 Task: Utilize Asana's Timeline view to coordinate the timing of the knowledge-sharing session.
Action: Mouse moved to (321, 137)
Screenshot: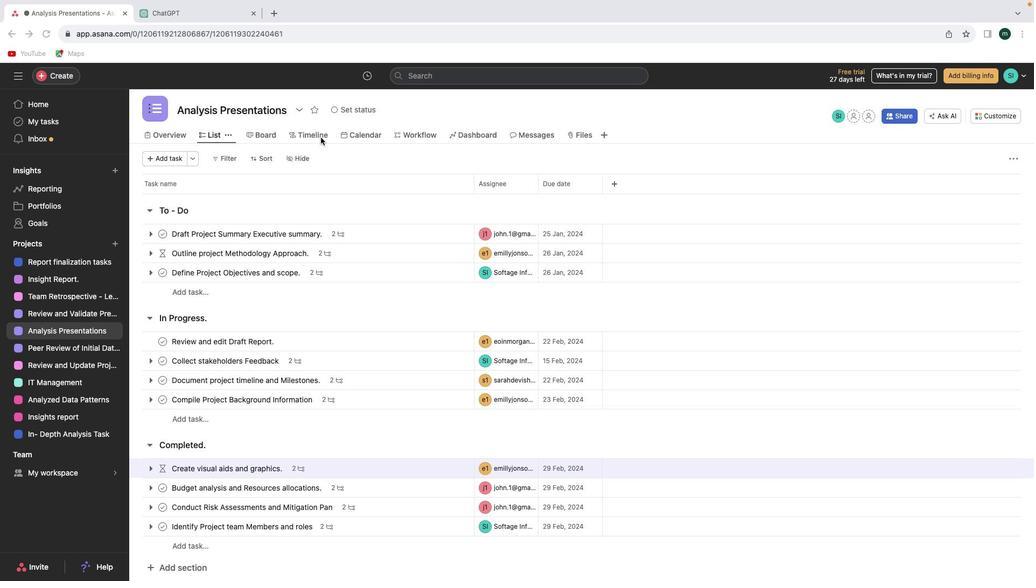 
Action: Mouse pressed left at (321, 137)
Screenshot: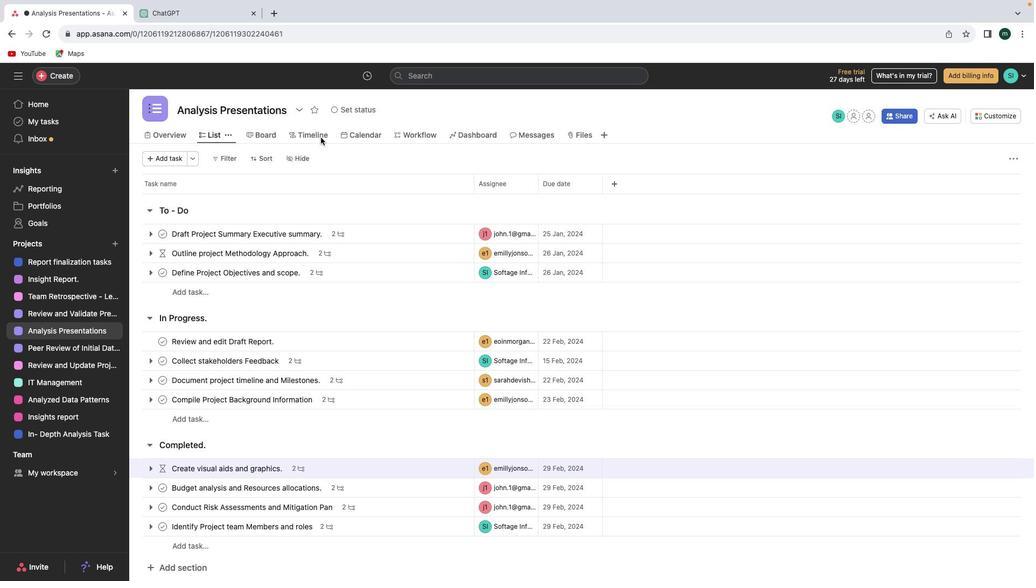 
Action: Mouse moved to (320, 135)
Screenshot: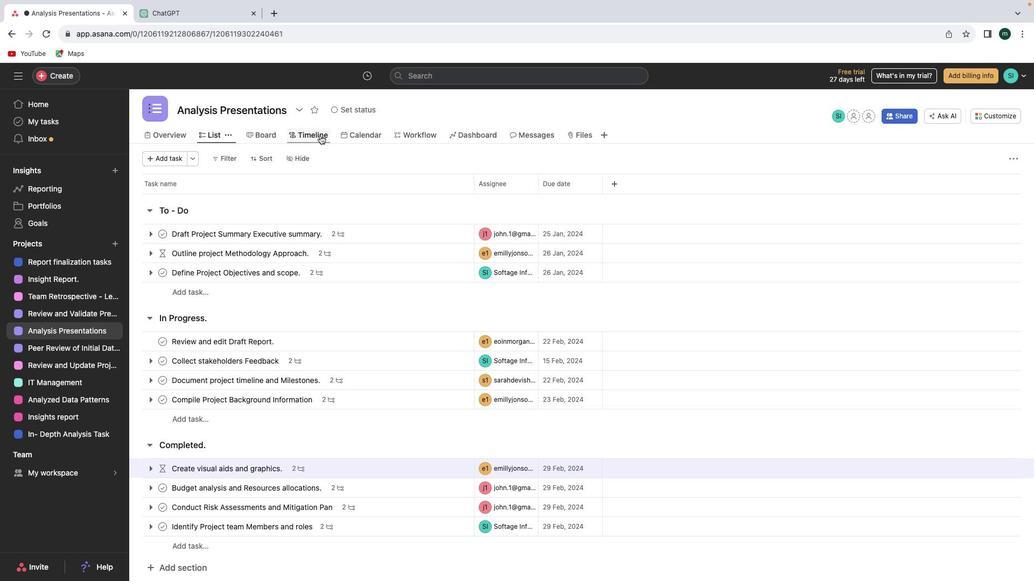 
Action: Mouse pressed left at (320, 135)
Screenshot: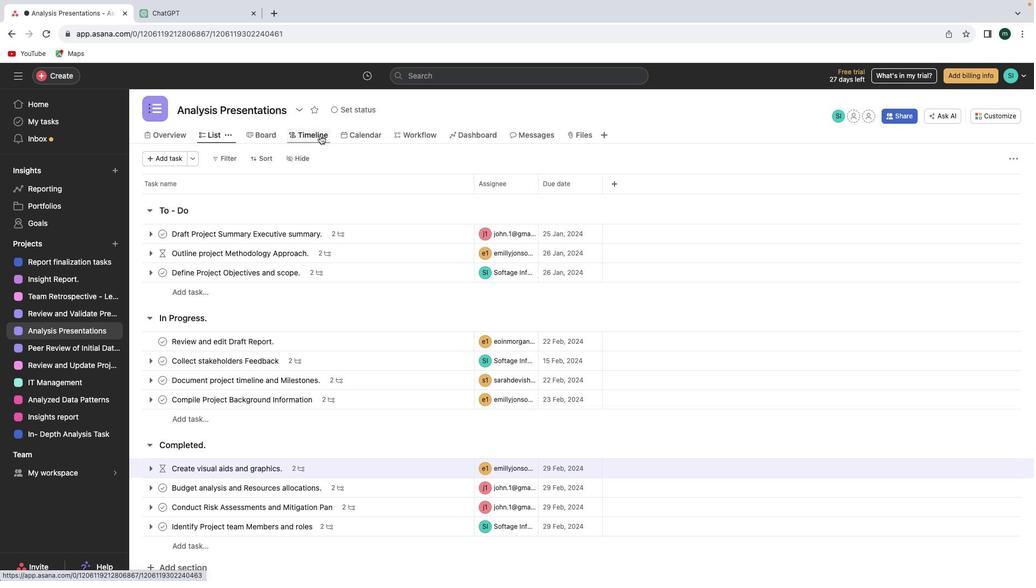 
Action: Mouse moved to (364, 370)
Screenshot: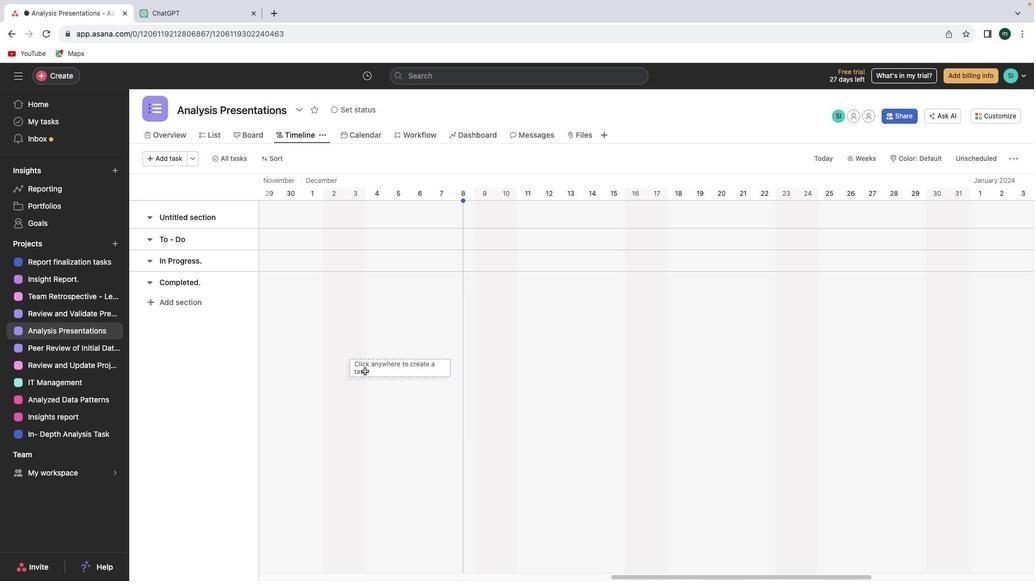 
Action: Mouse scrolled (364, 370) with delta (0, 0)
Screenshot: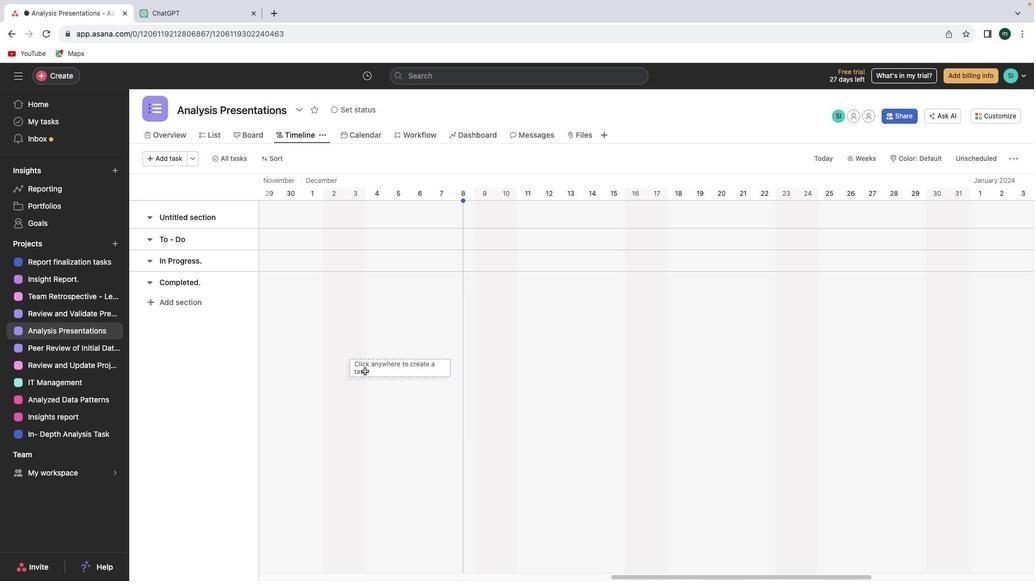 
Action: Mouse moved to (364, 372)
Screenshot: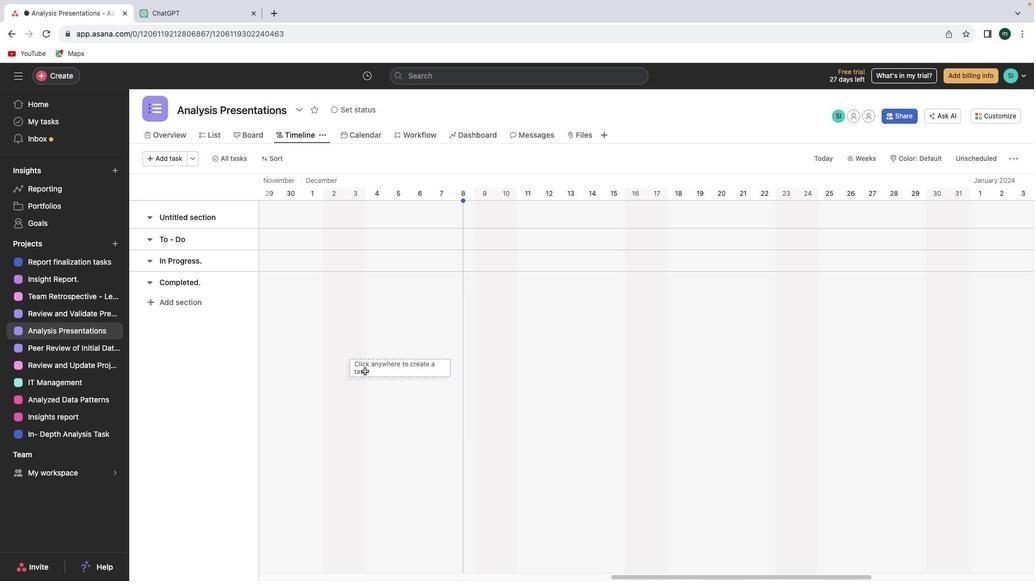 
Action: Mouse scrolled (364, 372) with delta (0, 0)
Screenshot: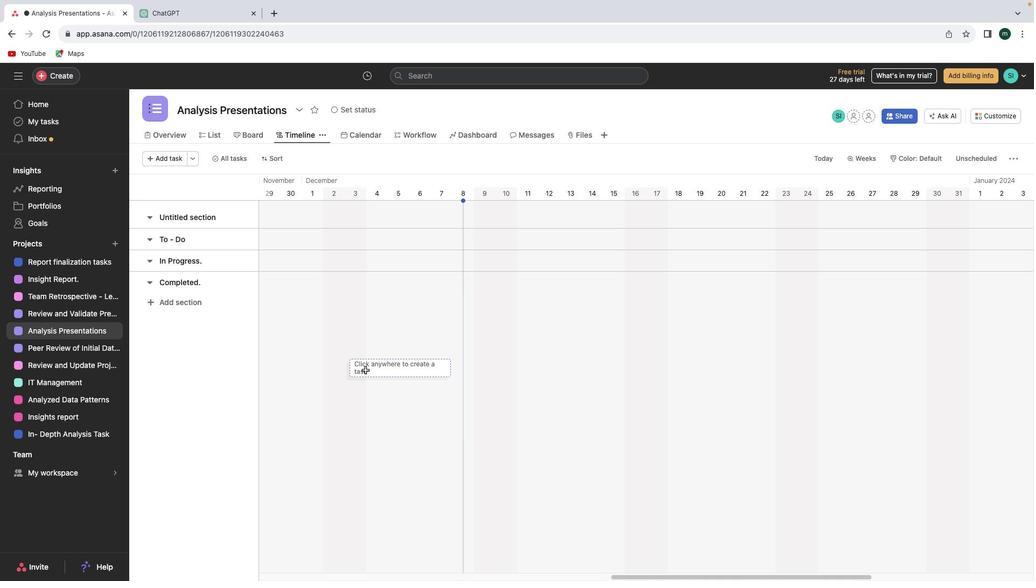 
Action: Mouse moved to (154, 239)
Screenshot: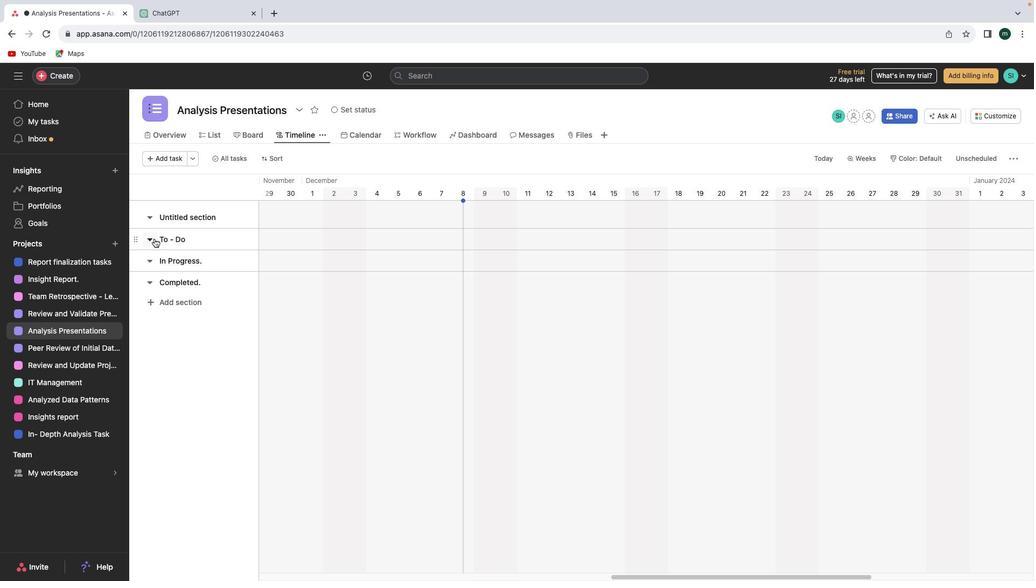 
Action: Mouse pressed left at (154, 239)
Screenshot: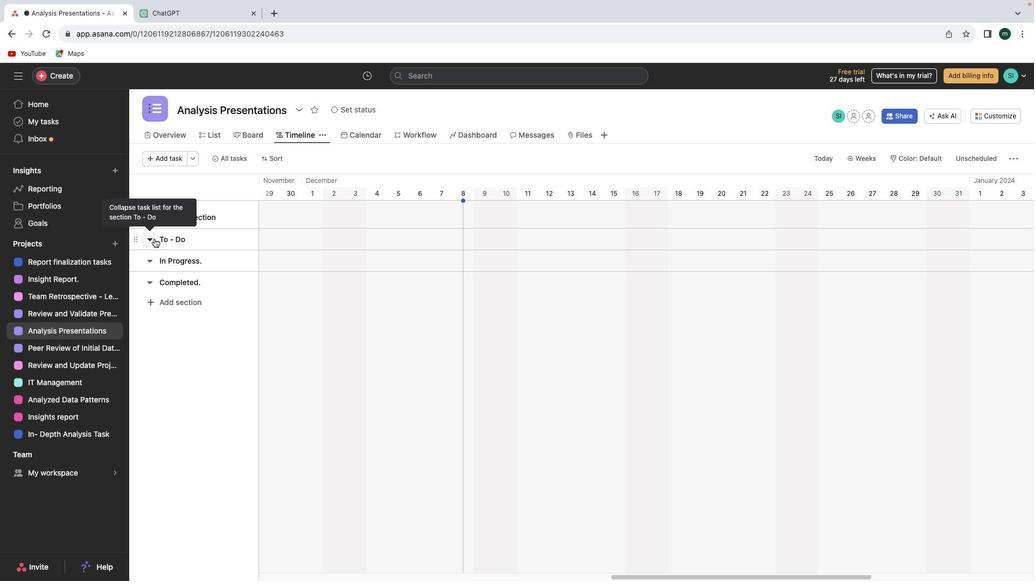 
Action: Mouse moved to (152, 240)
Screenshot: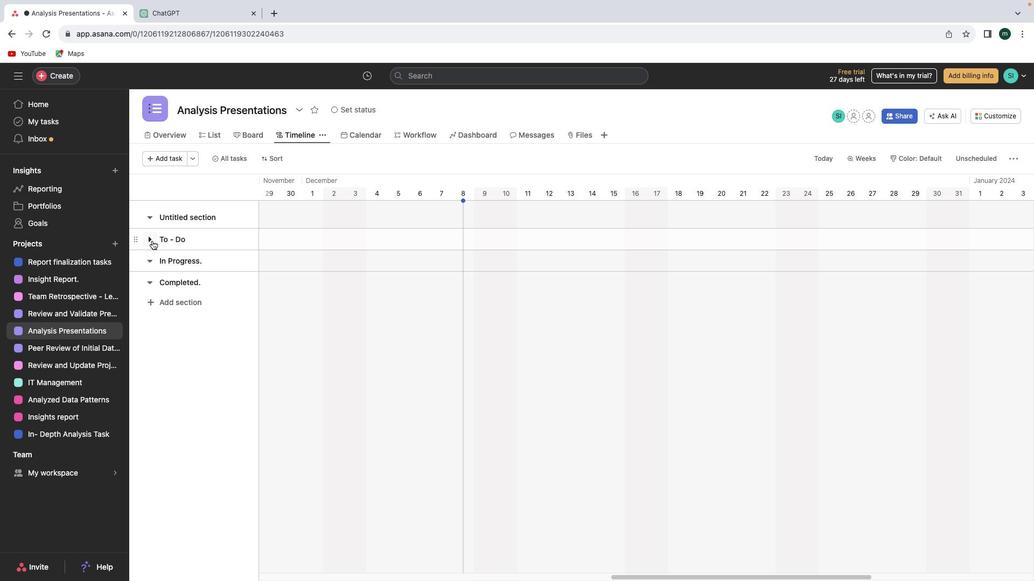
Action: Mouse pressed left at (152, 240)
Screenshot: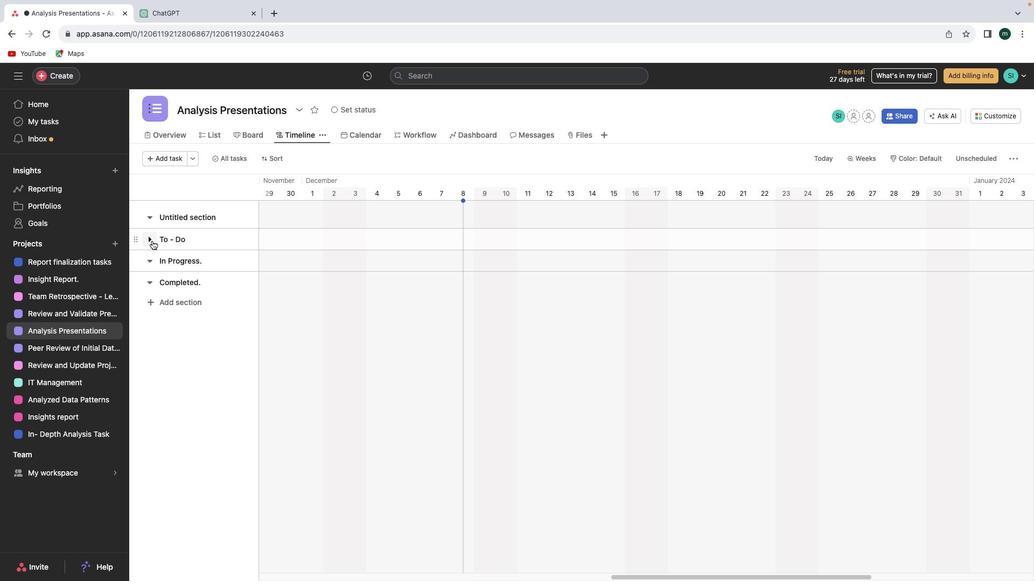 
Action: Mouse moved to (696, 577)
Screenshot: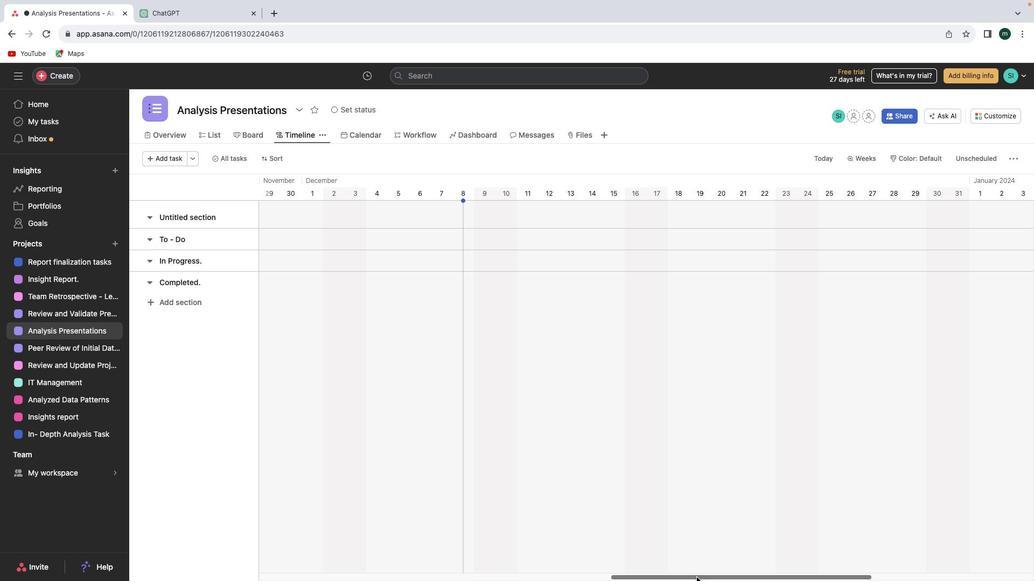 
Action: Mouse pressed left at (696, 577)
Screenshot: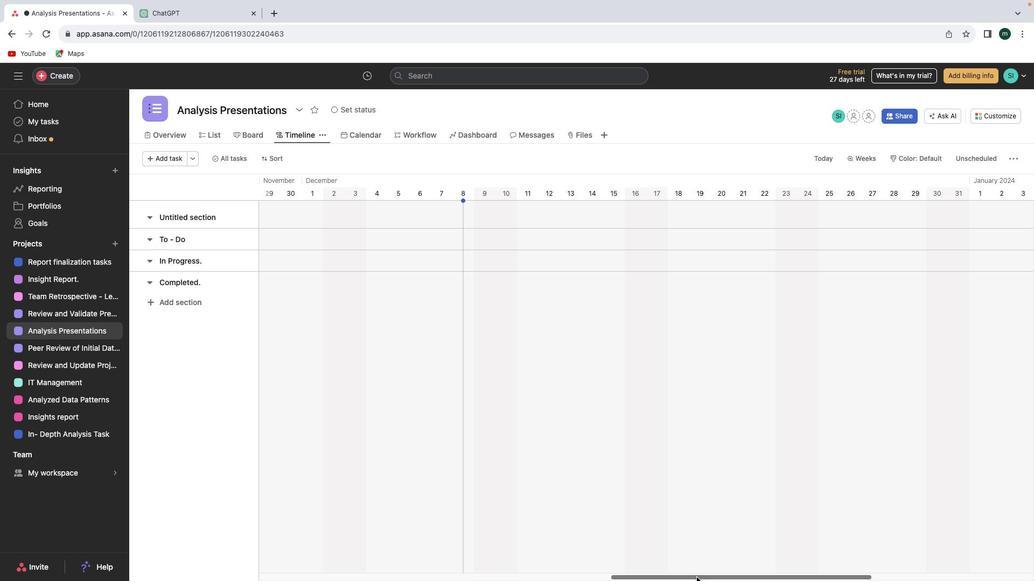 
Action: Mouse moved to (310, 242)
Screenshot: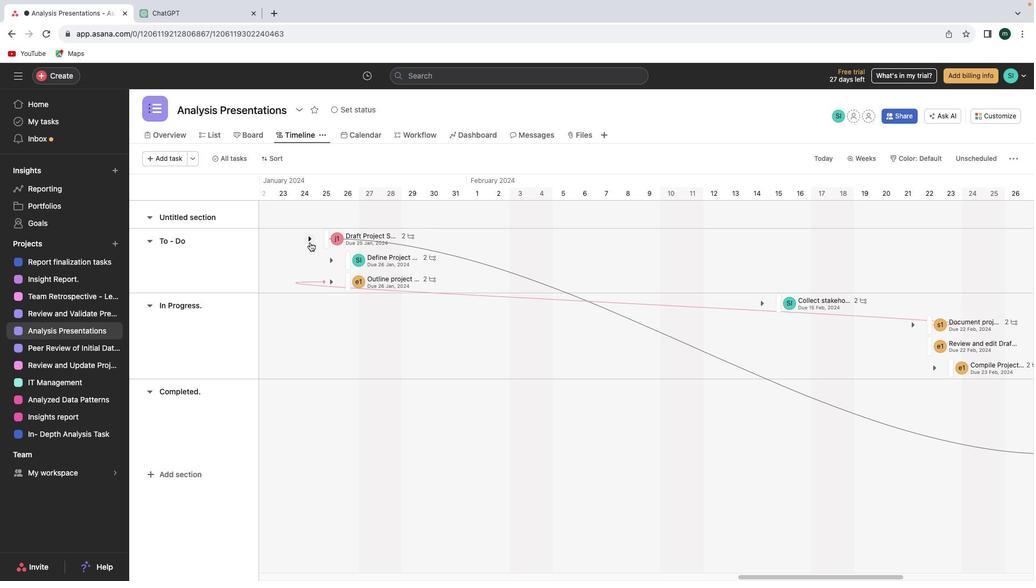 
Action: Mouse pressed left at (310, 242)
Screenshot: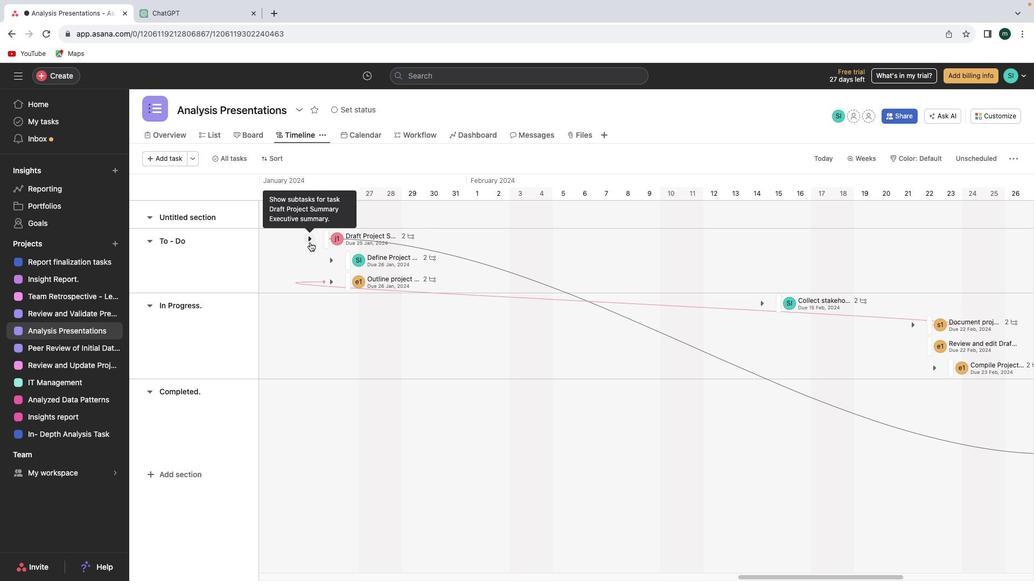 
Action: Mouse moved to (332, 325)
Screenshot: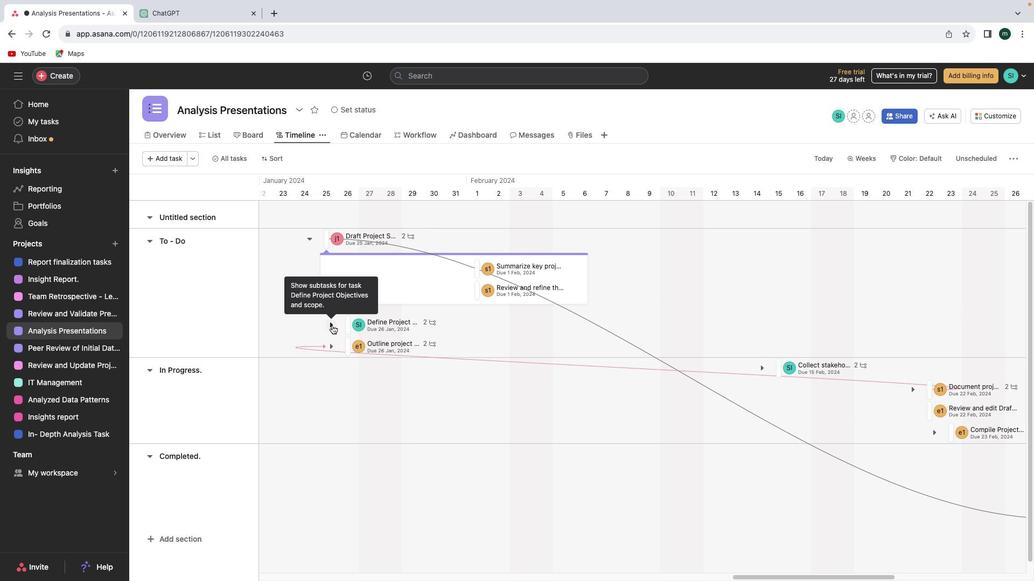 
Action: Mouse pressed left at (332, 325)
Screenshot: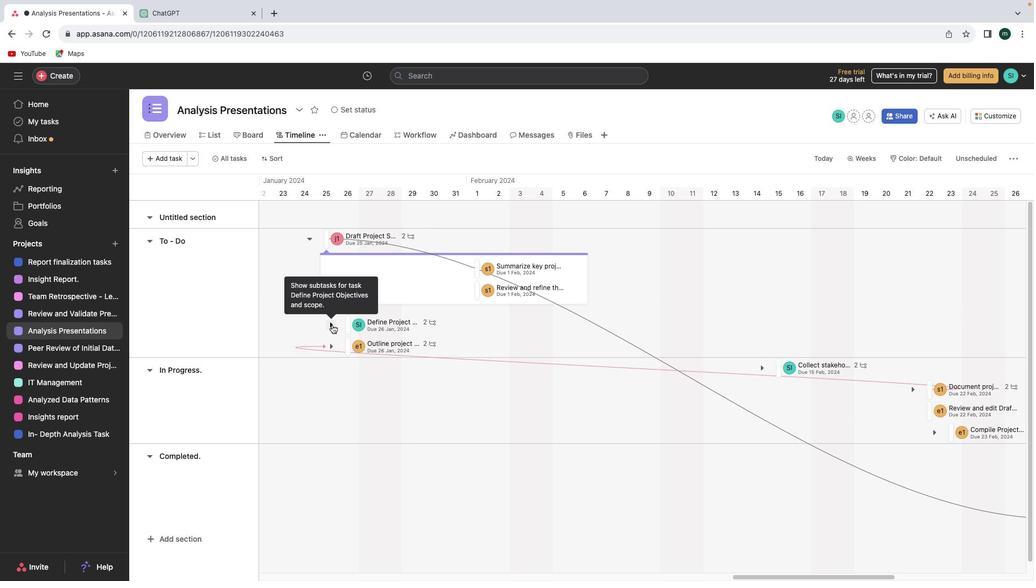 
Action: Mouse moved to (333, 411)
Screenshot: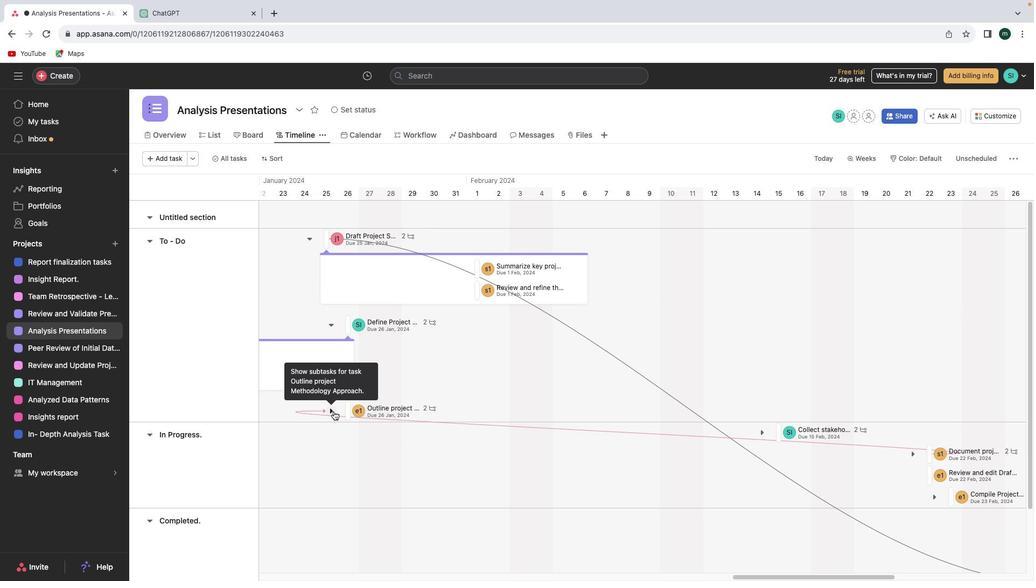 
Action: Mouse pressed left at (333, 411)
Screenshot: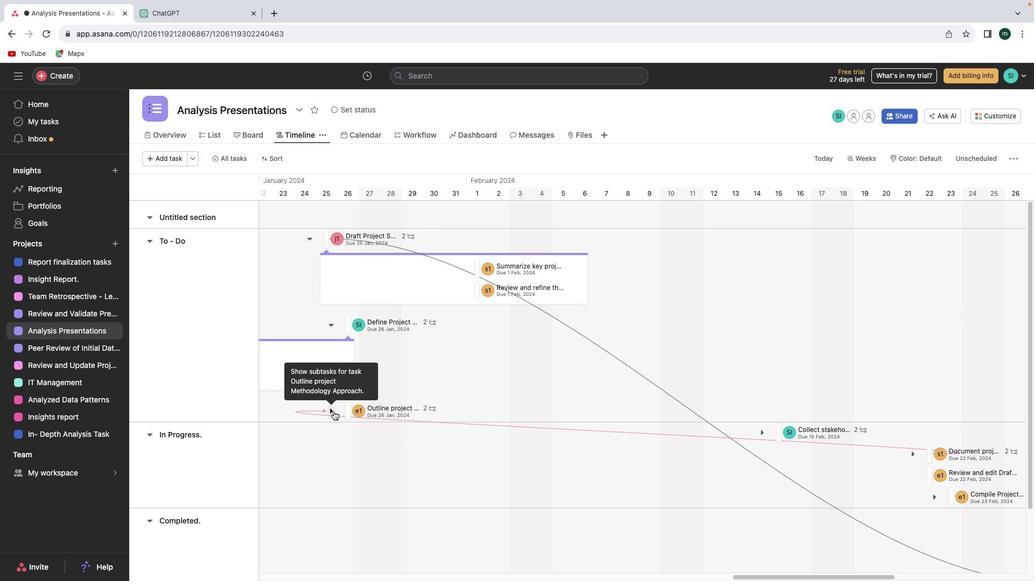
Action: Mouse moved to (790, 579)
Screenshot: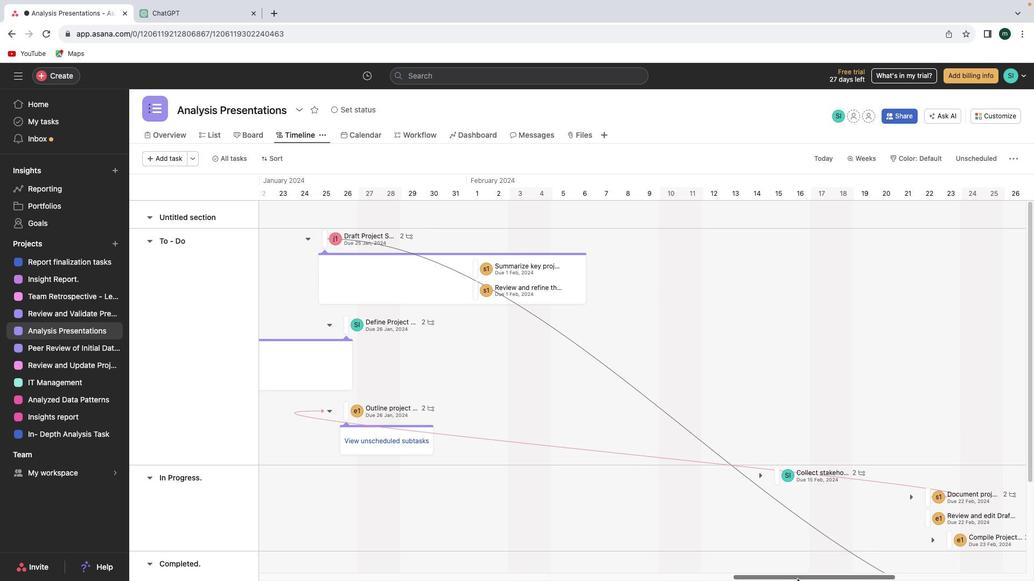 
Action: Mouse pressed left at (790, 579)
Screenshot: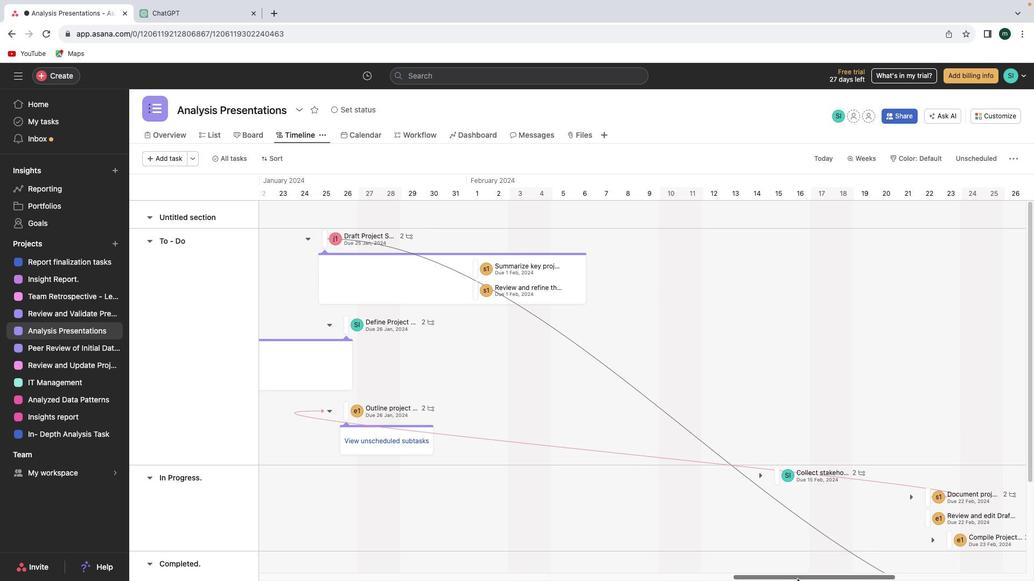 
Action: Mouse moved to (427, 476)
Screenshot: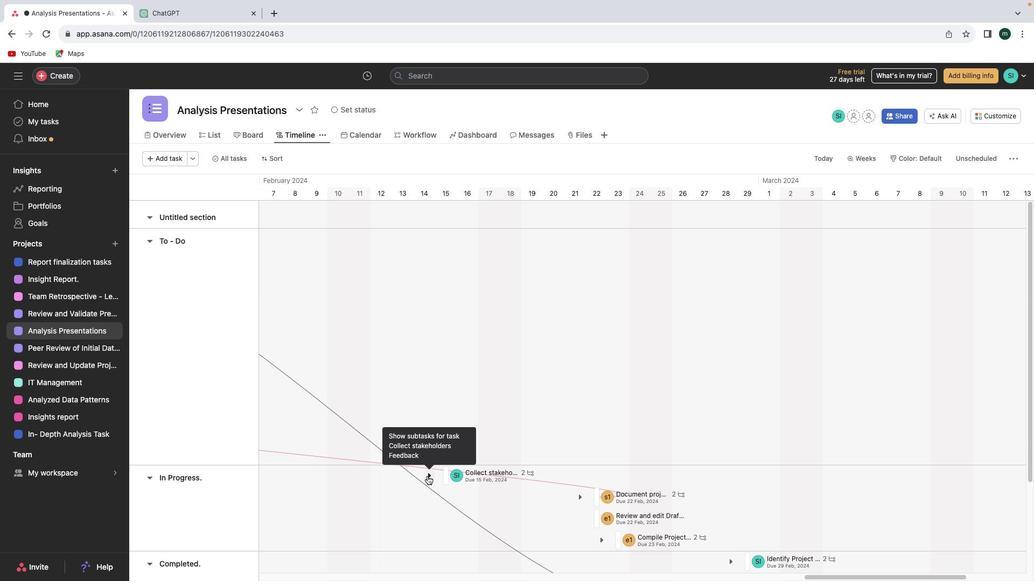 
Action: Mouse pressed left at (427, 476)
Screenshot: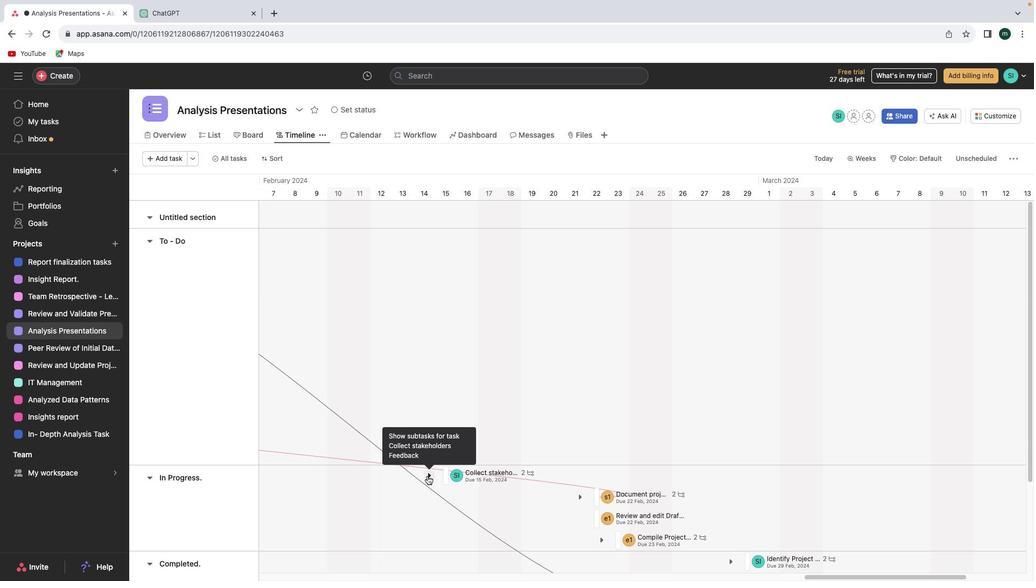
Action: Mouse moved to (581, 499)
Screenshot: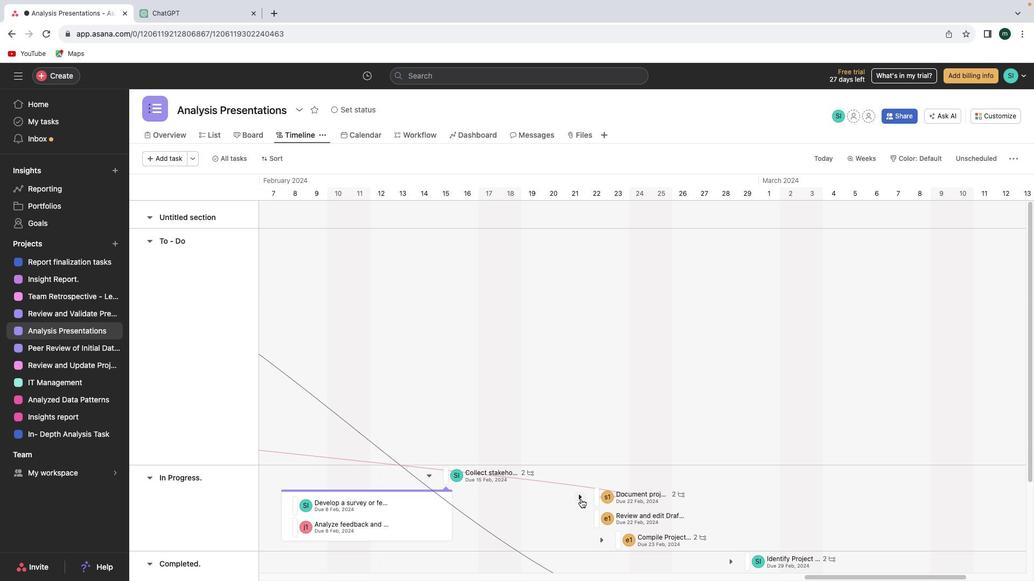 
Action: Mouse pressed left at (581, 499)
Screenshot: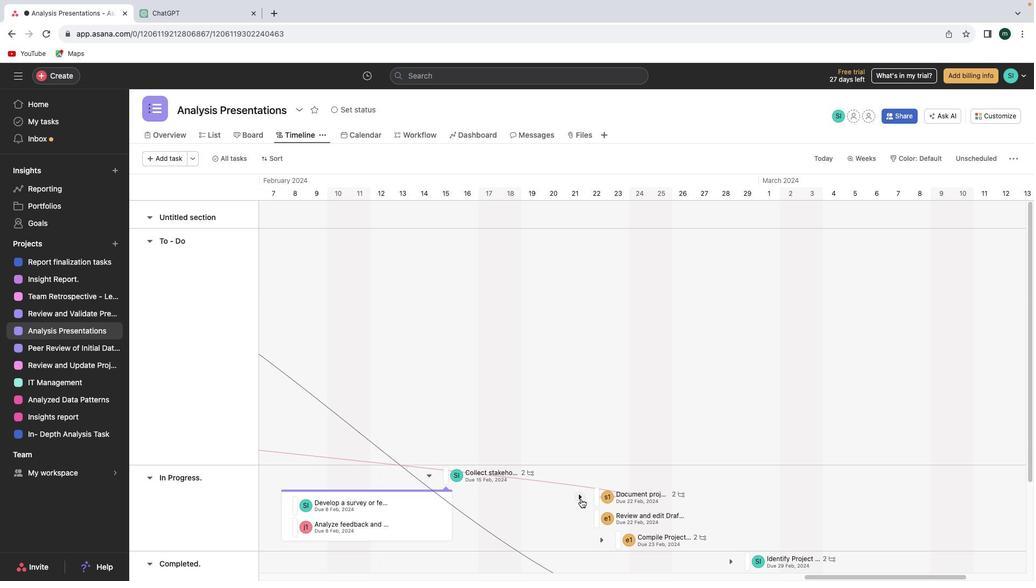 
Action: Mouse moved to (592, 520)
Screenshot: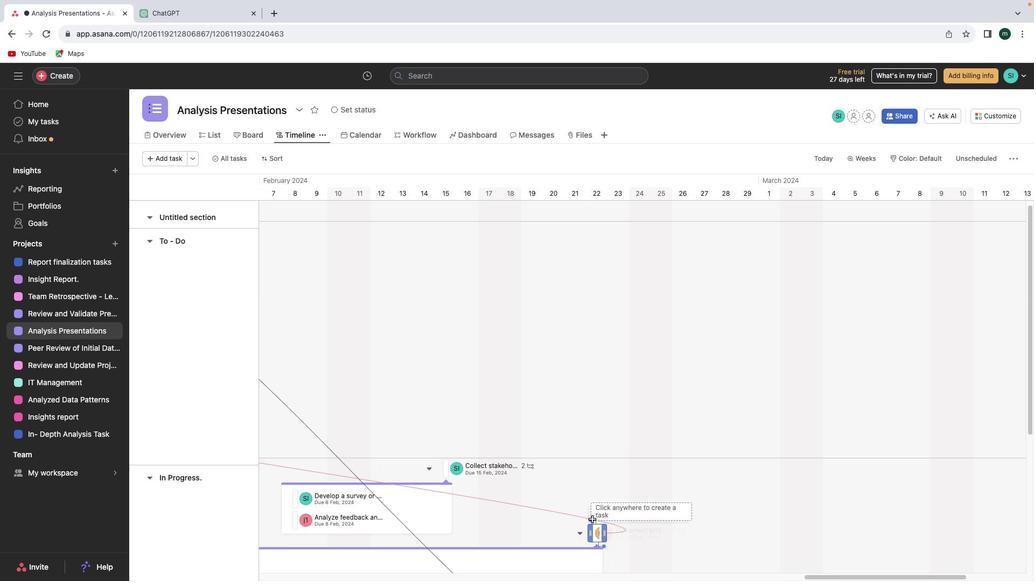 
Action: Mouse scrolled (592, 520) with delta (0, 0)
Screenshot: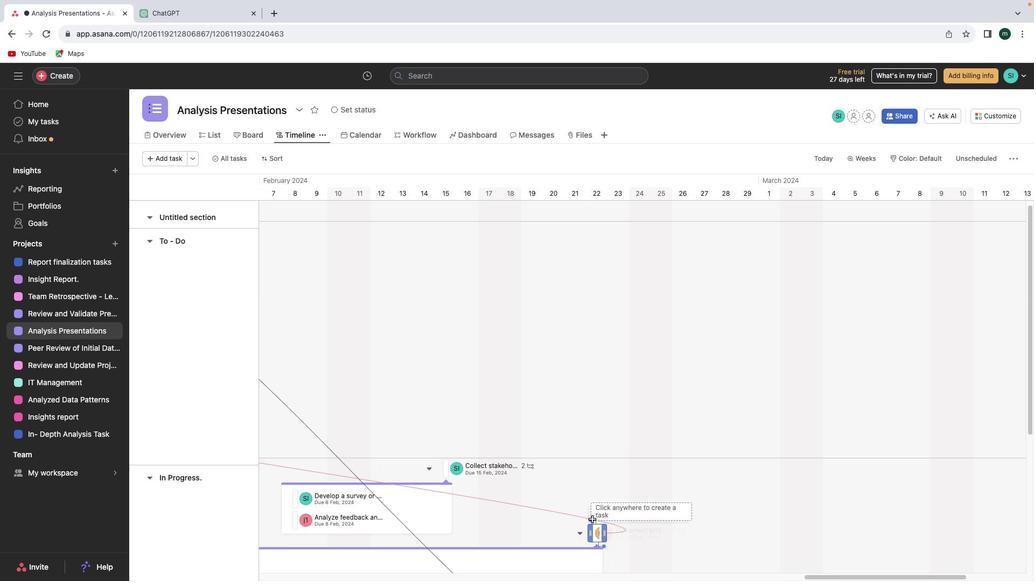 
Action: Mouse scrolled (592, 520) with delta (0, 0)
Screenshot: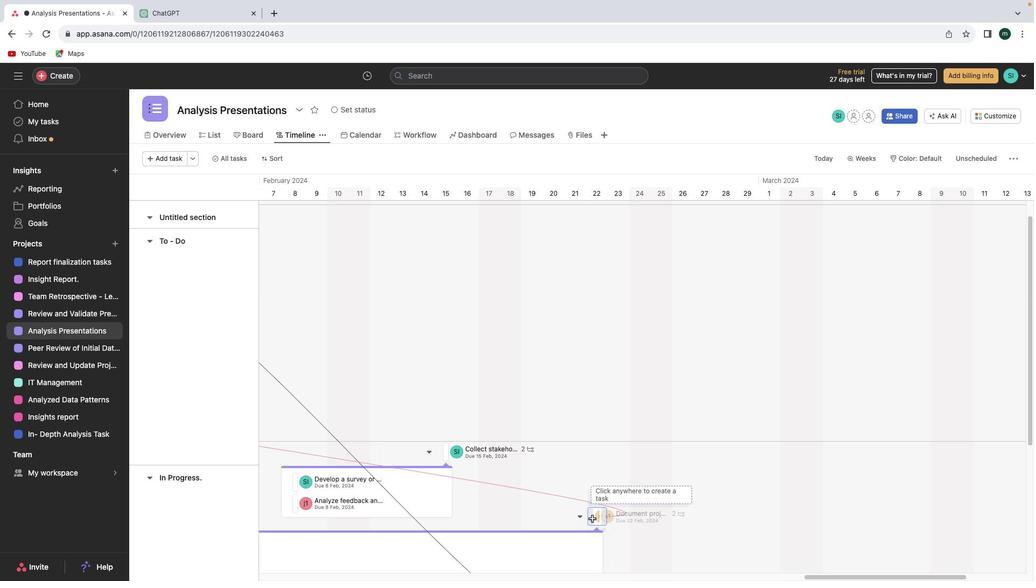 
Action: Mouse scrolled (592, 520) with delta (0, -1)
Screenshot: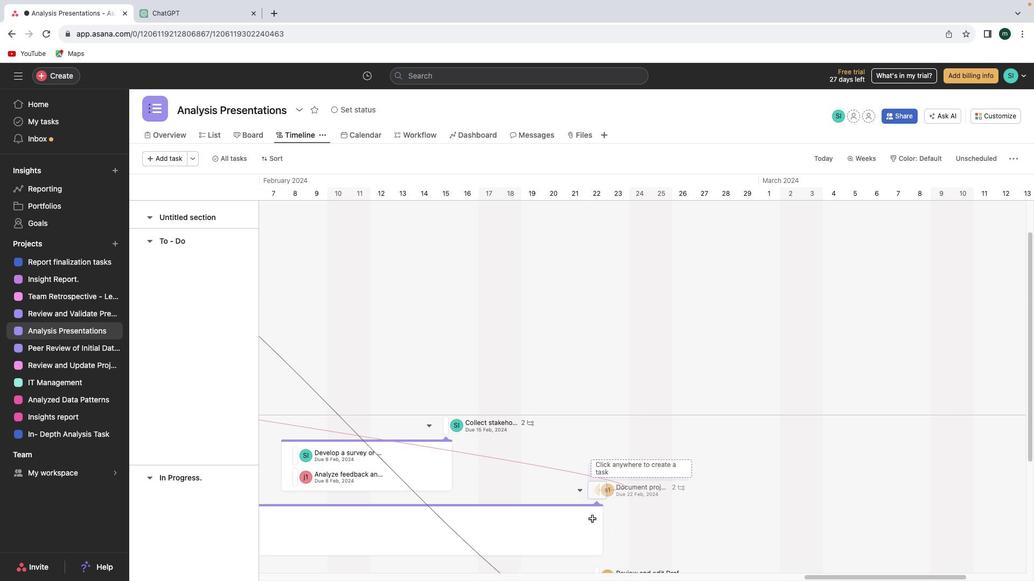 
Action: Mouse moved to (602, 512)
Screenshot: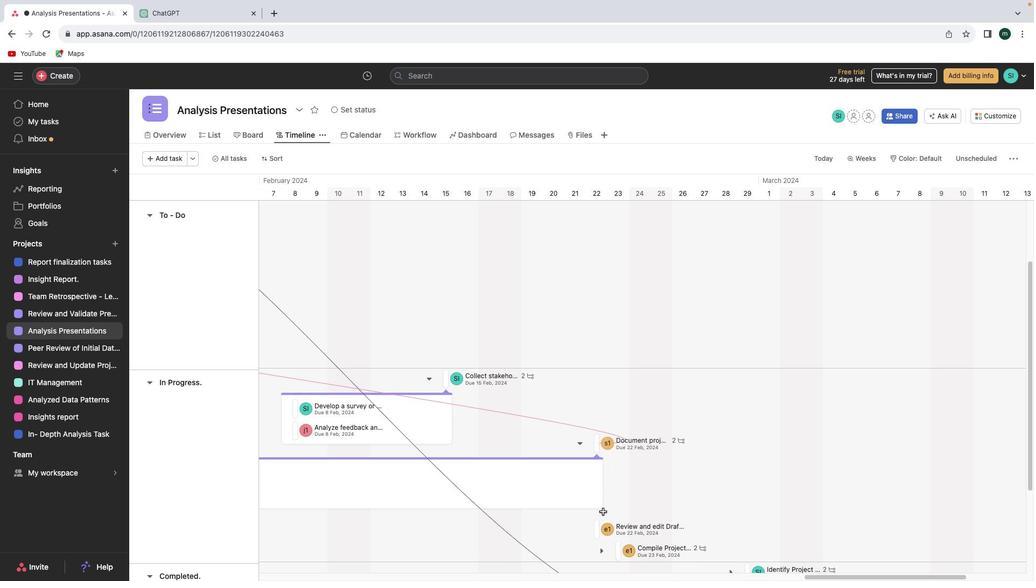 
Action: Mouse scrolled (602, 512) with delta (0, 0)
Screenshot: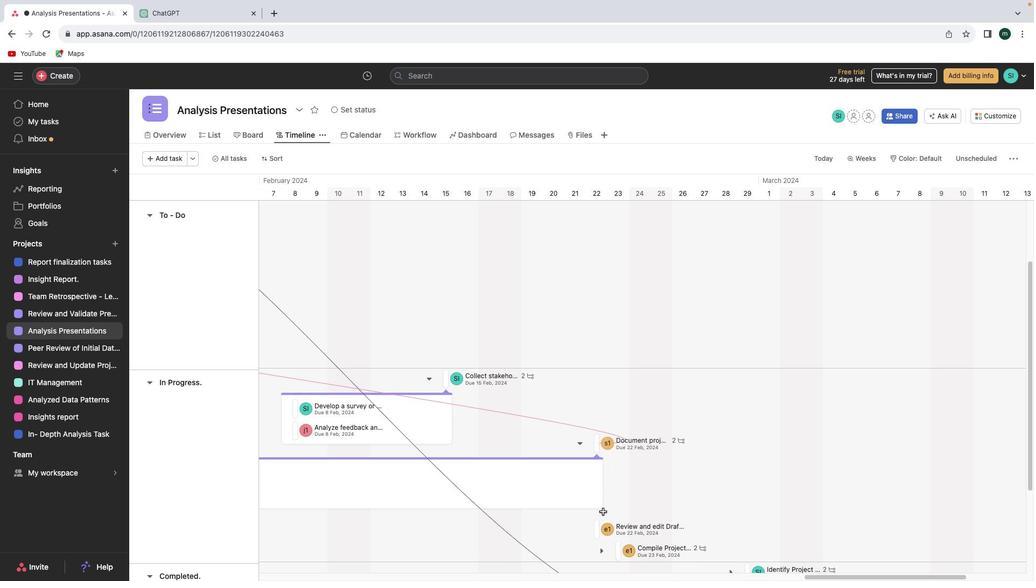 
Action: Mouse scrolled (602, 512) with delta (0, 0)
Screenshot: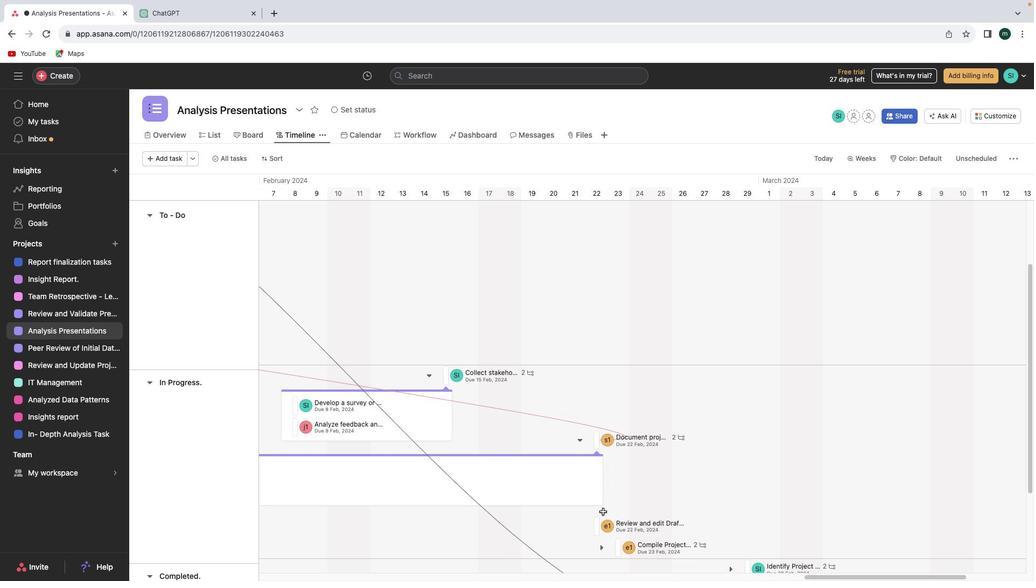 
Action: Mouse moved to (602, 533)
Screenshot: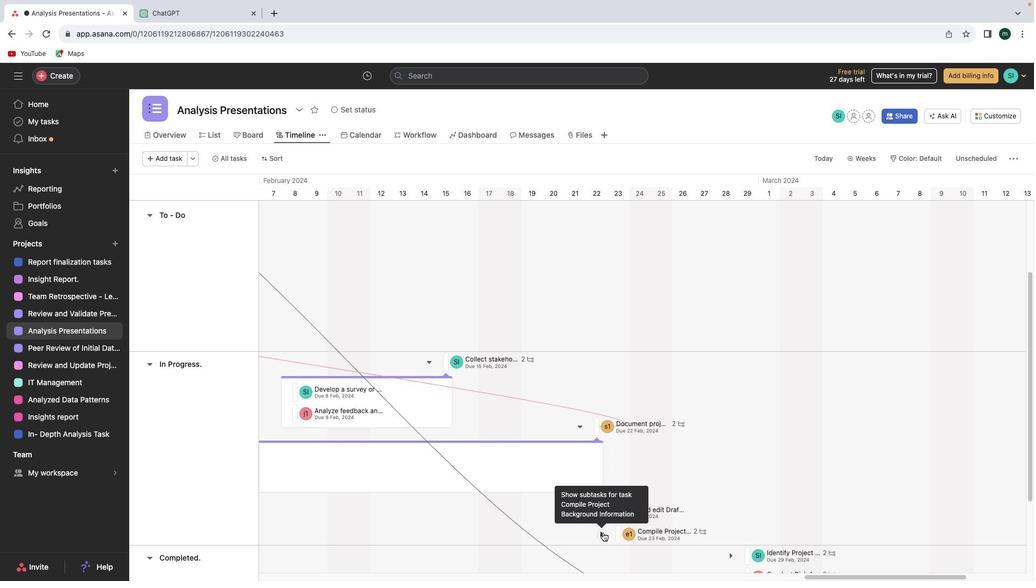 
Action: Mouse pressed left at (602, 533)
Screenshot: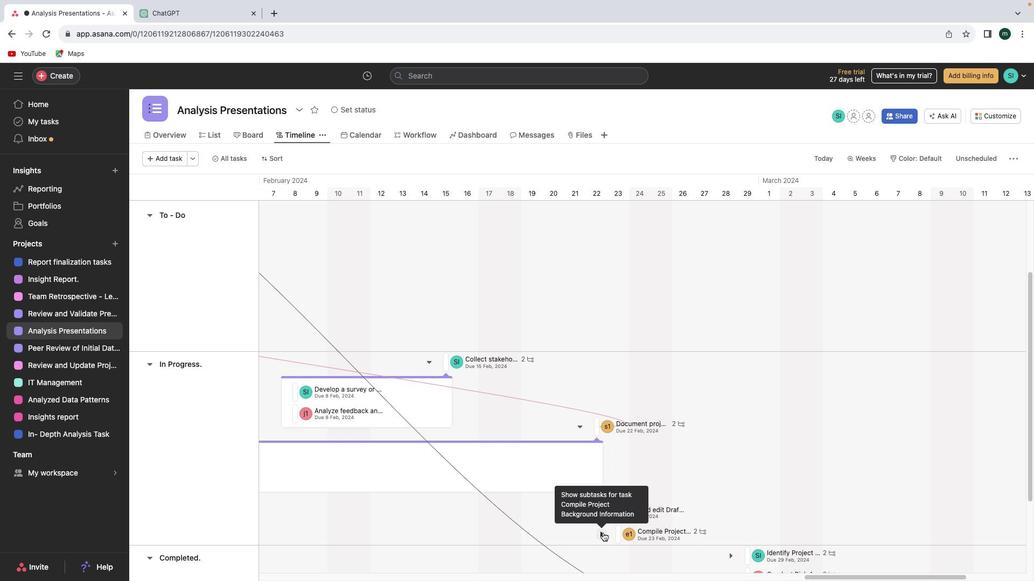 
Action: Mouse moved to (678, 497)
Screenshot: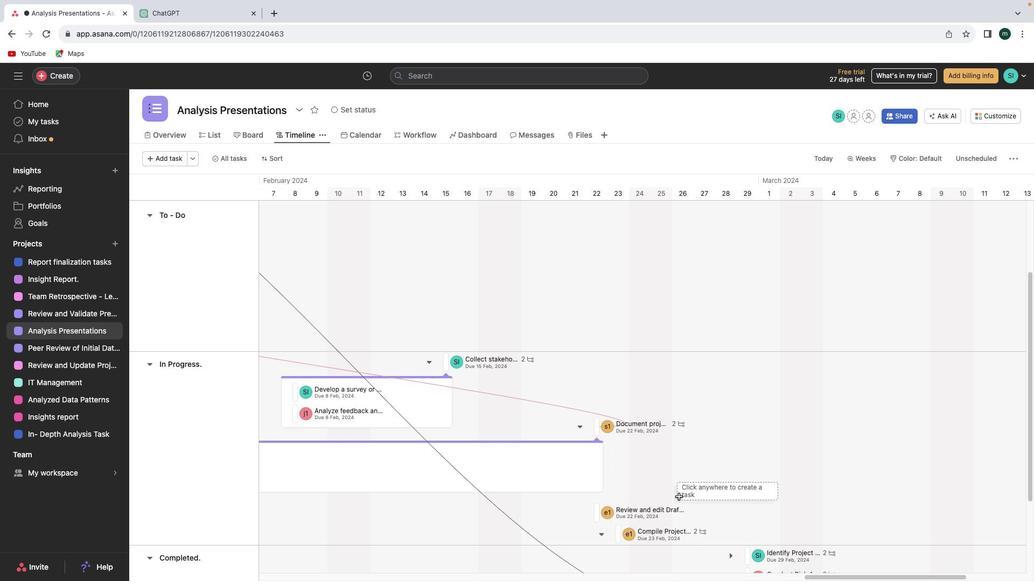
Action: Mouse scrolled (678, 497) with delta (0, 0)
Screenshot: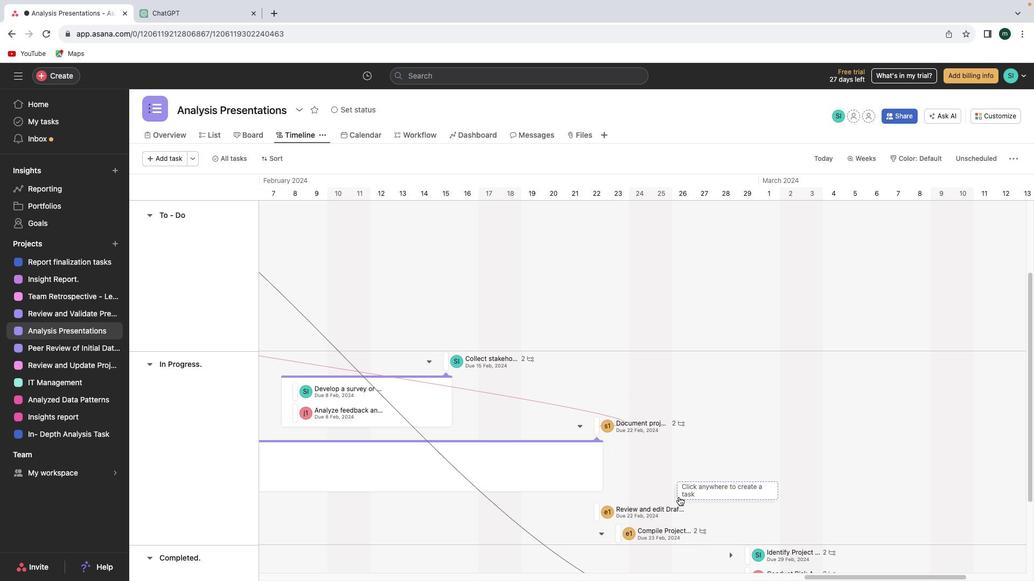 
Action: Mouse scrolled (678, 497) with delta (0, 0)
Screenshot: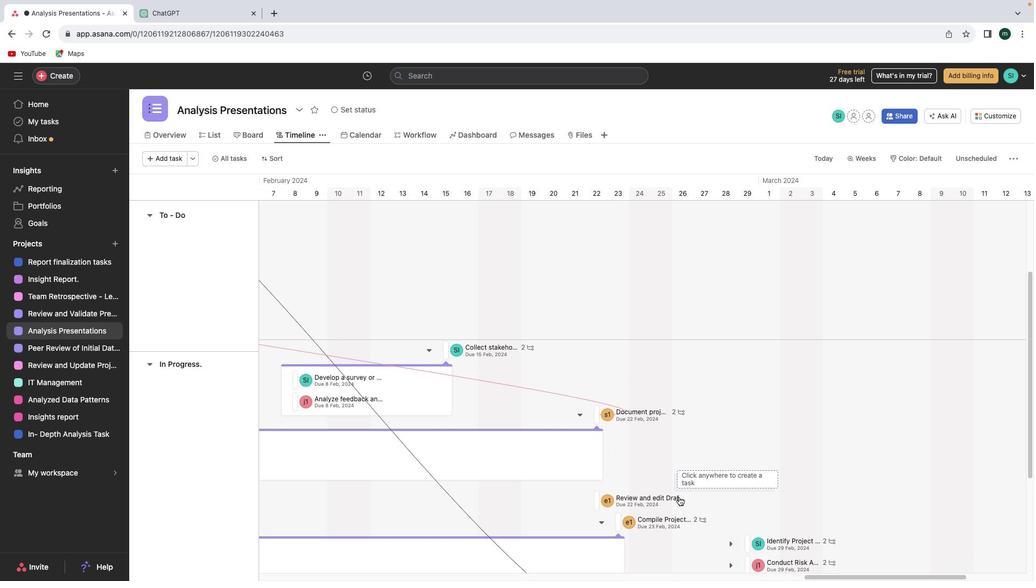 
Action: Mouse scrolled (678, 497) with delta (0, -1)
Screenshot: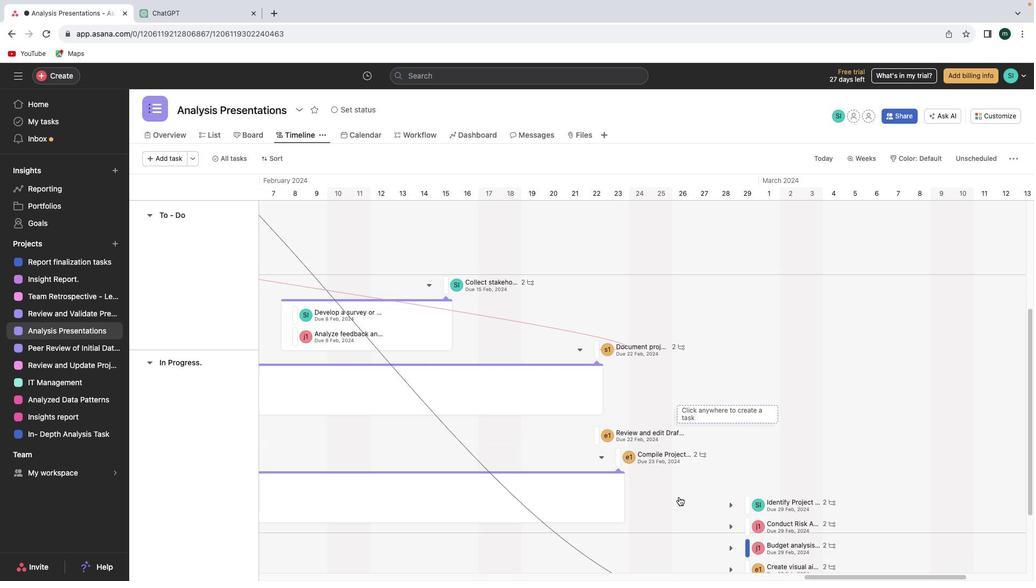 
Action: Mouse scrolled (678, 497) with delta (0, -2)
Screenshot: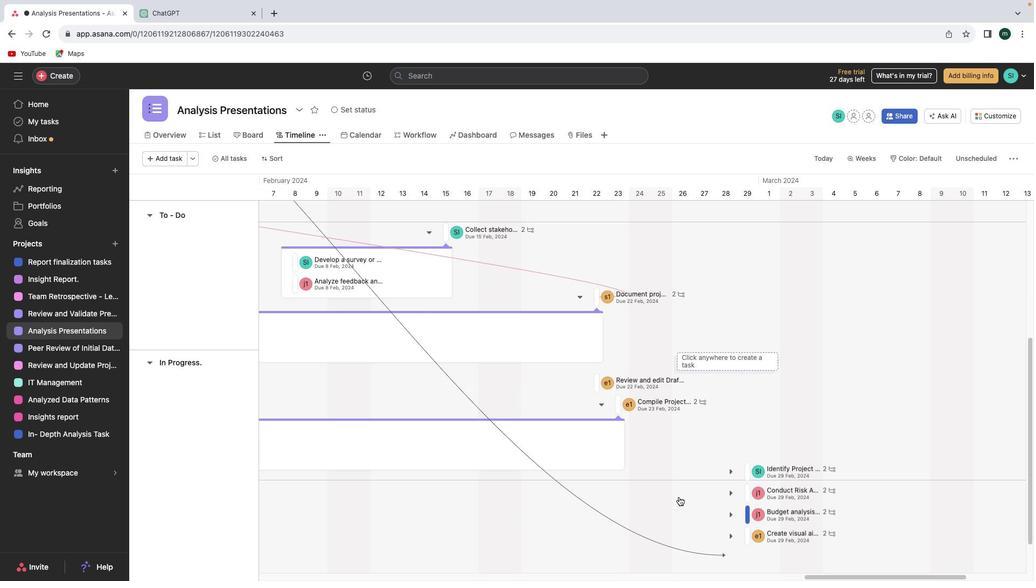 
Action: Mouse moved to (679, 497)
Screenshot: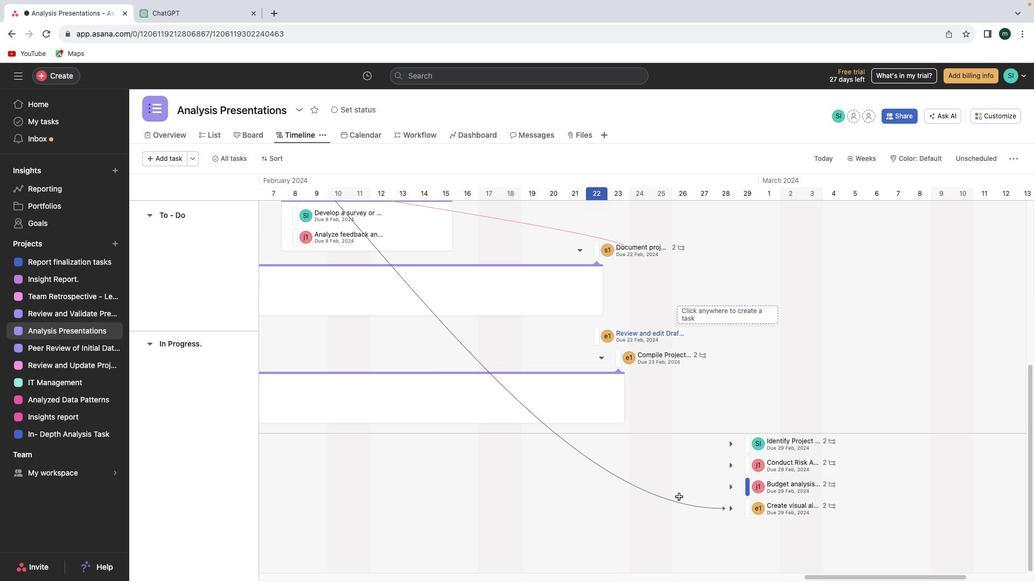 
Action: Mouse scrolled (679, 497) with delta (0, 0)
Screenshot: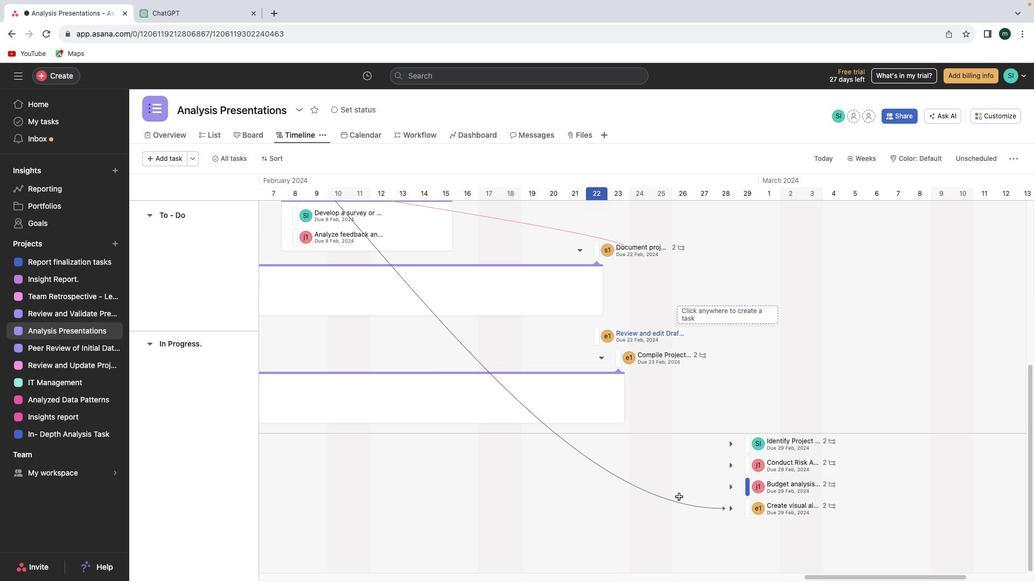 
Action: Mouse moved to (679, 497)
Screenshot: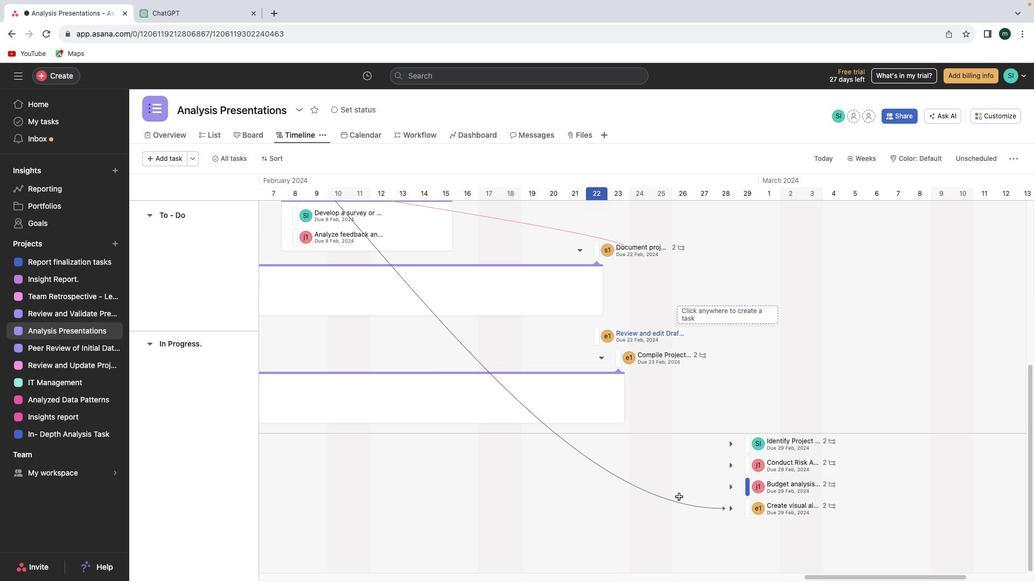 
Action: Mouse scrolled (679, 497) with delta (0, 0)
Screenshot: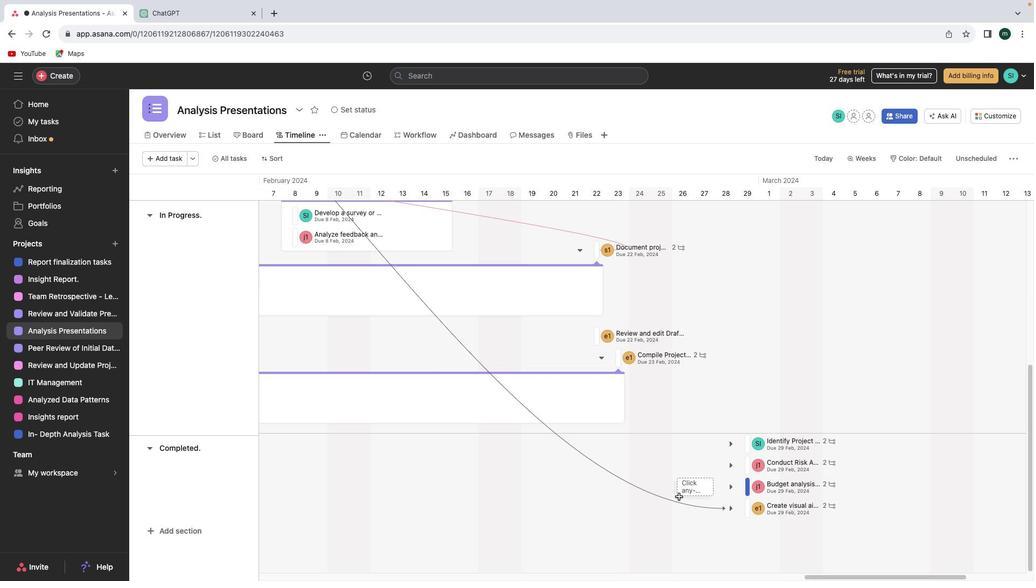 
Action: Mouse moved to (728, 445)
Screenshot: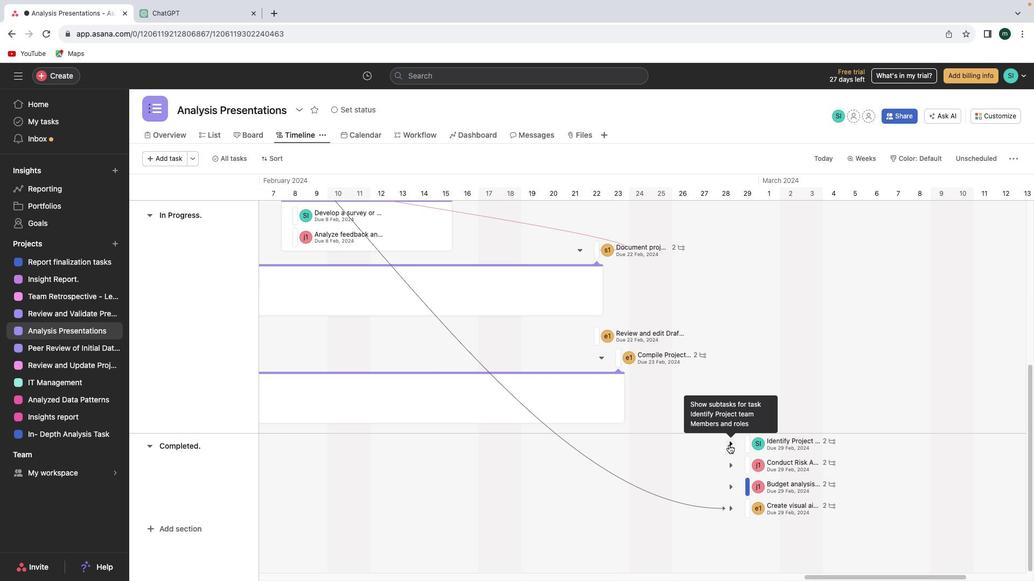 
Action: Mouse pressed left at (728, 445)
Screenshot: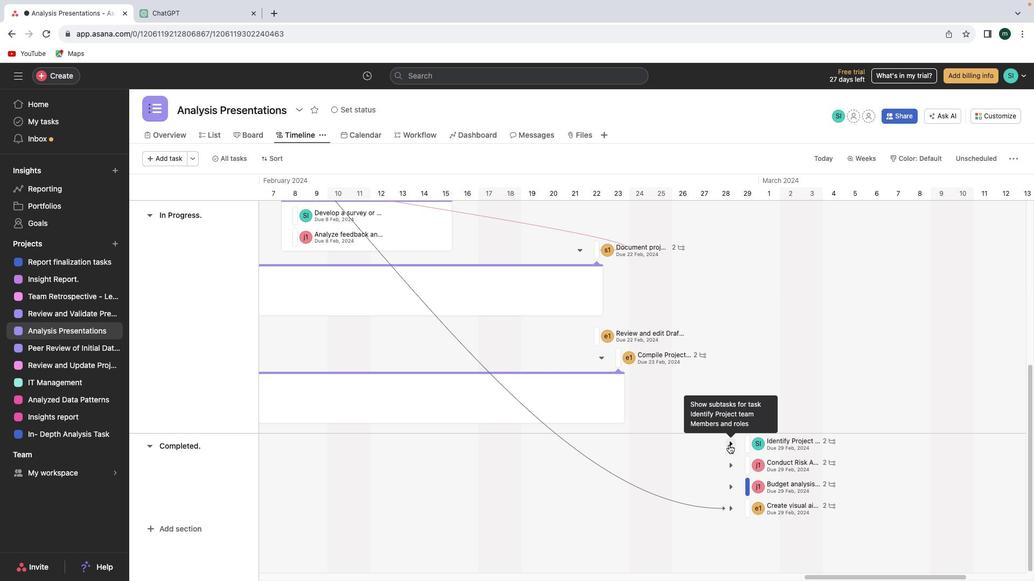 
Action: Mouse moved to (730, 530)
Screenshot: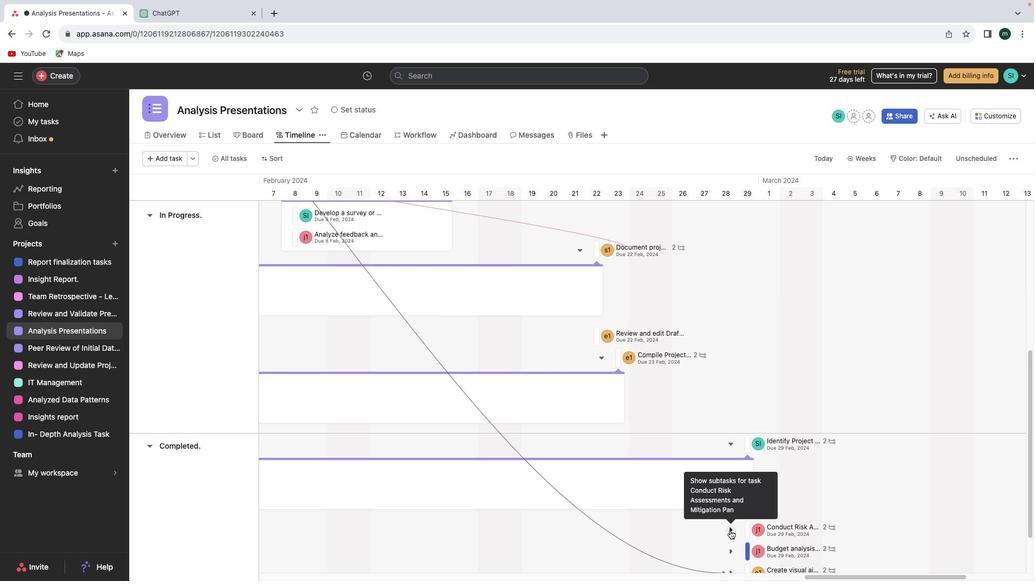 
Action: Mouse pressed left at (730, 530)
Screenshot: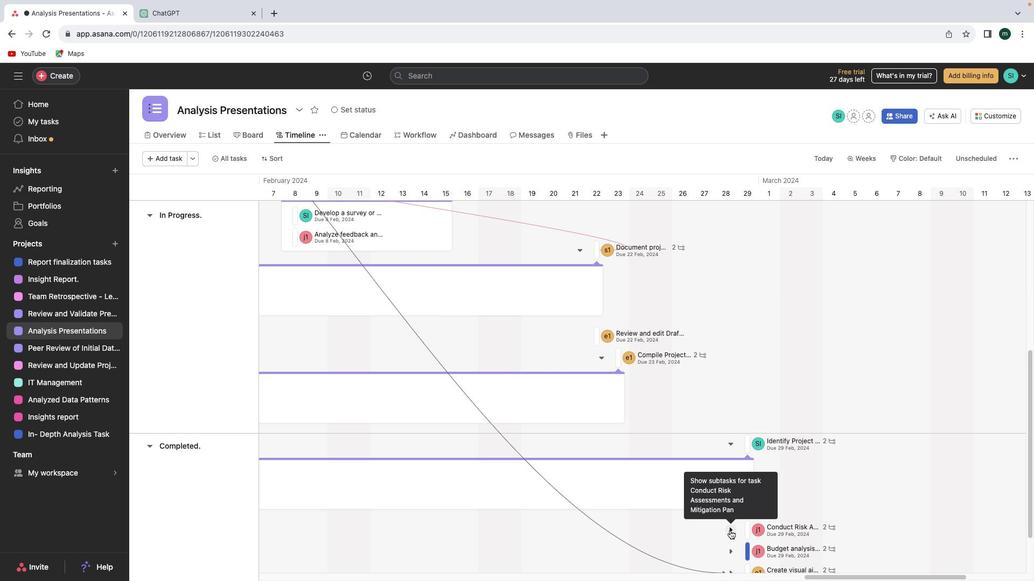 
Action: Mouse moved to (725, 529)
Screenshot: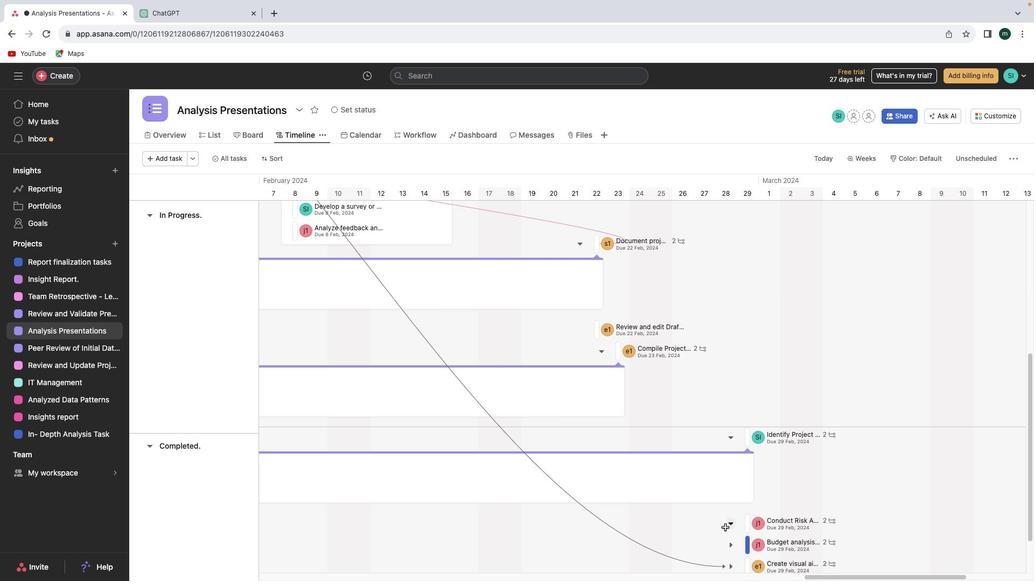 
Action: Mouse scrolled (725, 529) with delta (0, 0)
Screenshot: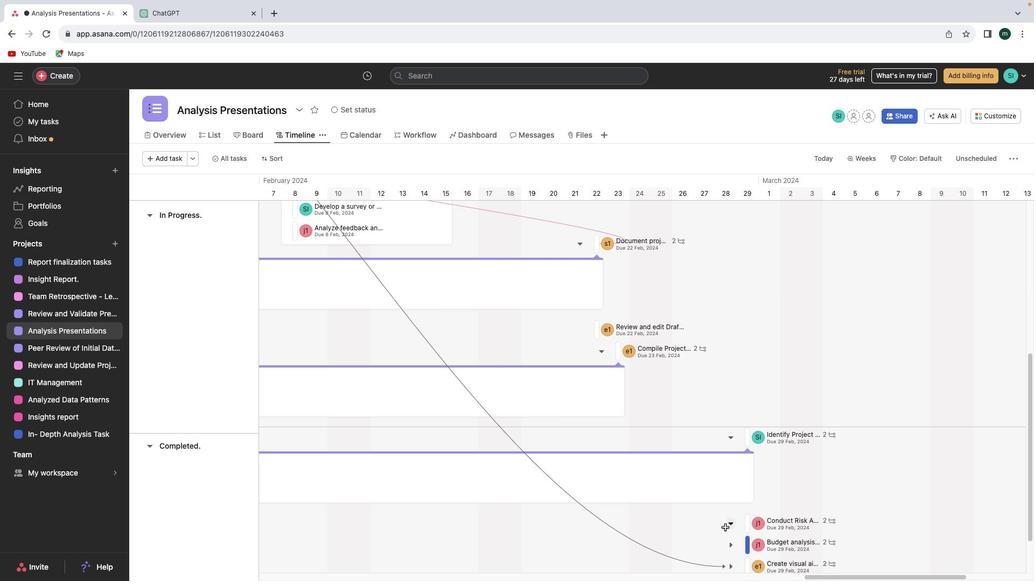 
Action: Mouse moved to (725, 529)
Screenshot: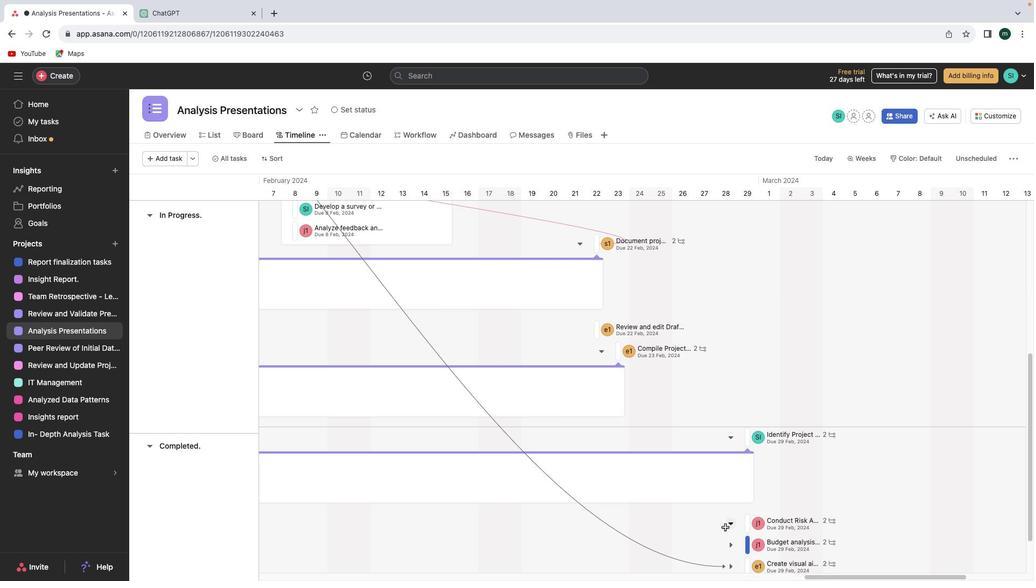 
Action: Mouse scrolled (725, 529) with delta (0, 0)
Screenshot: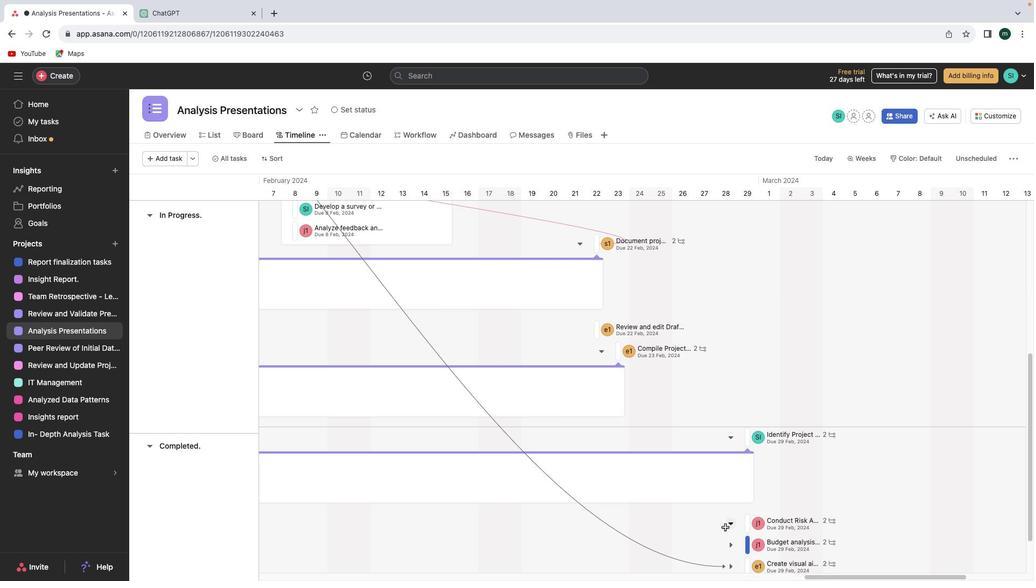 
Action: Mouse moved to (725, 528)
Screenshot: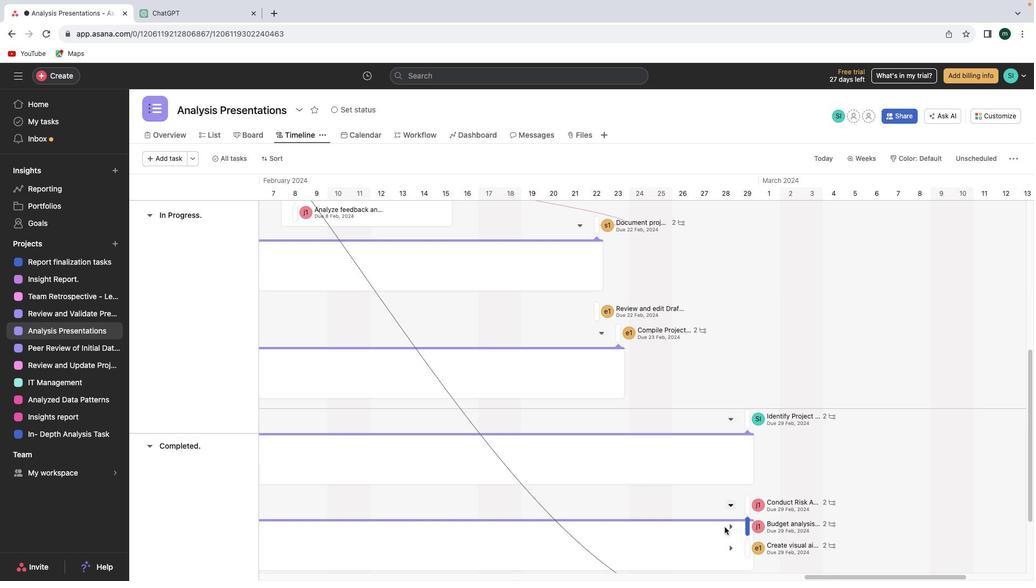
Action: Mouse scrolled (725, 528) with delta (0, -1)
Screenshot: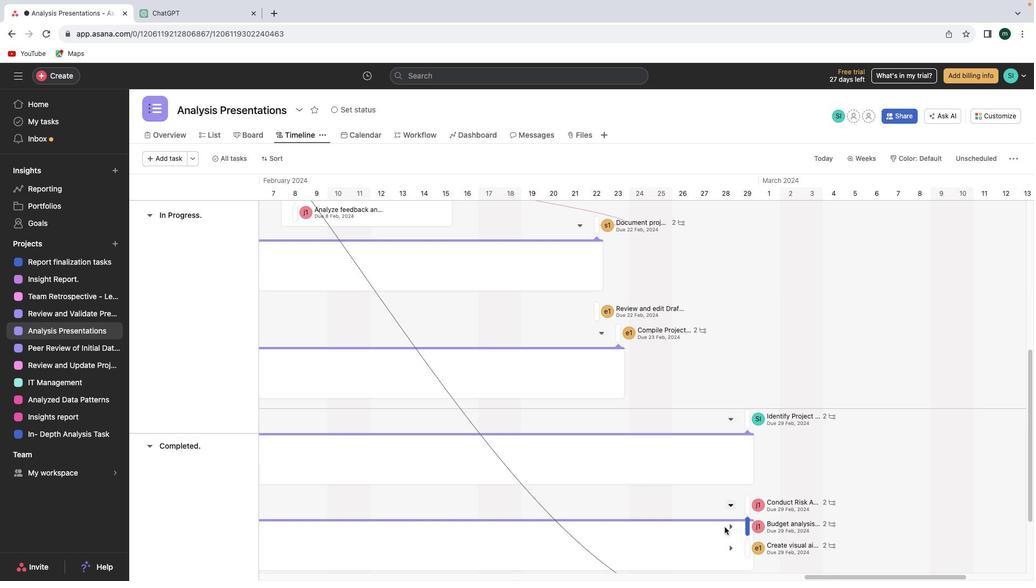 
Action: Mouse moved to (724, 527)
Screenshot: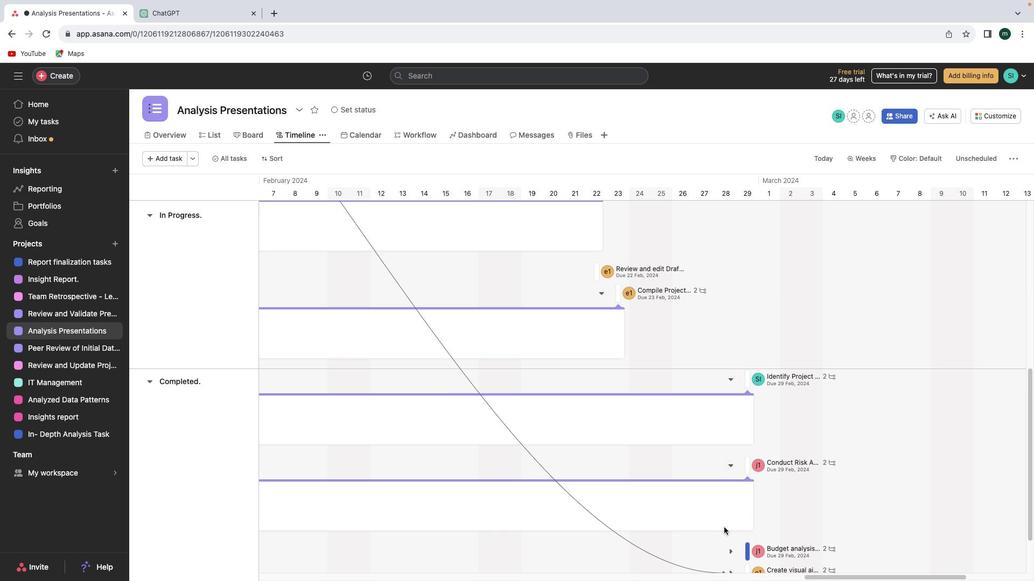 
Action: Mouse scrolled (724, 527) with delta (0, 0)
Screenshot: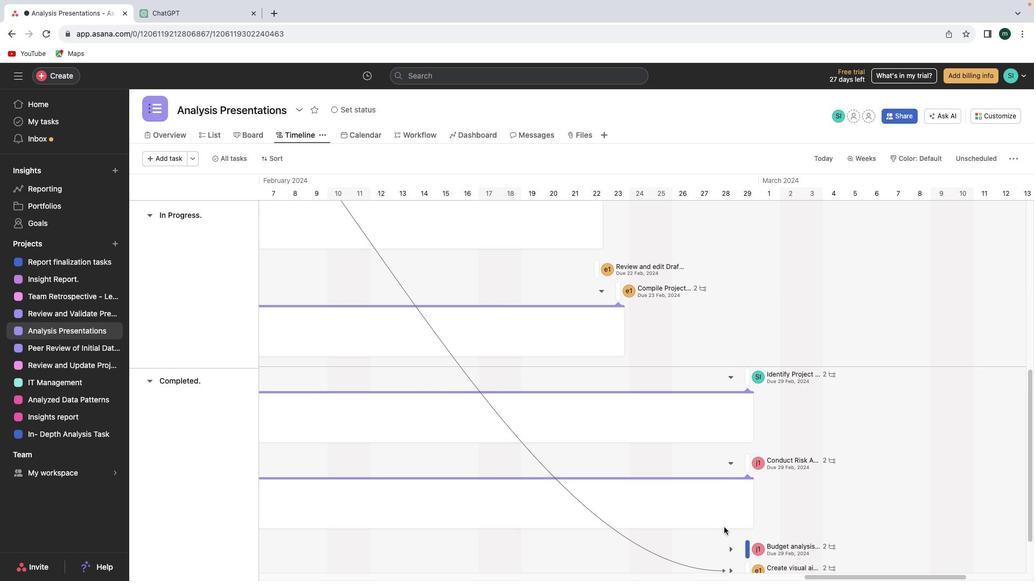 
Action: Mouse scrolled (724, 527) with delta (0, 0)
Screenshot: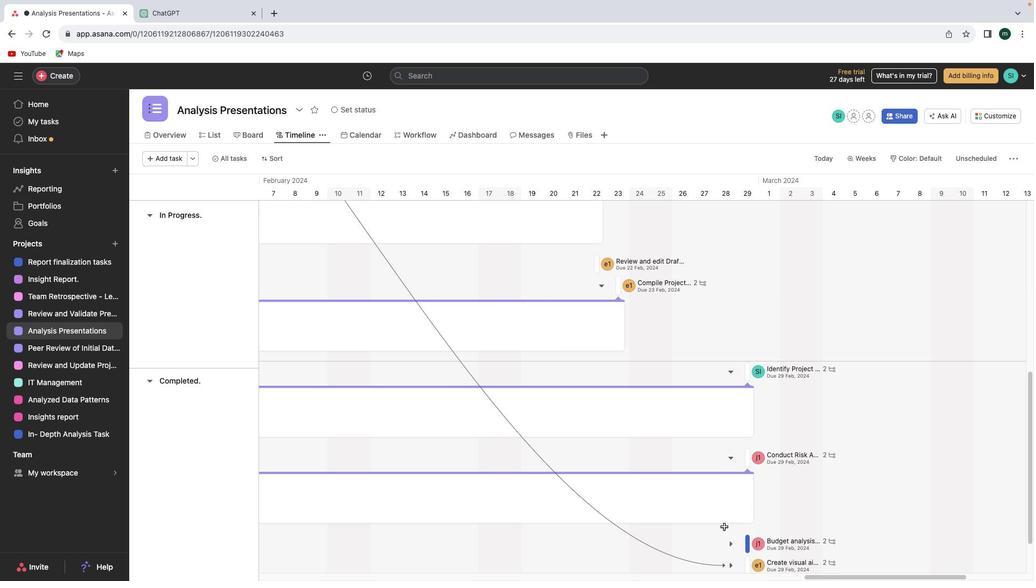 
Action: Mouse scrolled (724, 527) with delta (0, -1)
Screenshot: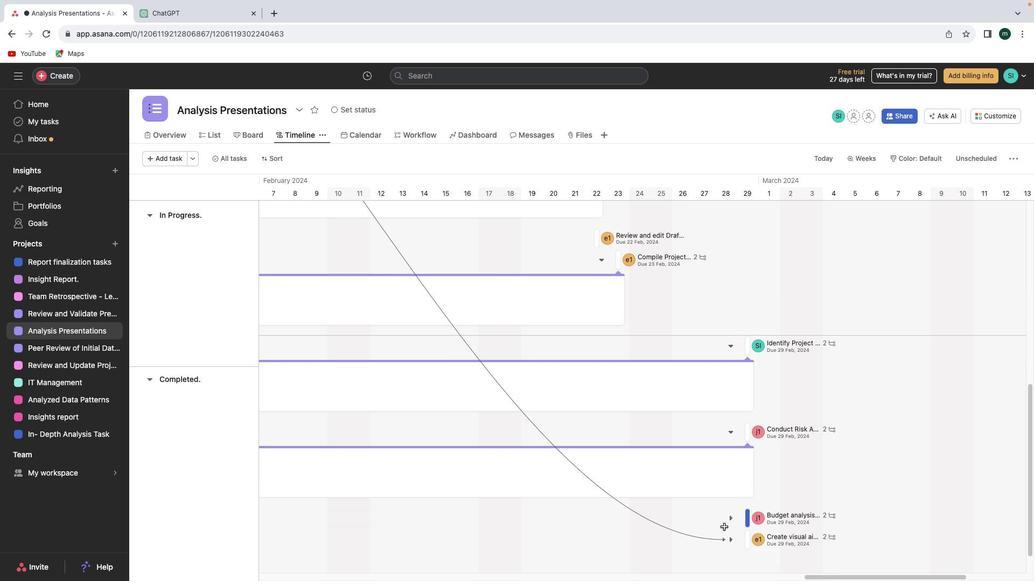 
Action: Mouse moved to (727, 522)
Screenshot: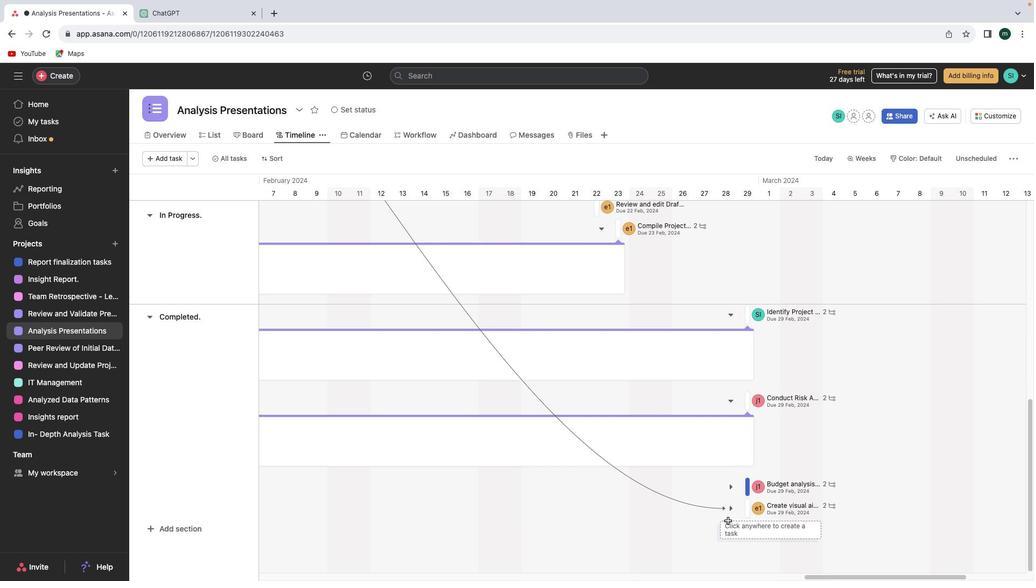 
Action: Mouse scrolled (727, 522) with delta (0, 0)
Screenshot: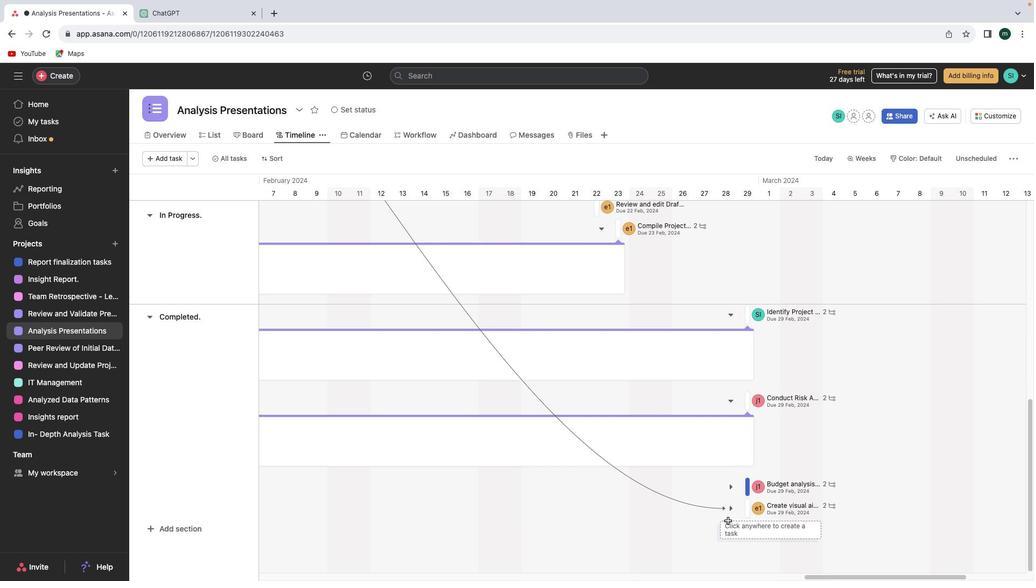 
Action: Mouse moved to (727, 521)
Screenshot: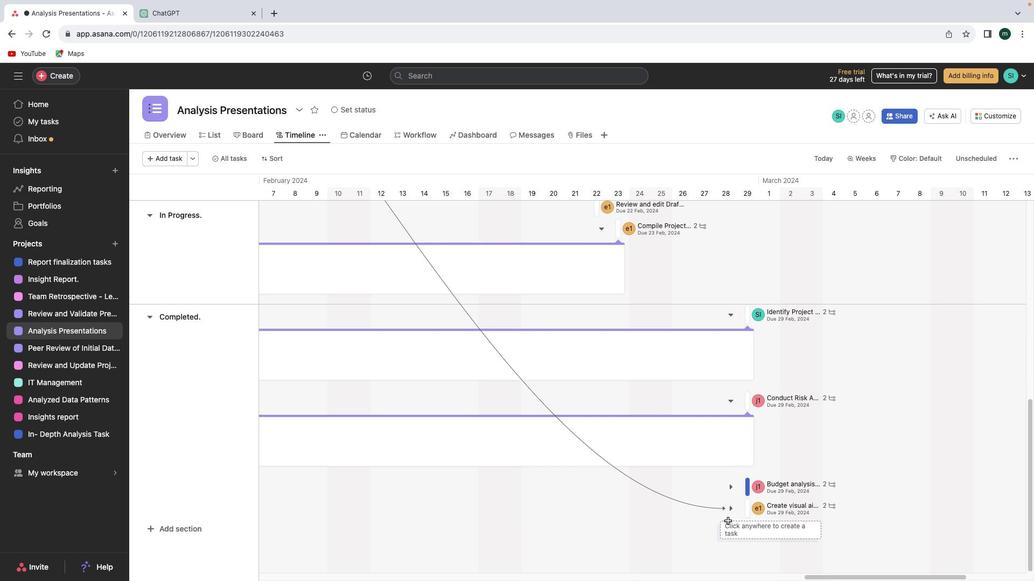 
Action: Mouse scrolled (727, 521) with delta (0, 0)
Screenshot: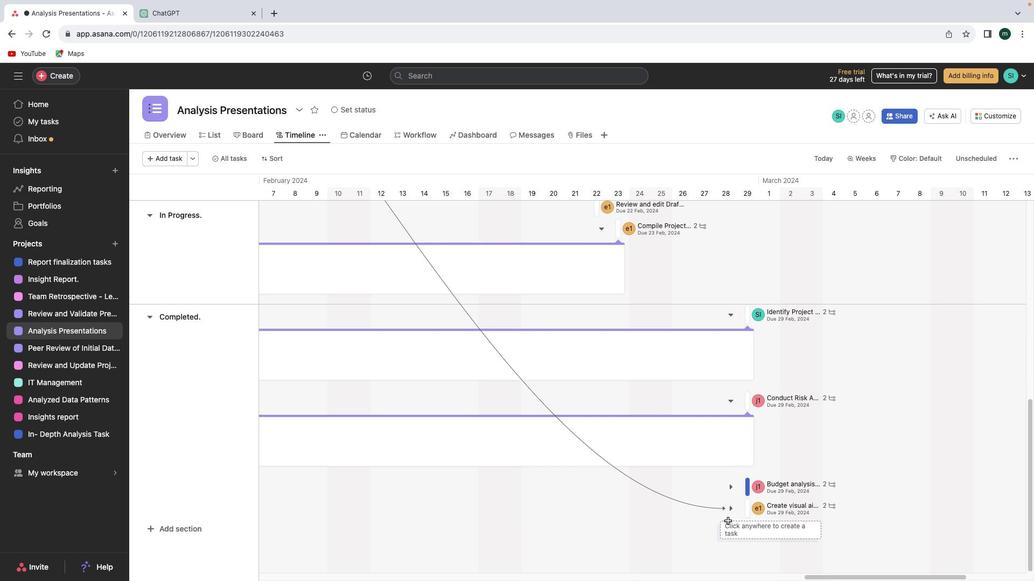 
Action: Mouse moved to (734, 485)
Screenshot: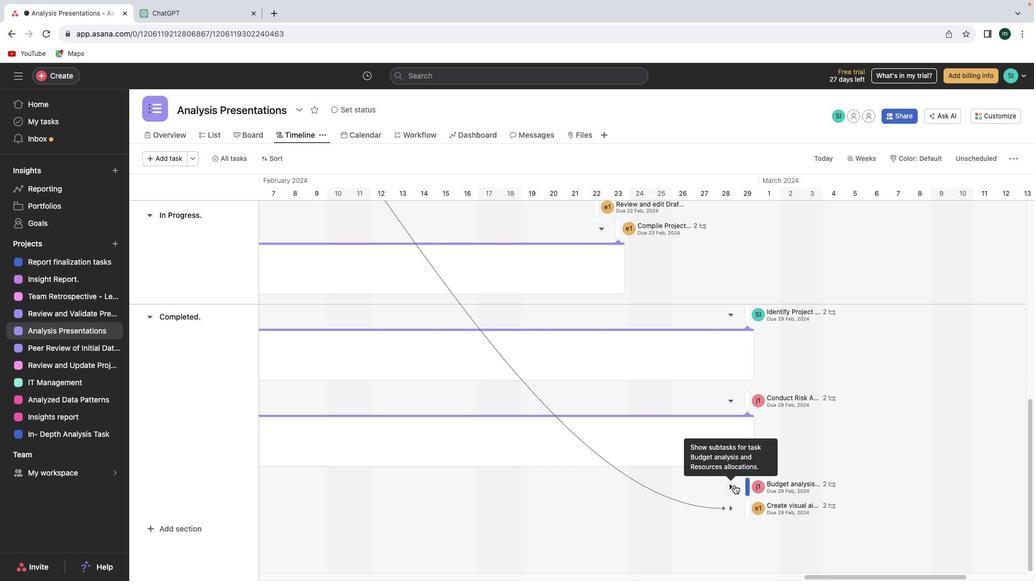 
Action: Mouse pressed left at (734, 485)
Screenshot: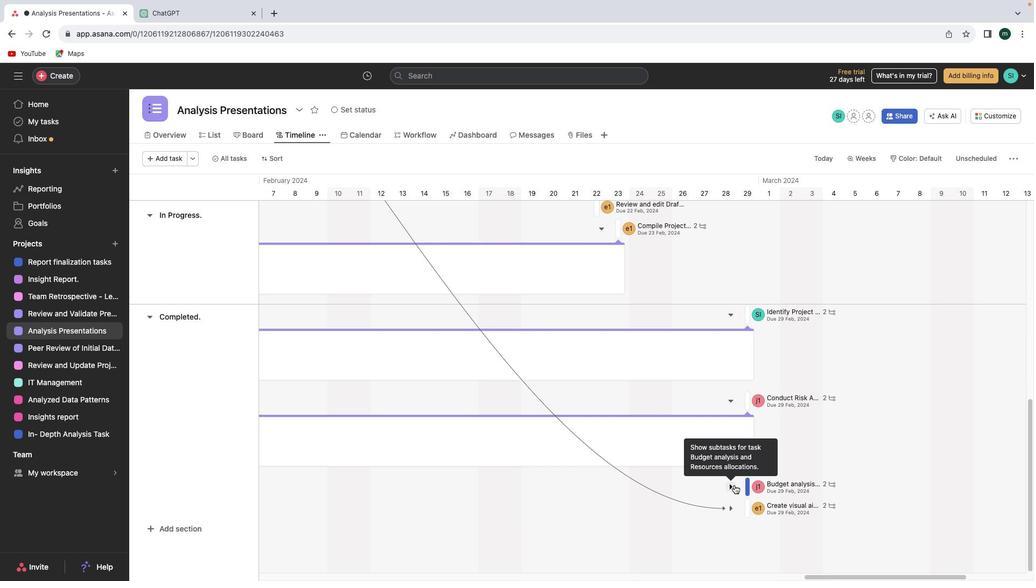 
Action: Mouse moved to (739, 550)
Screenshot: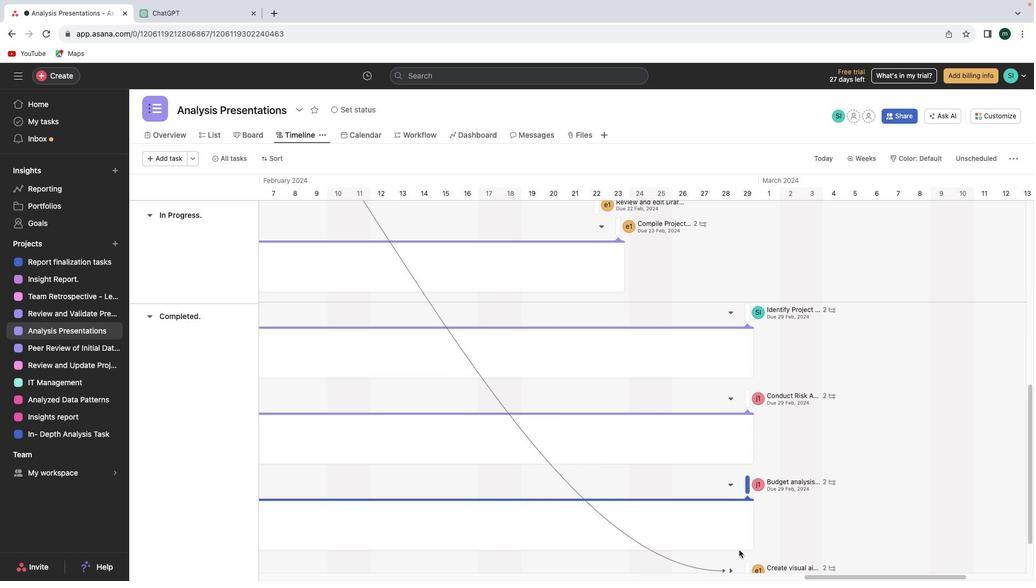 
Action: Mouse scrolled (739, 550) with delta (0, 0)
Screenshot: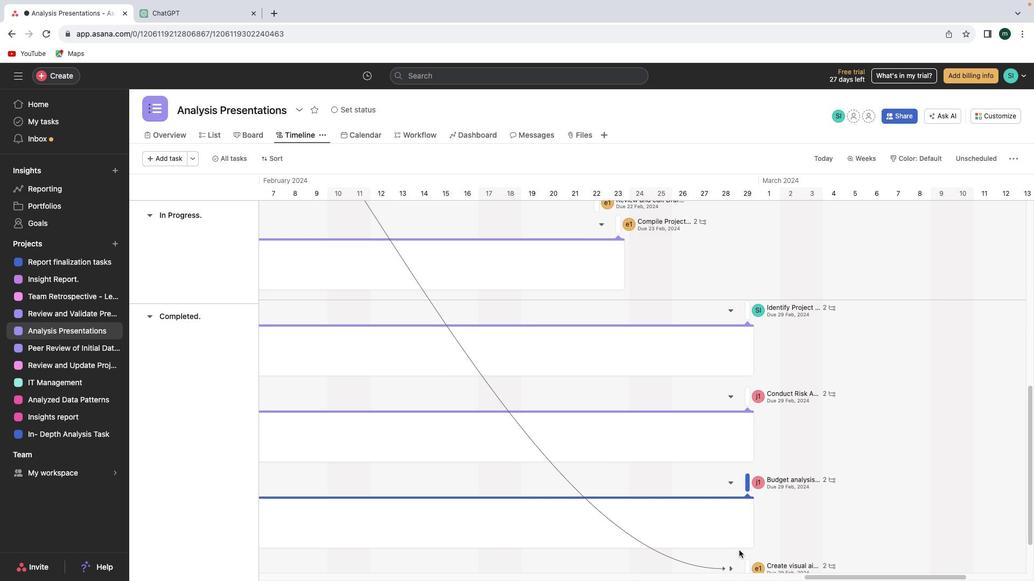 
Action: Mouse scrolled (739, 550) with delta (0, 0)
Screenshot: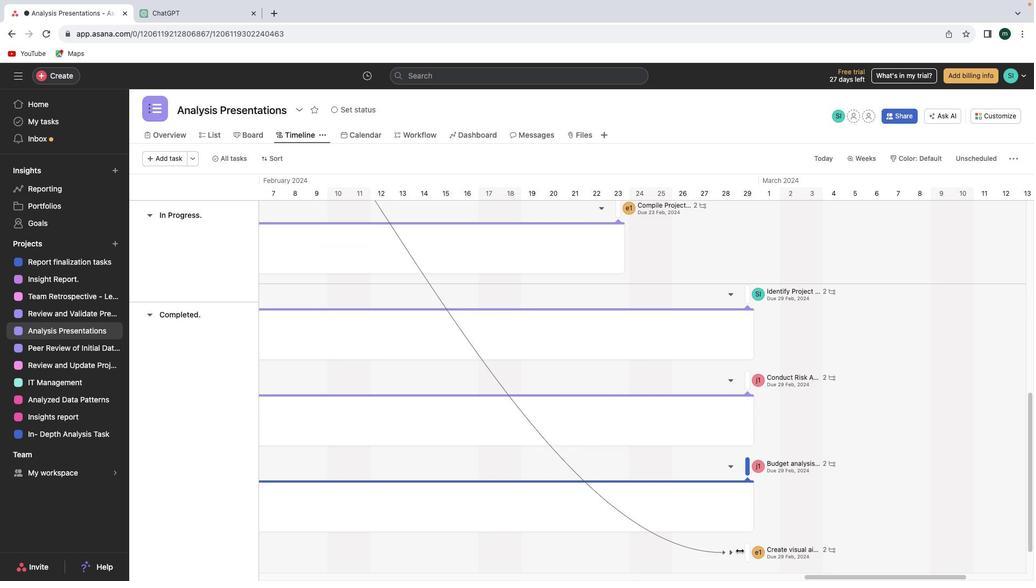 
Action: Mouse moved to (739, 550)
Screenshot: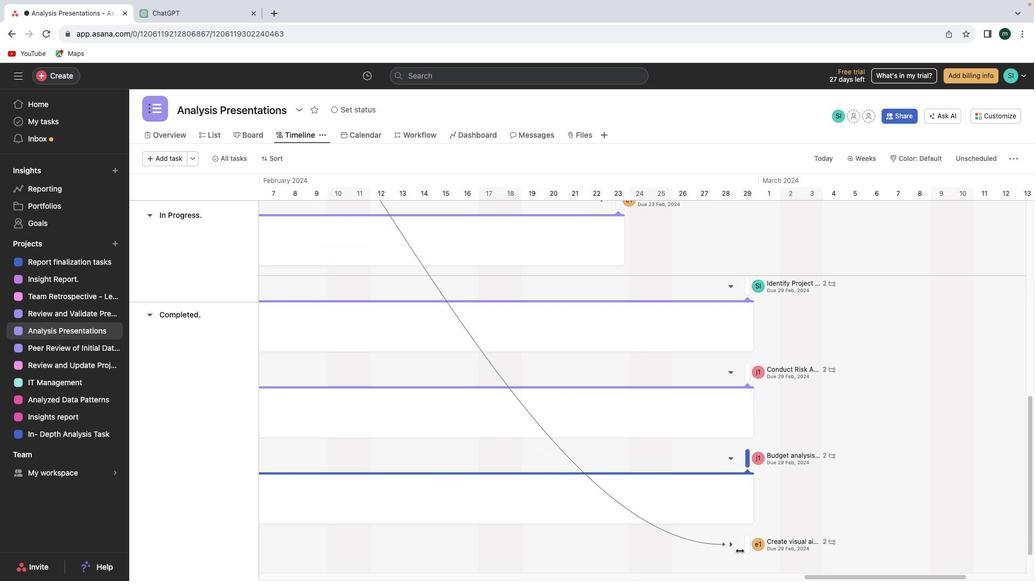 
Action: Mouse scrolled (739, 550) with delta (0, -1)
Screenshot: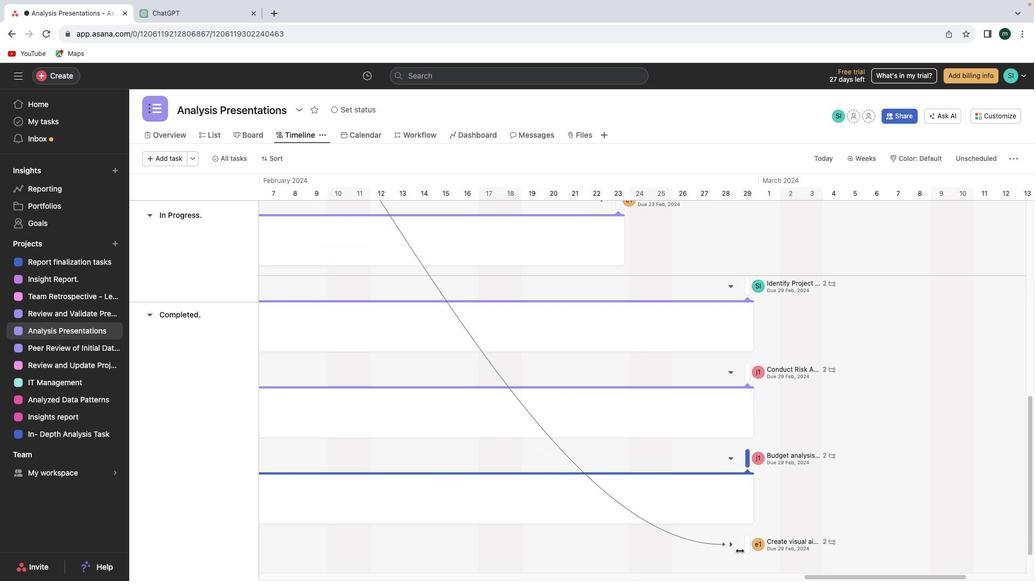 
Action: Mouse scrolled (739, 550) with delta (0, 0)
Screenshot: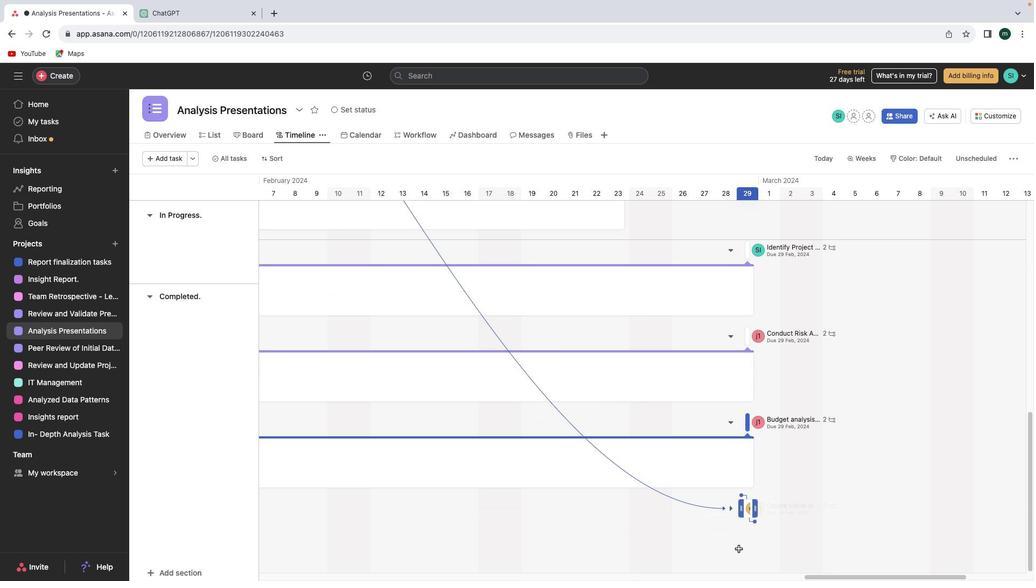 
Action: Mouse scrolled (739, 550) with delta (0, 0)
Screenshot: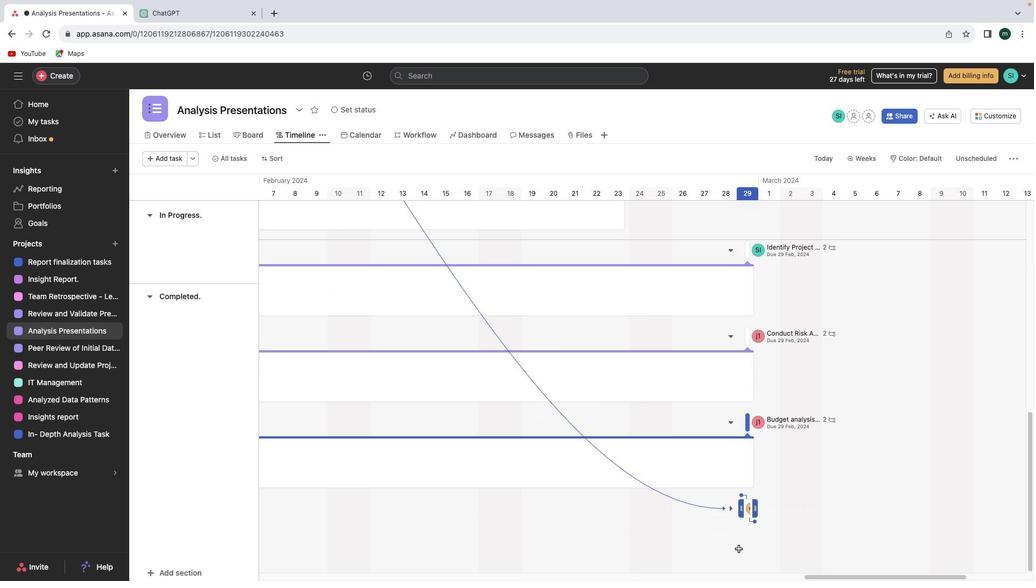 
Action: Mouse moved to (739, 550)
Screenshot: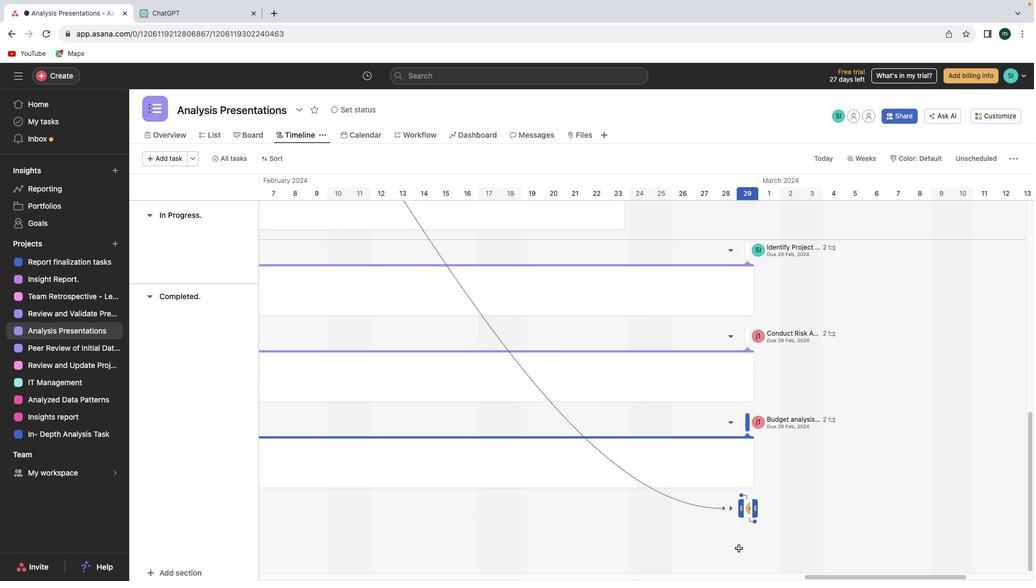 
Action: Mouse scrolled (739, 550) with delta (0, -1)
Screenshot: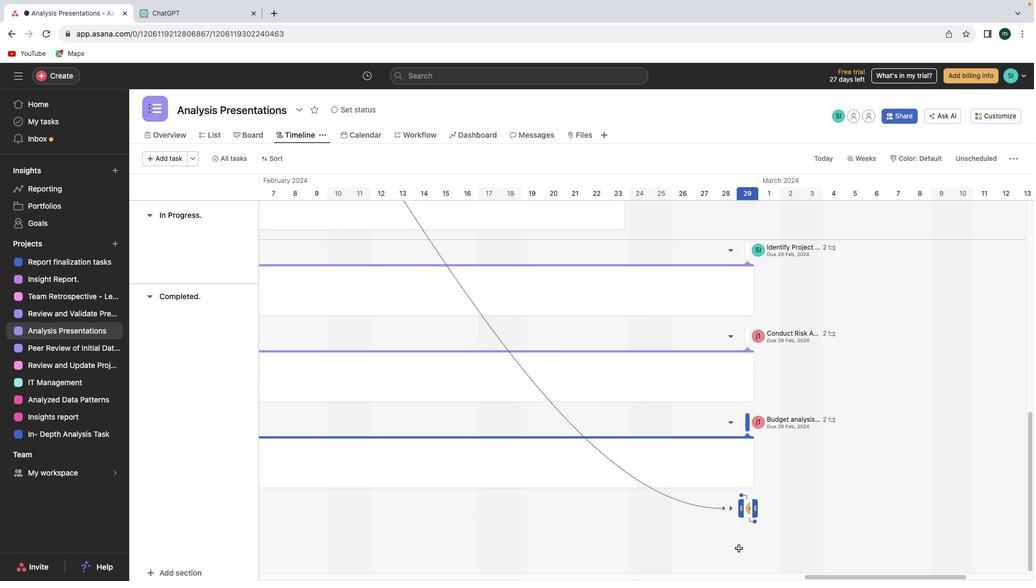 
Action: Mouse moved to (732, 511)
Screenshot: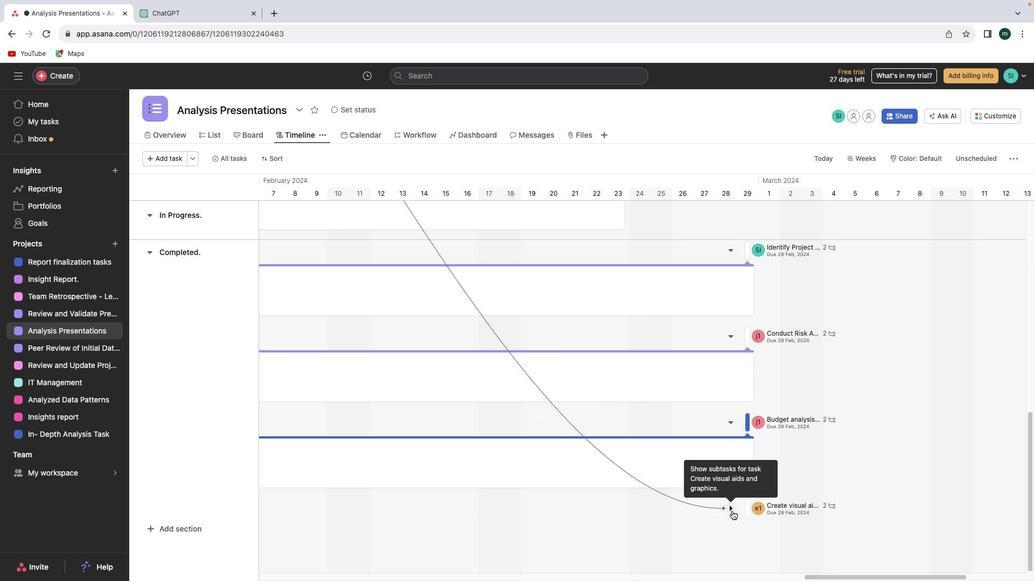 
Action: Mouse pressed left at (732, 511)
Screenshot: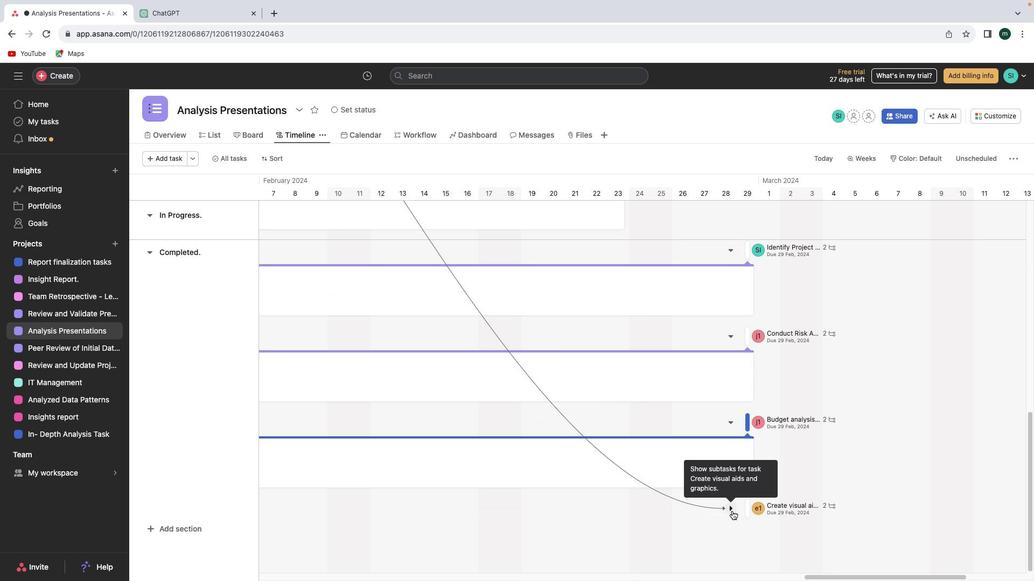 
Action: Mouse moved to (804, 543)
Screenshot: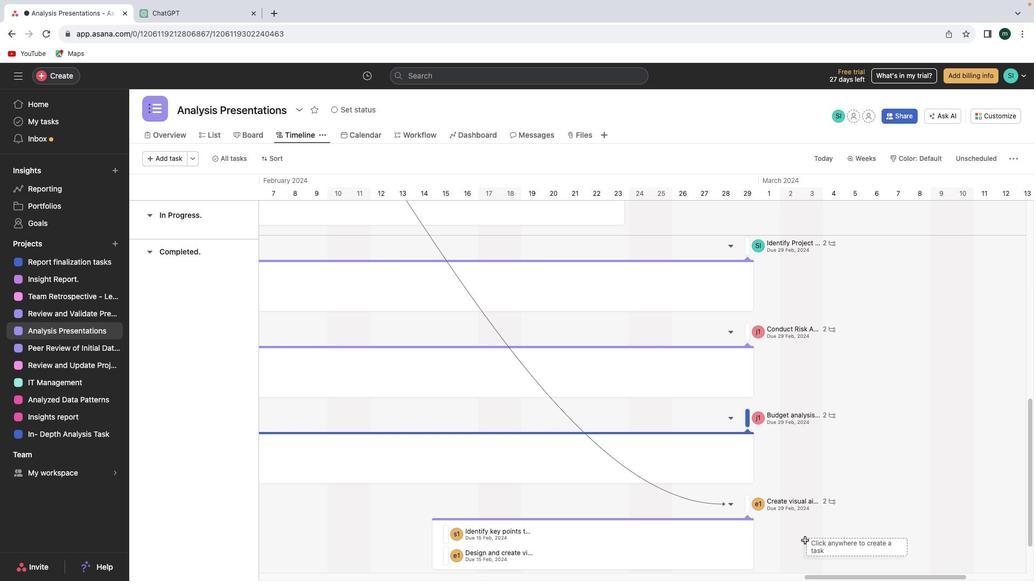 
Action: Mouse scrolled (804, 543) with delta (0, 0)
Screenshot: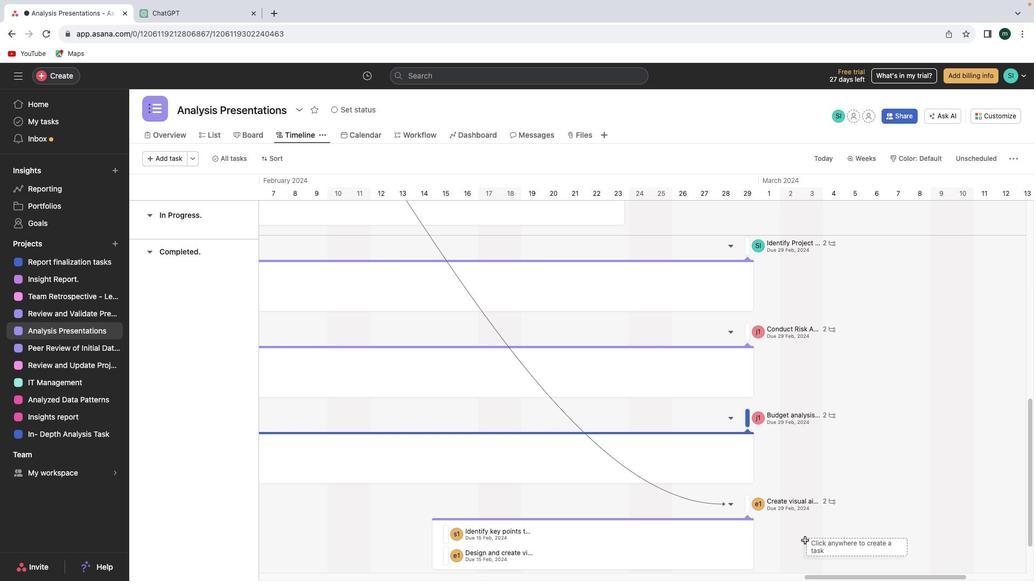 
Action: Mouse scrolled (804, 543) with delta (0, 0)
Screenshot: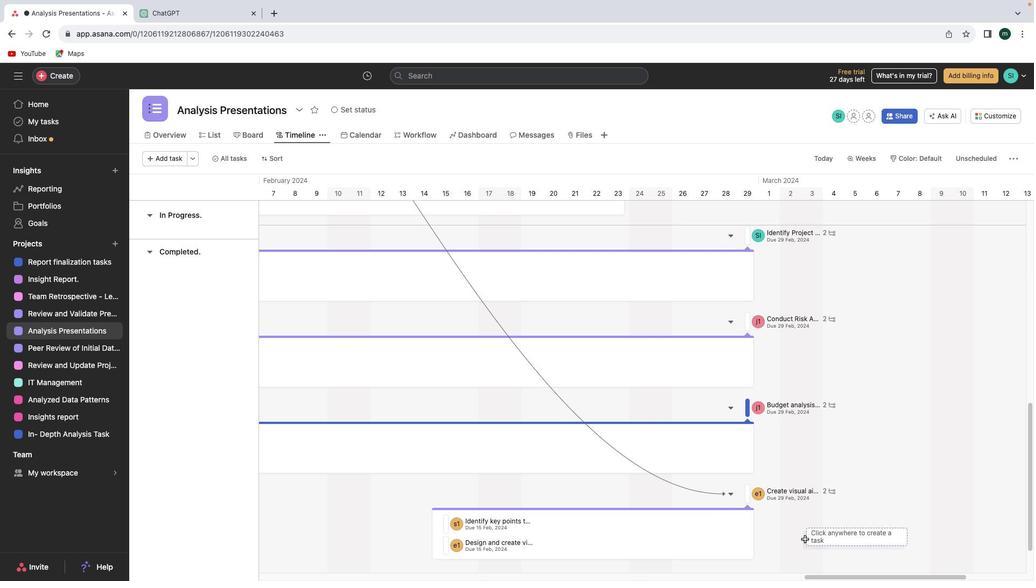 
Action: Mouse scrolled (804, 543) with delta (0, -1)
Screenshot: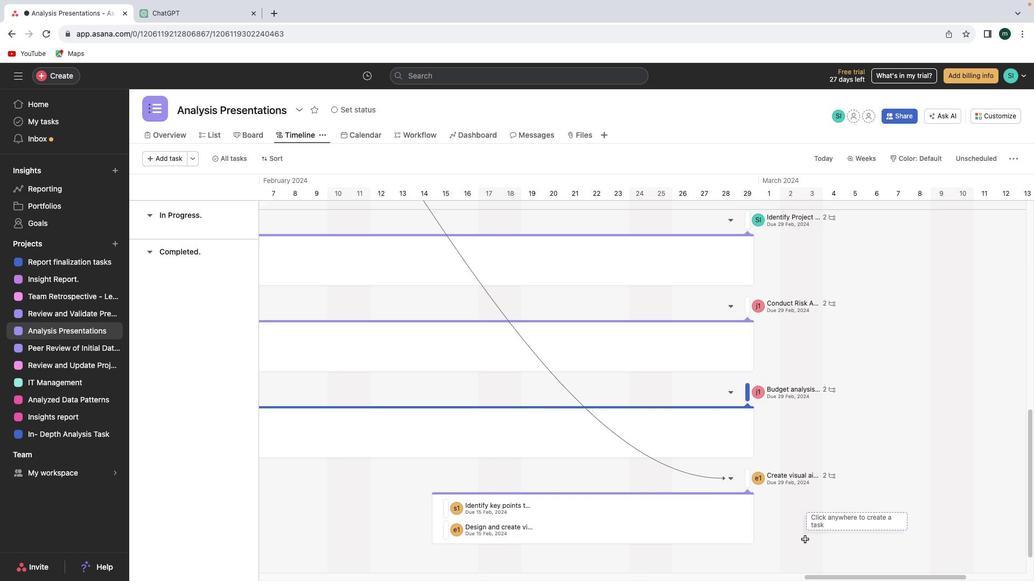 
Action: Mouse moved to (805, 539)
Screenshot: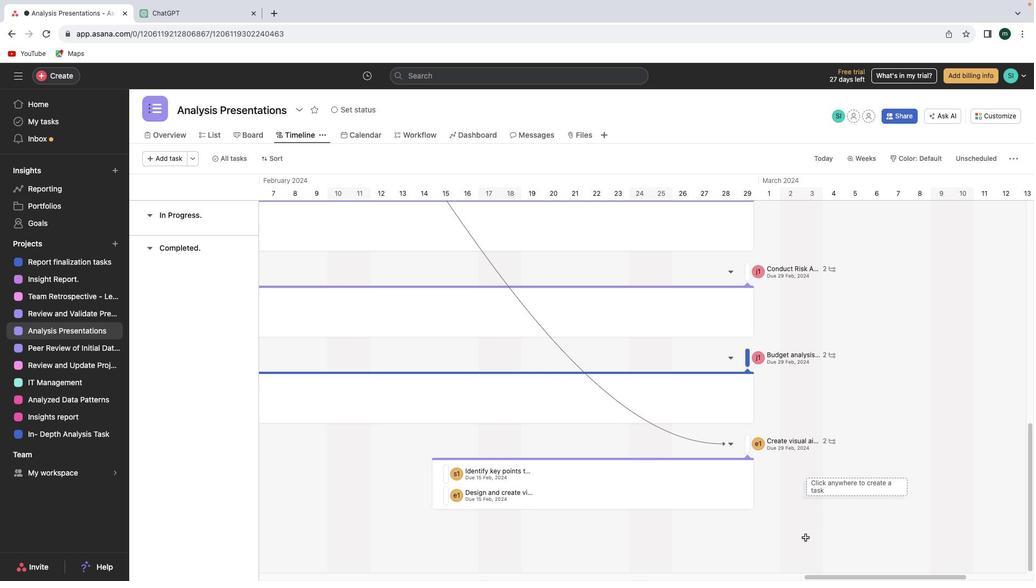 
Action: Mouse scrolled (805, 539) with delta (0, 0)
Screenshot: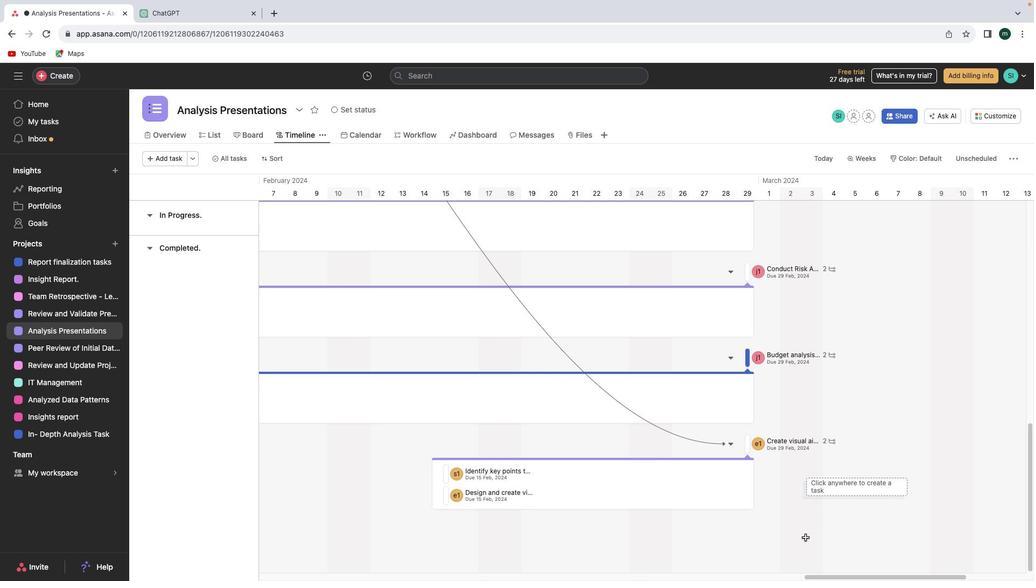 
Action: Mouse moved to (805, 538)
Screenshot: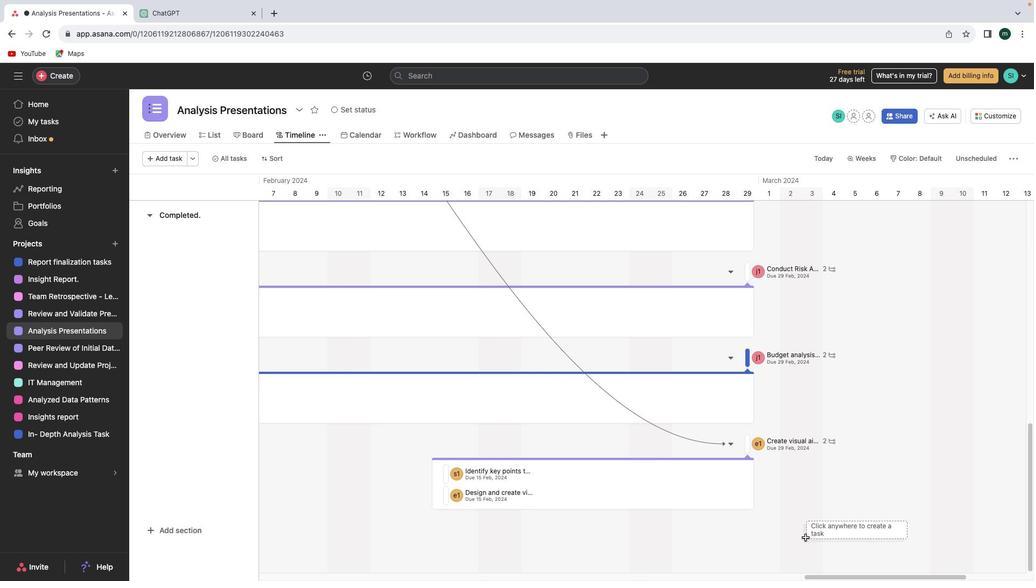 
Action: Mouse scrolled (805, 538) with delta (0, 0)
Screenshot: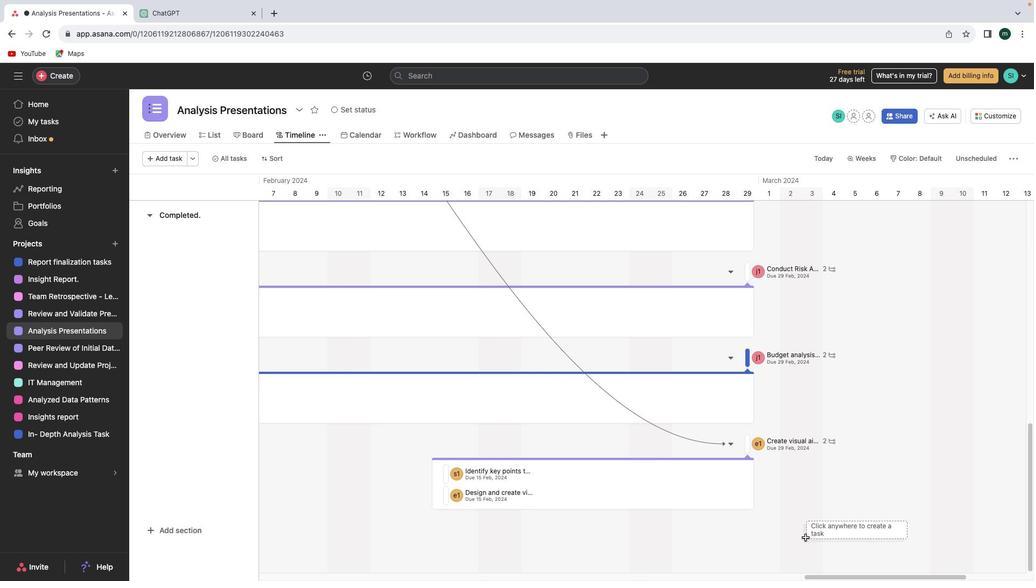 
Action: Mouse moved to (805, 538)
Screenshot: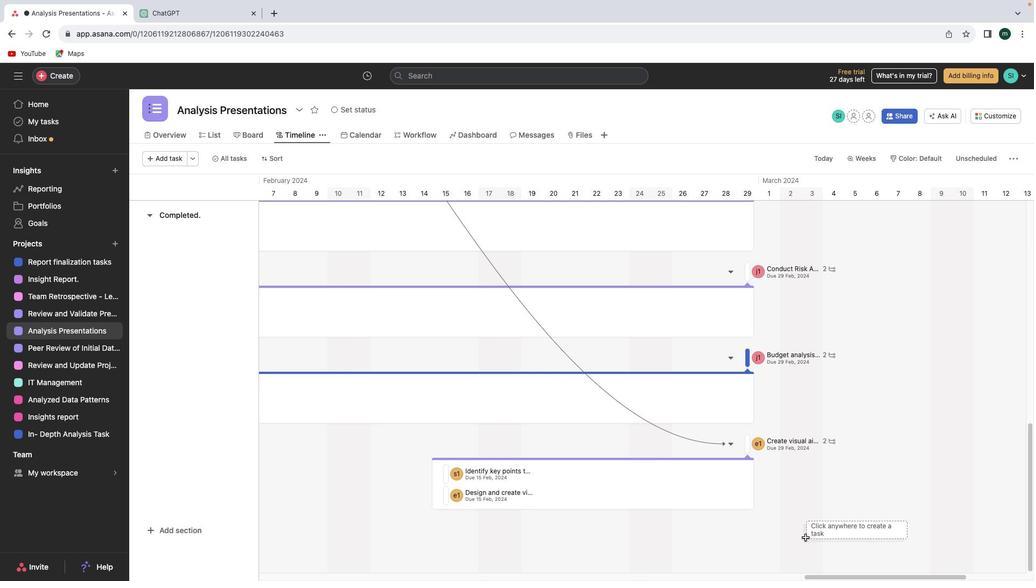 
Action: Mouse scrolled (805, 538) with delta (0, -1)
Screenshot: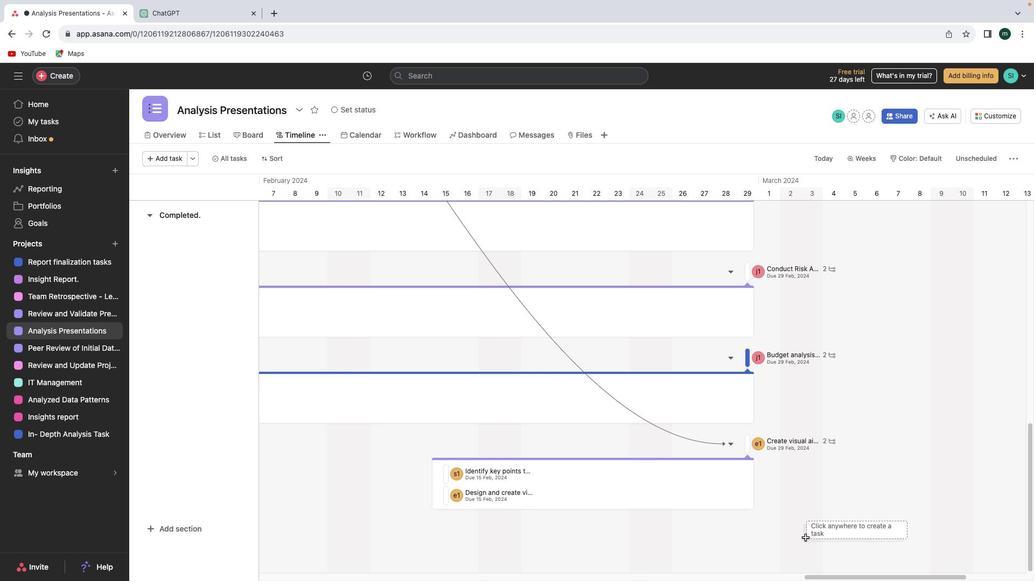 
Action: Mouse moved to (844, 578)
Screenshot: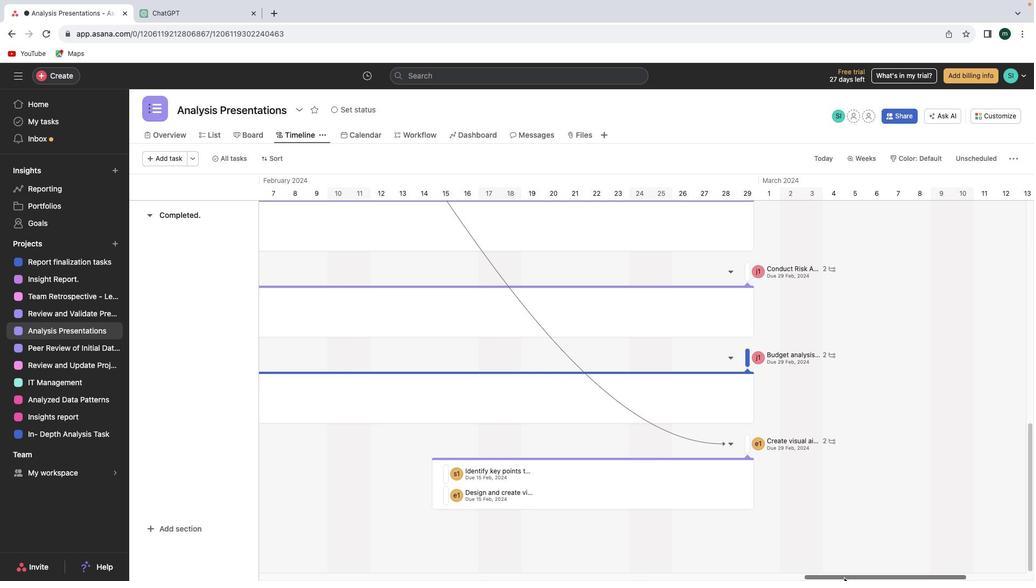 
Action: Mouse pressed left at (844, 578)
Screenshot: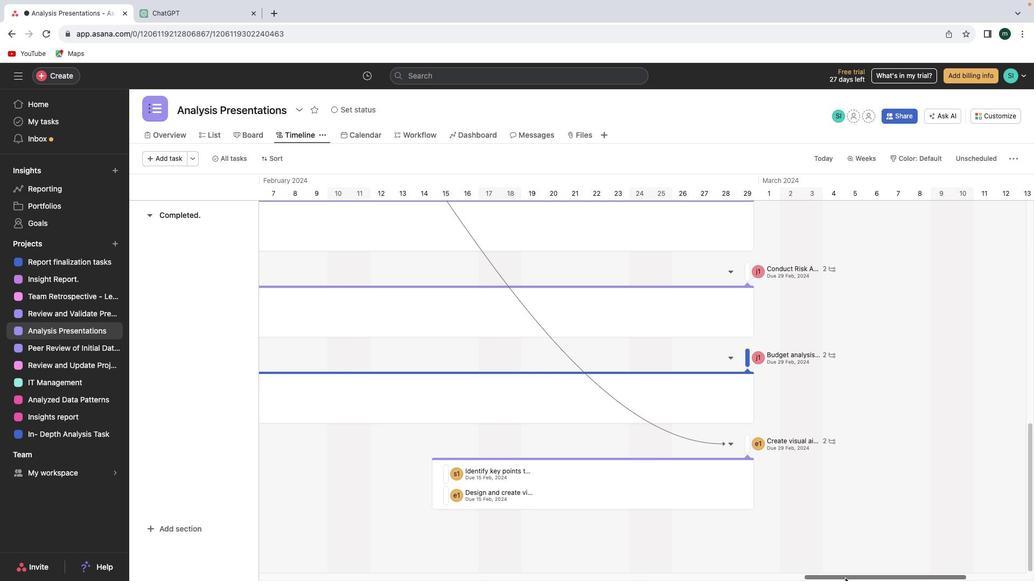
Action: Mouse moved to (794, 539)
Screenshot: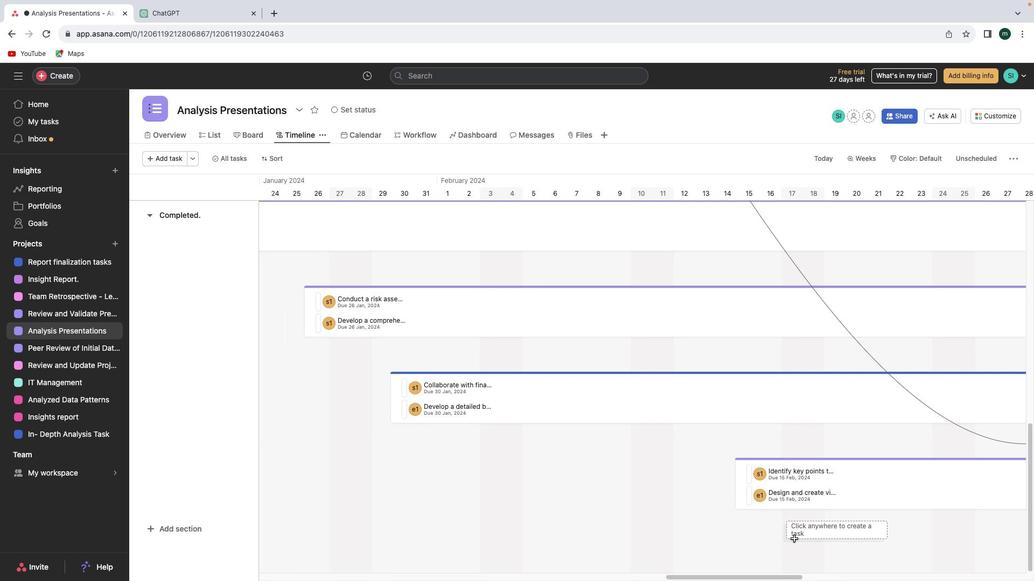 
Action: Mouse scrolled (794, 539) with delta (0, 0)
Screenshot: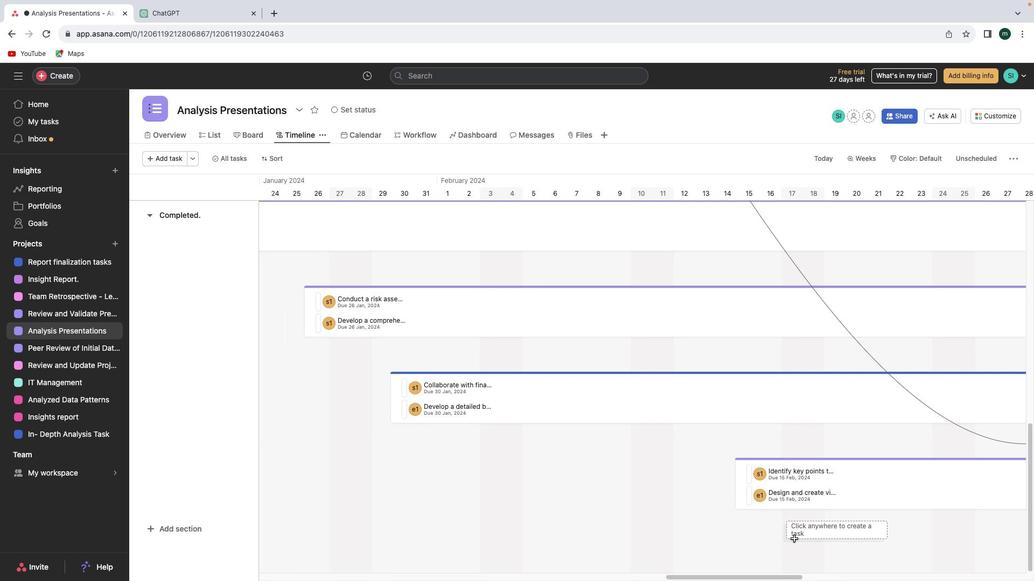 
Action: Mouse scrolled (794, 539) with delta (0, 0)
Screenshot: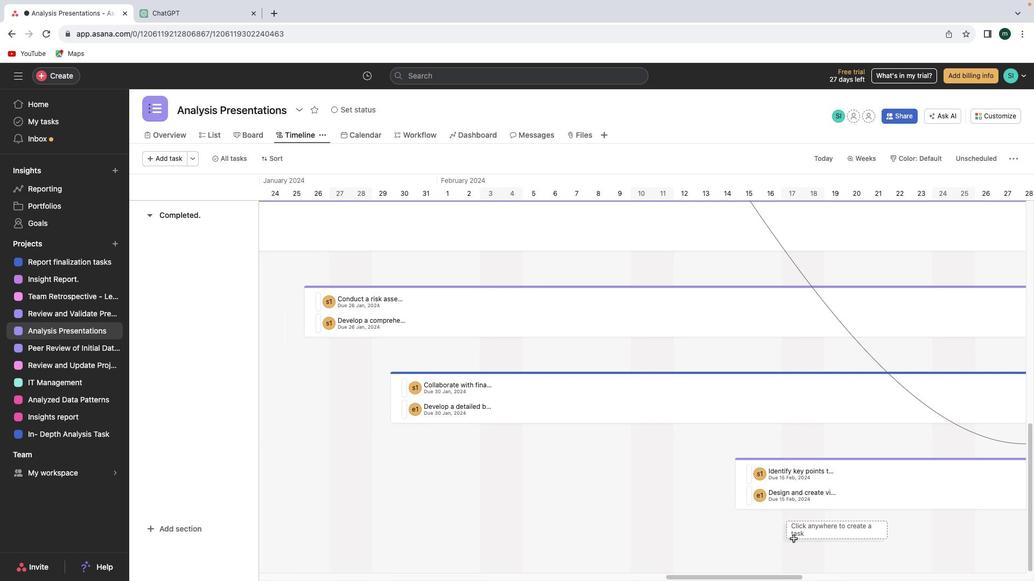 
Action: Mouse scrolled (794, 539) with delta (0, -1)
Screenshot: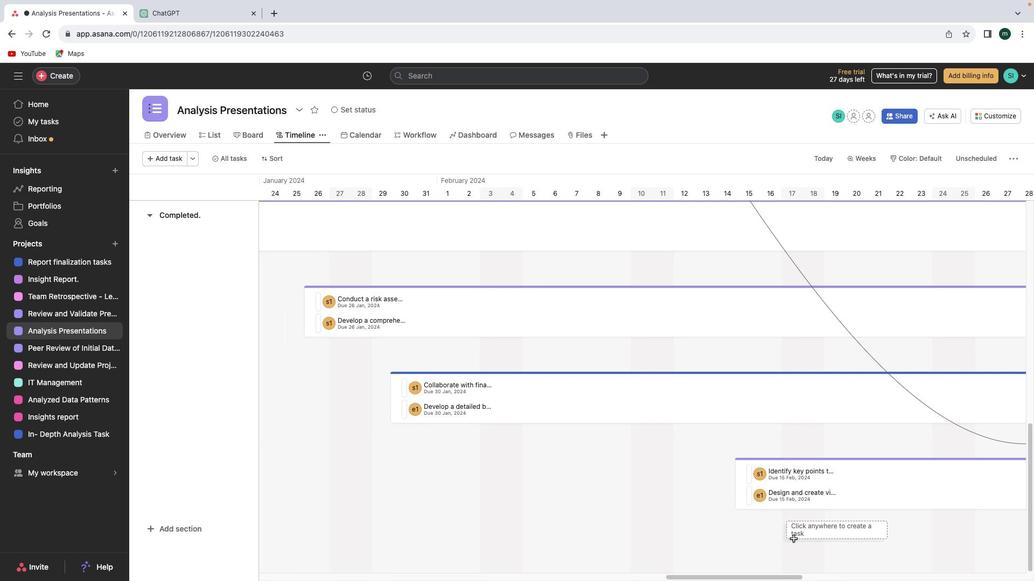 
Action: Mouse moved to (775, 481)
Screenshot: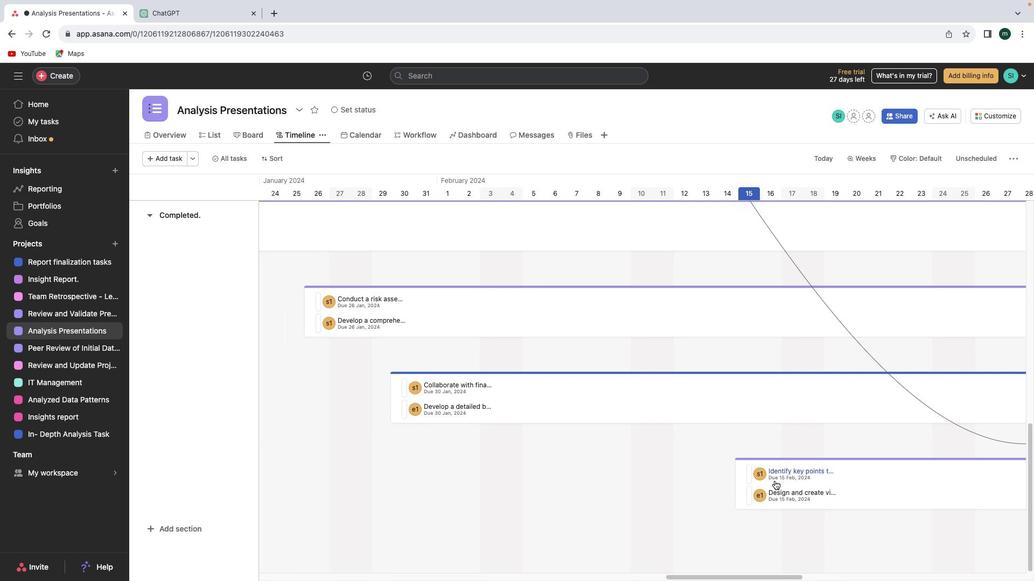 
Action: Mouse scrolled (775, 481) with delta (0, 0)
Screenshot: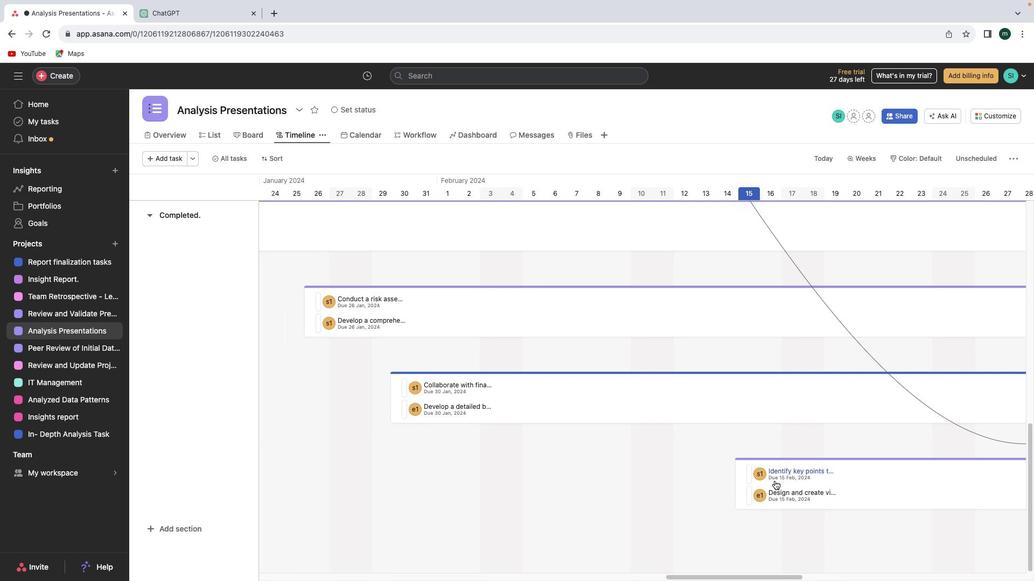 
Action: Mouse scrolled (775, 481) with delta (0, 0)
Screenshot: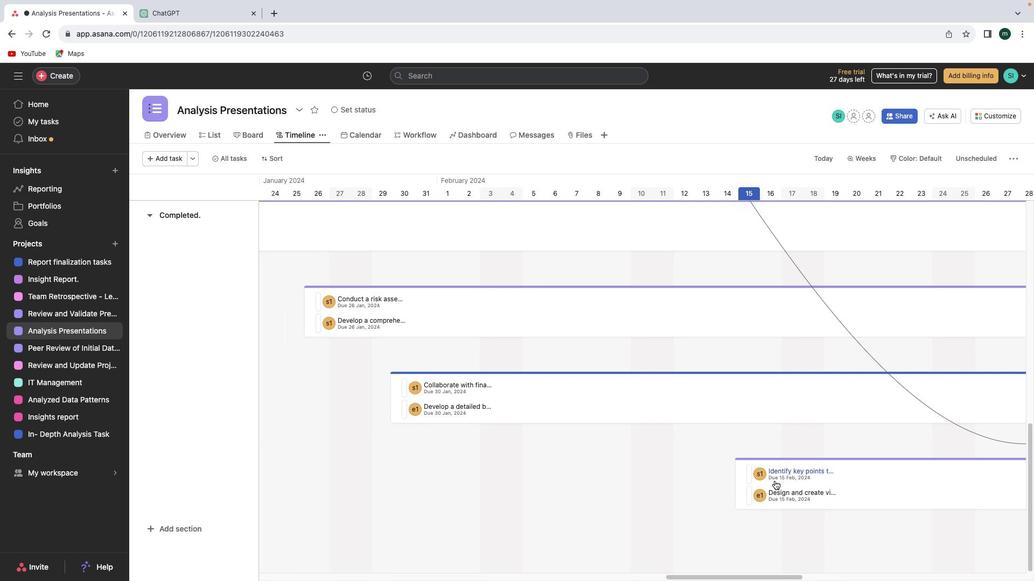 
Action: Mouse scrolled (775, 481) with delta (0, -1)
Screenshot: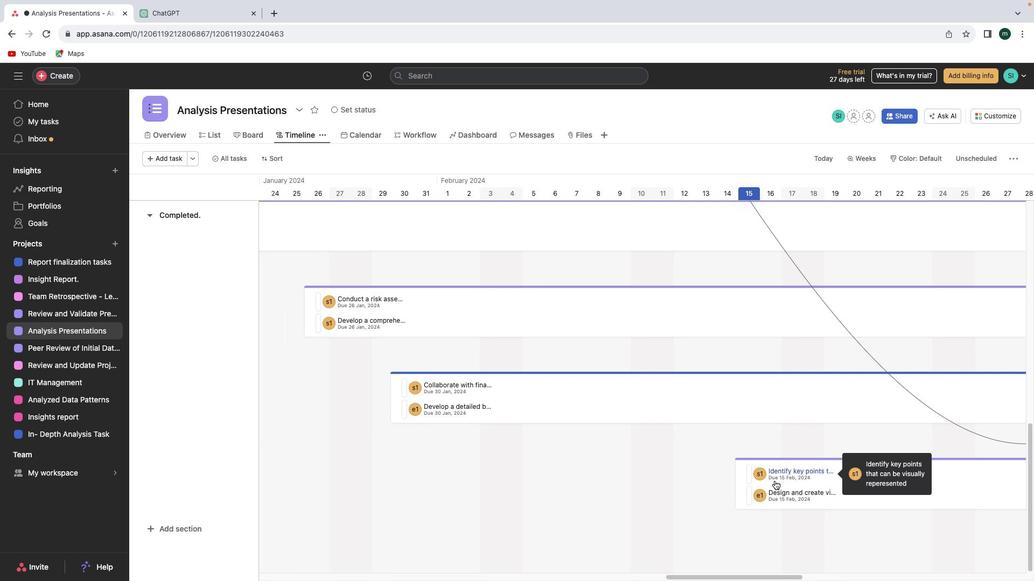 
Action: Mouse moved to (773, 485)
Screenshot: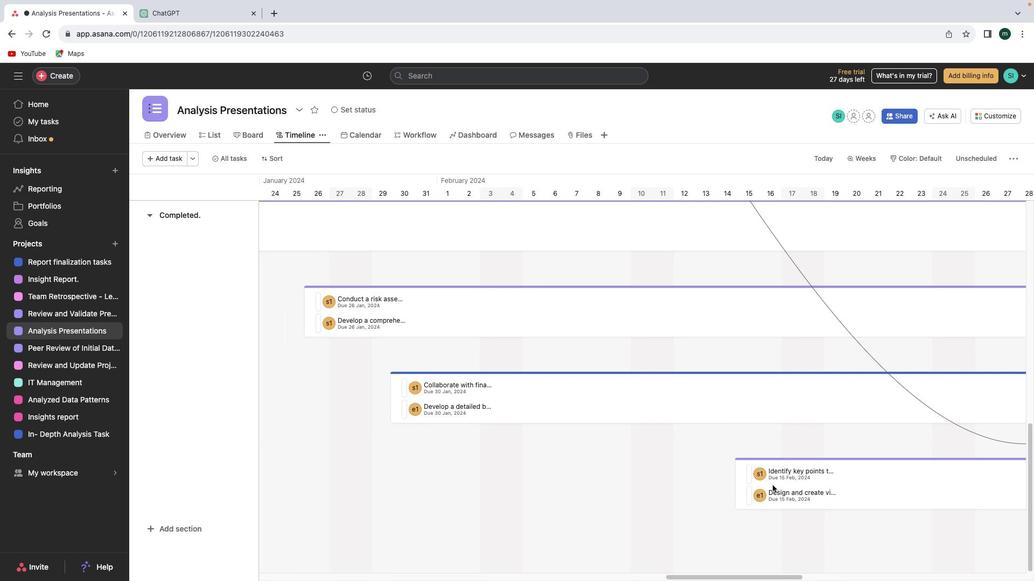 
Action: Mouse scrolled (773, 485) with delta (0, 0)
Screenshot: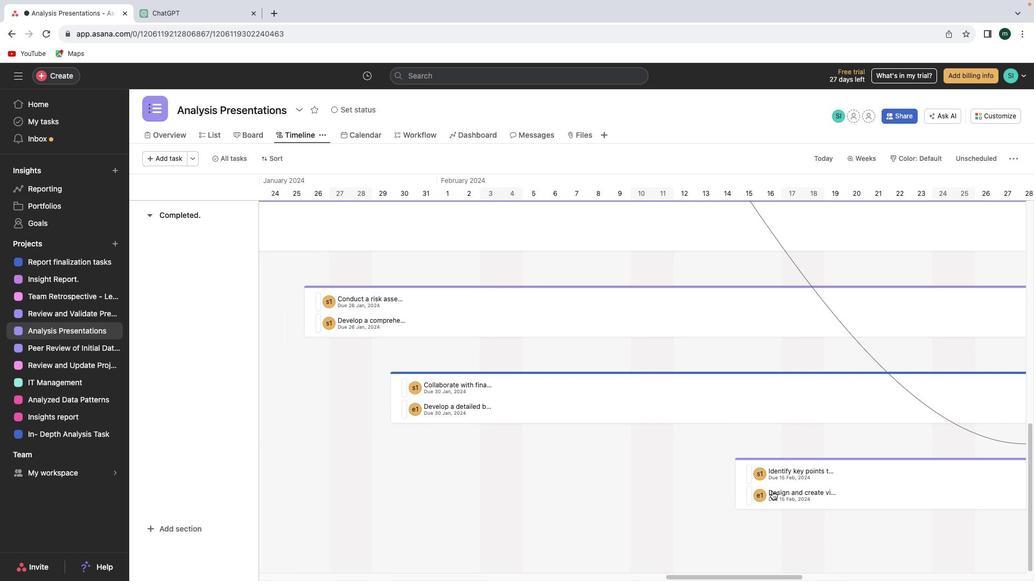 
Action: Mouse scrolled (773, 485) with delta (0, 0)
Screenshot: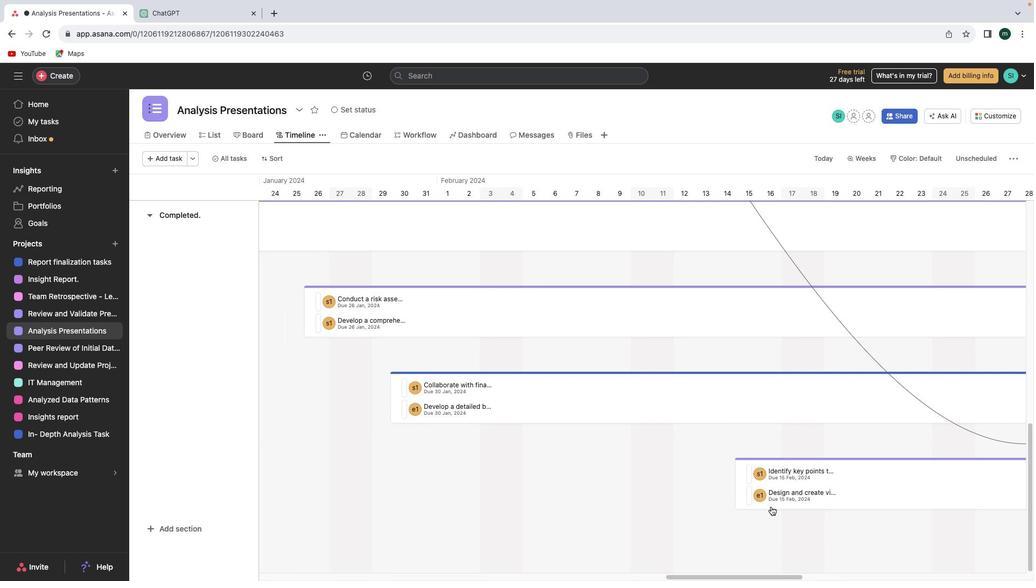 
Action: Mouse scrolled (773, 485) with delta (0, -1)
Screenshot: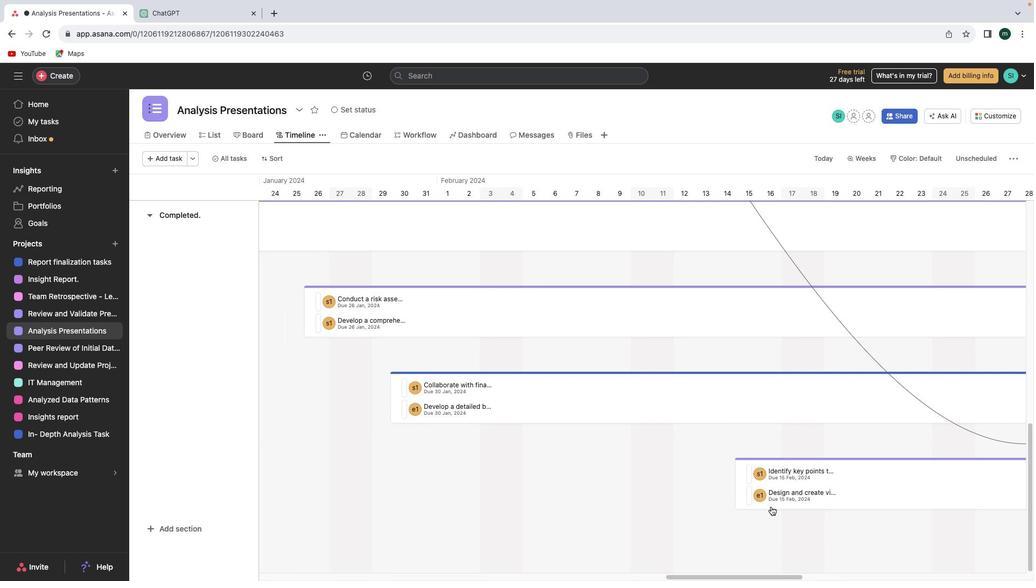 
Action: Mouse moved to (760, 578)
Screenshot: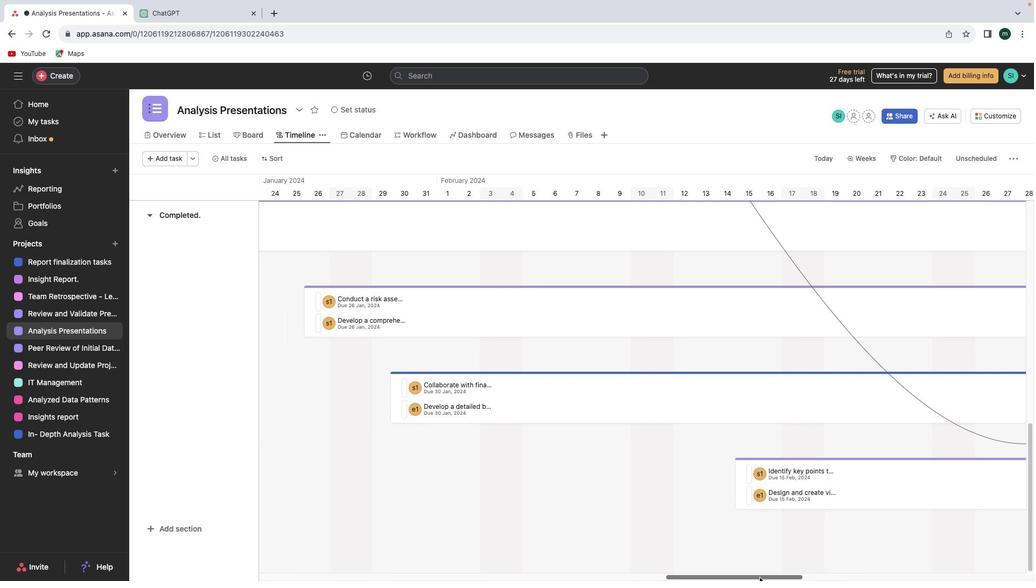 
Action: Mouse pressed left at (760, 578)
Screenshot: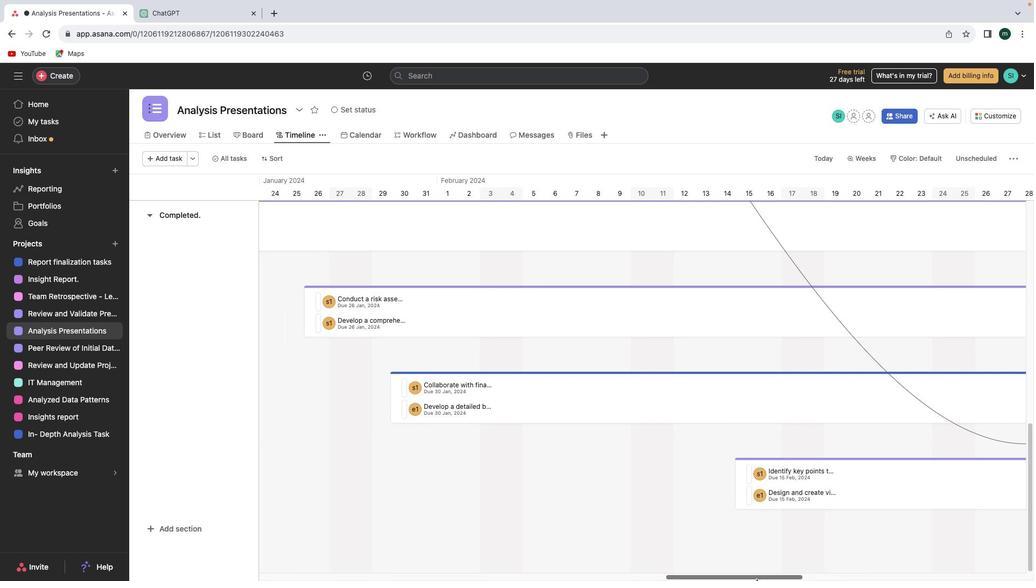 
Action: Mouse moved to (676, 465)
Screenshot: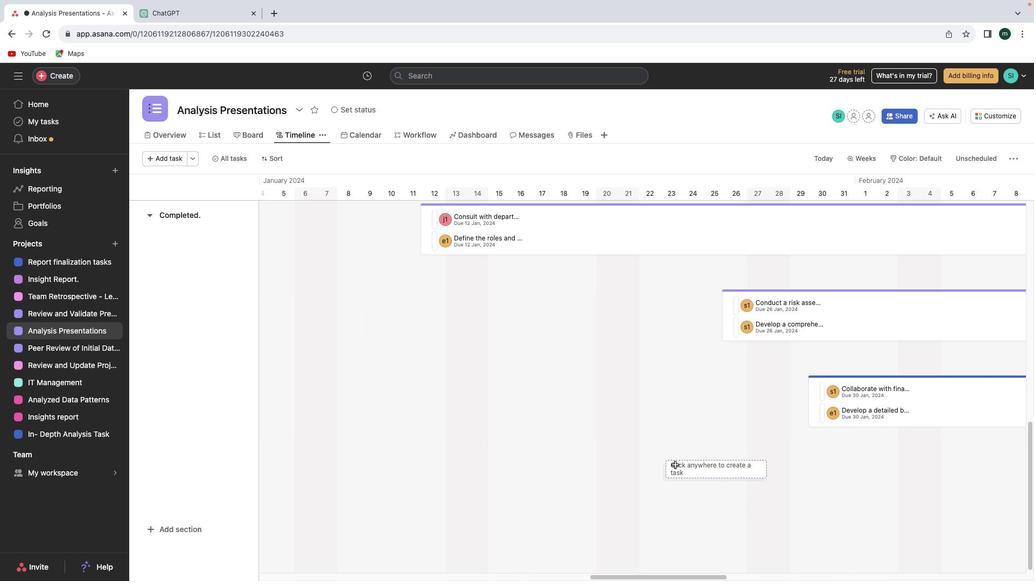 
Action: Mouse scrolled (676, 465) with delta (0, 0)
Screenshot: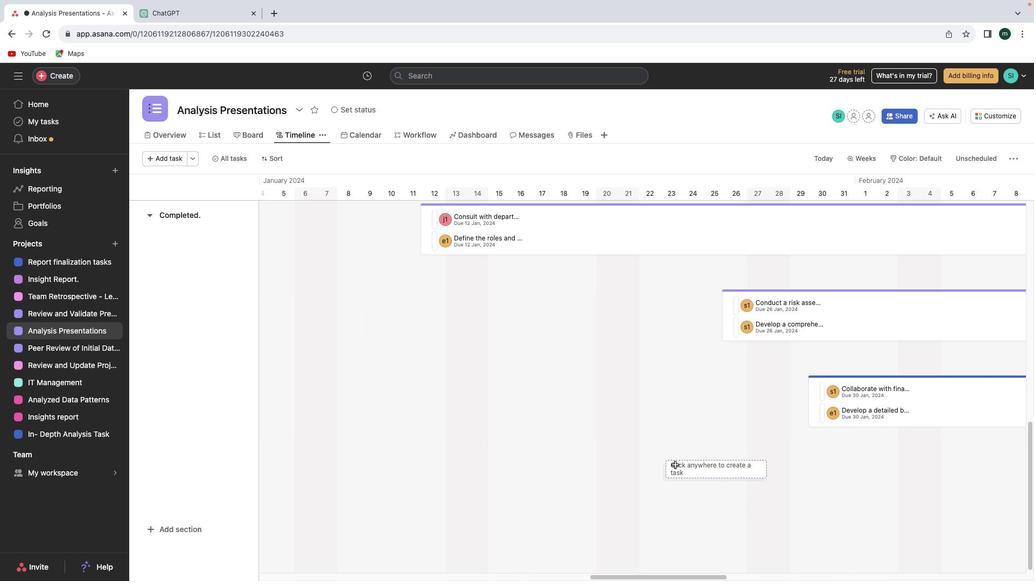 
Action: Mouse moved to (675, 465)
Screenshot: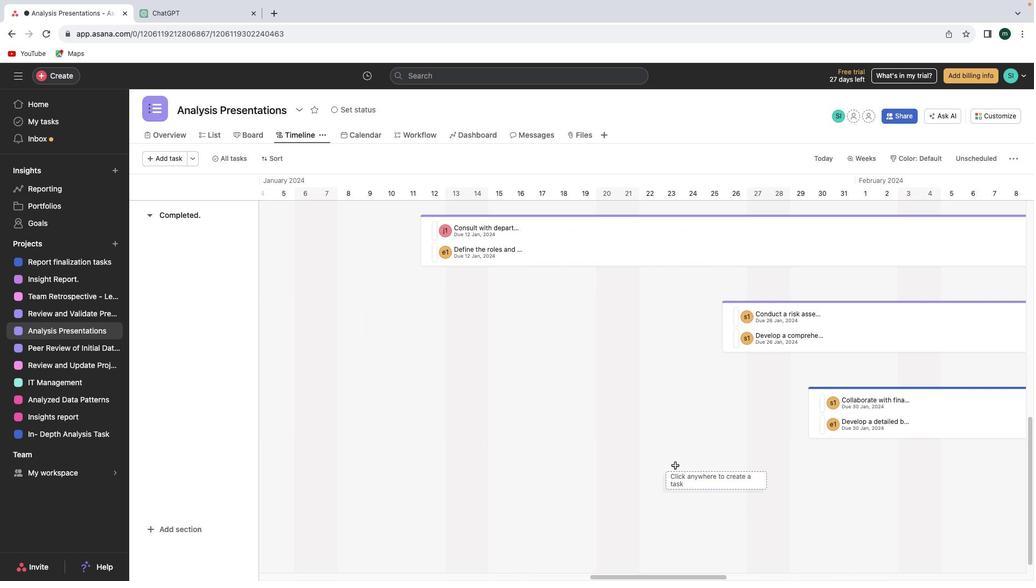
Action: Mouse scrolled (675, 465) with delta (0, 0)
Screenshot: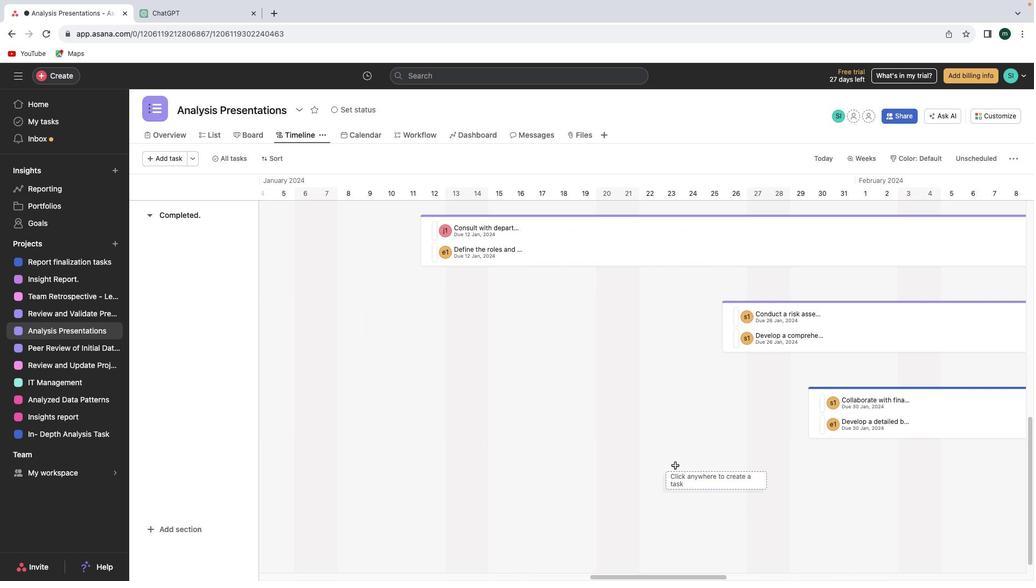 
Action: Mouse scrolled (675, 465) with delta (0, 1)
Screenshot: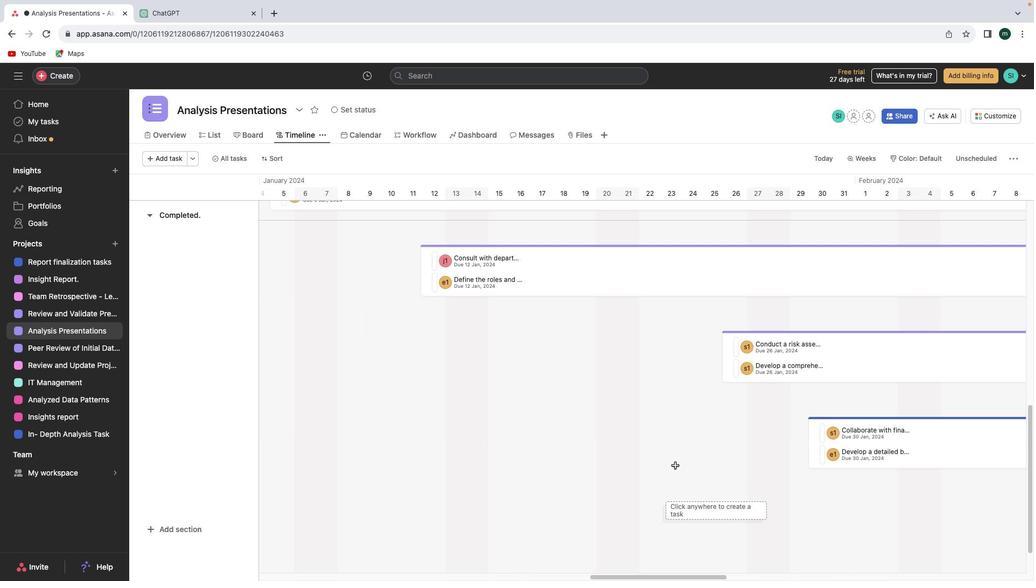 
Action: Mouse moved to (675, 465)
Screenshot: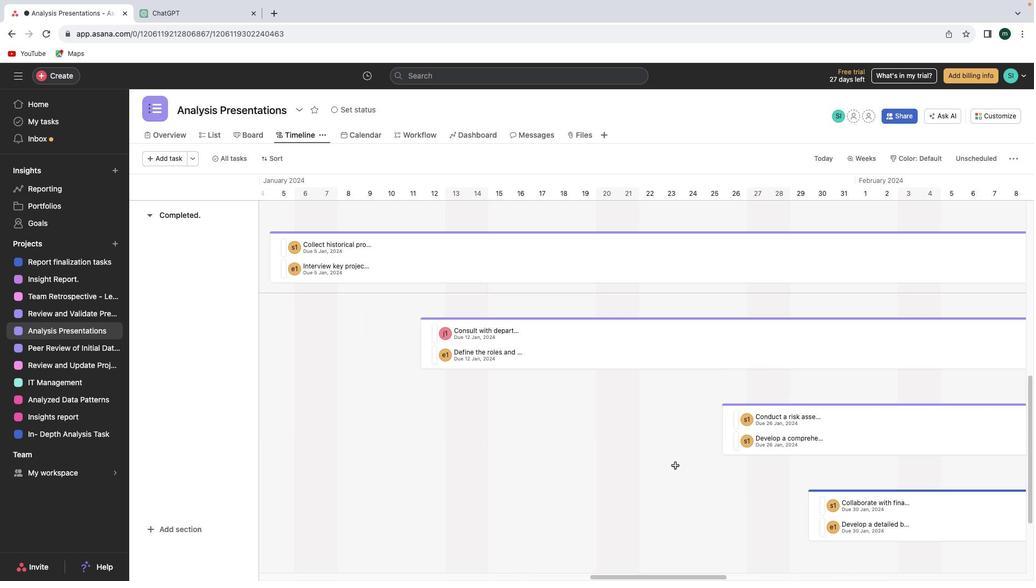 
Action: Mouse scrolled (675, 465) with delta (0, 2)
Screenshot: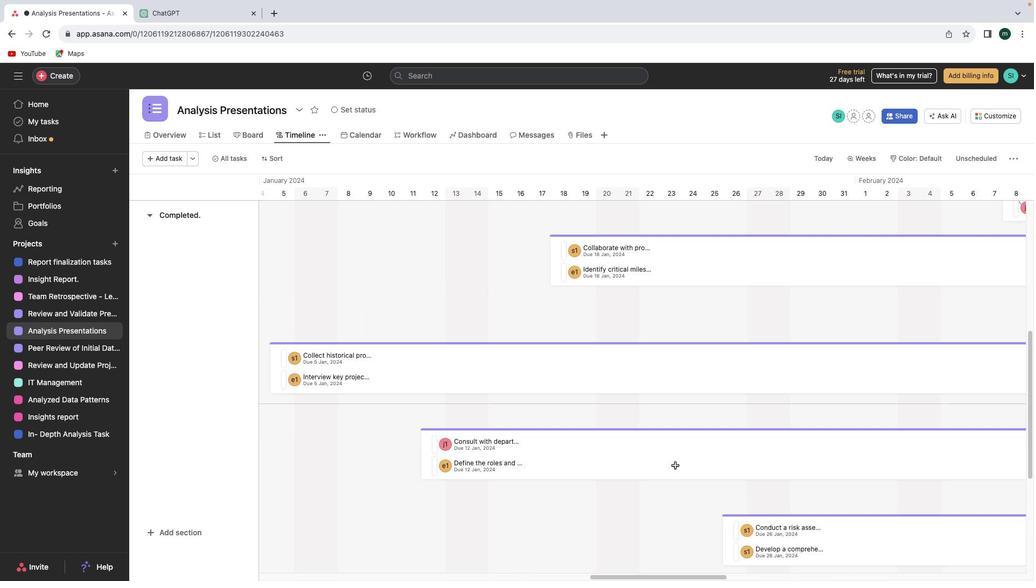 
Action: Mouse moved to (675, 466)
Screenshot: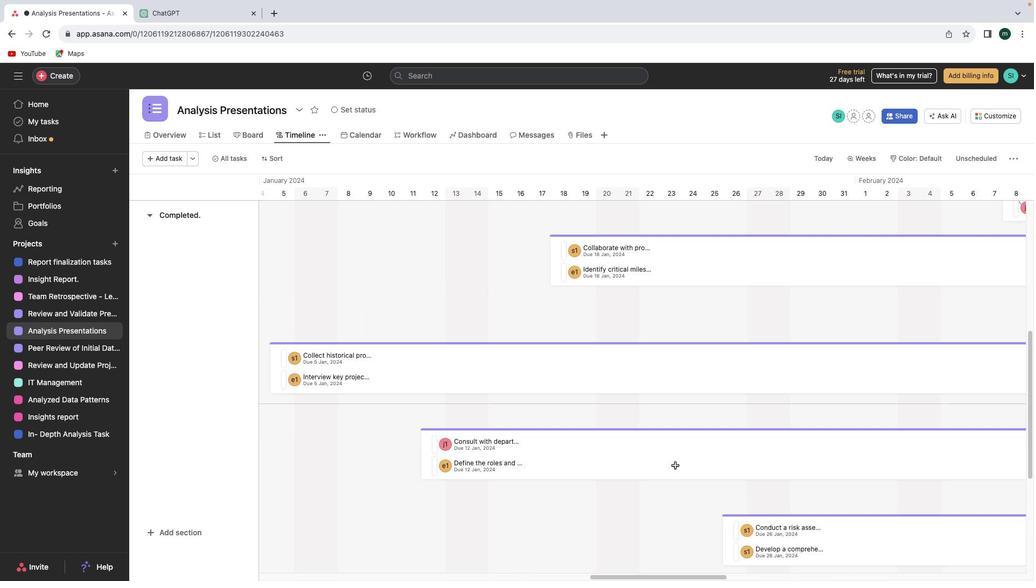 
Action: Mouse scrolled (675, 466) with delta (0, 2)
Screenshot: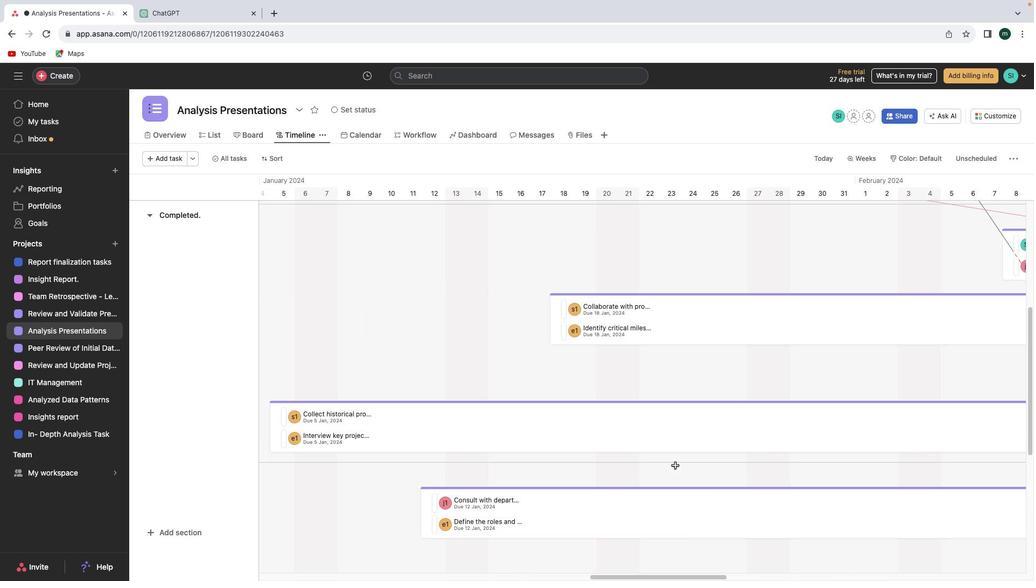 
Action: Mouse moved to (675, 466)
Screenshot: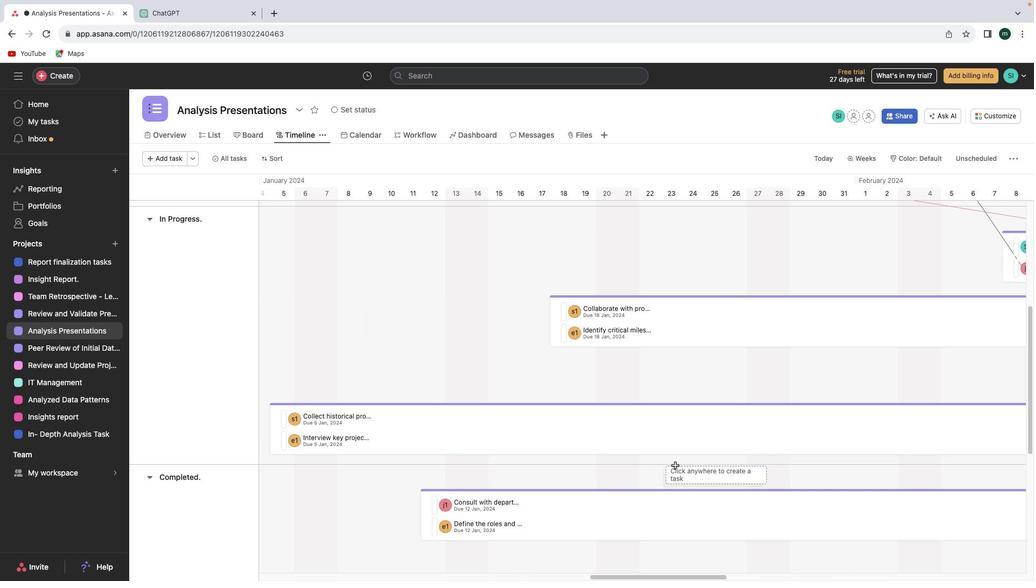 
Action: Mouse scrolled (675, 466) with delta (0, 0)
Screenshot: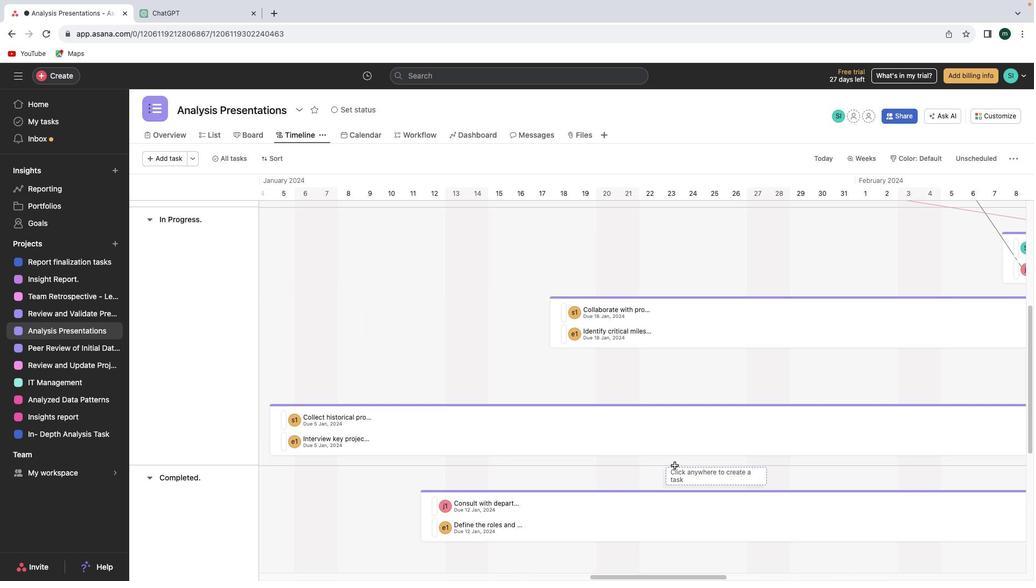 
Action: Mouse scrolled (675, 466) with delta (0, 0)
Screenshot: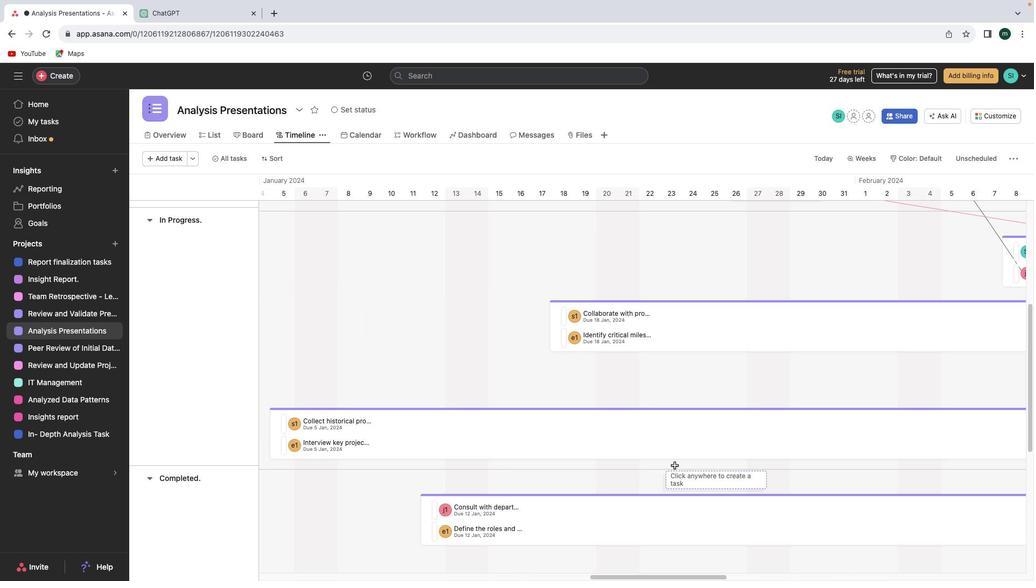 
Action: Mouse moved to (674, 466)
Screenshot: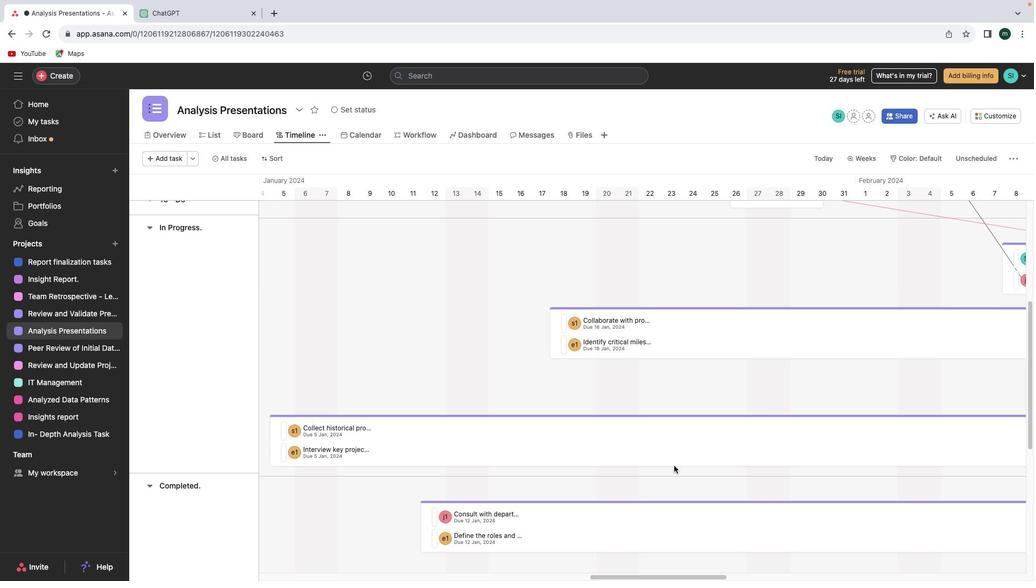 
Action: Mouse scrolled (674, 466) with delta (0, 0)
Screenshot: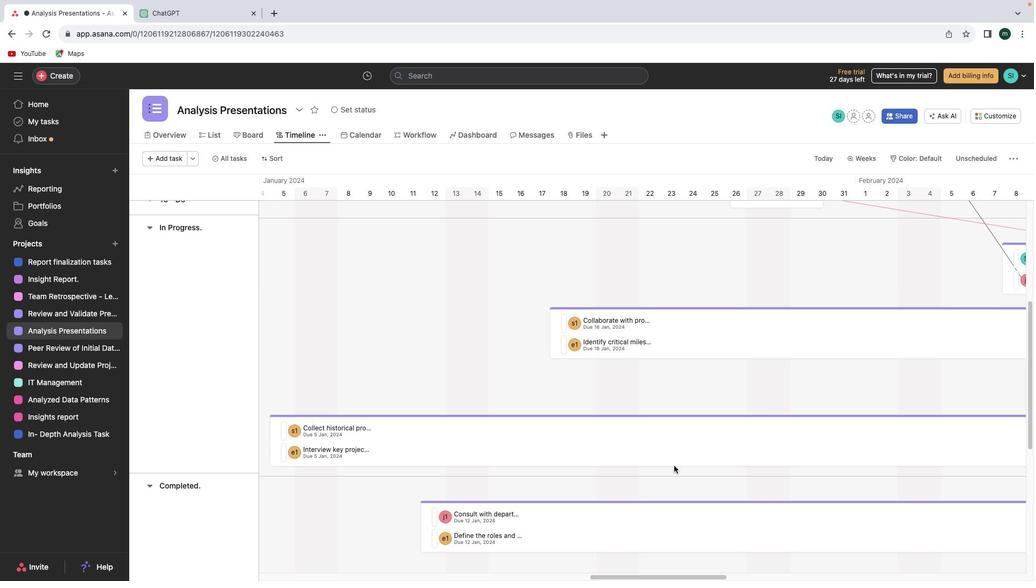 
Action: Mouse scrolled (674, 466) with delta (0, 0)
Screenshot: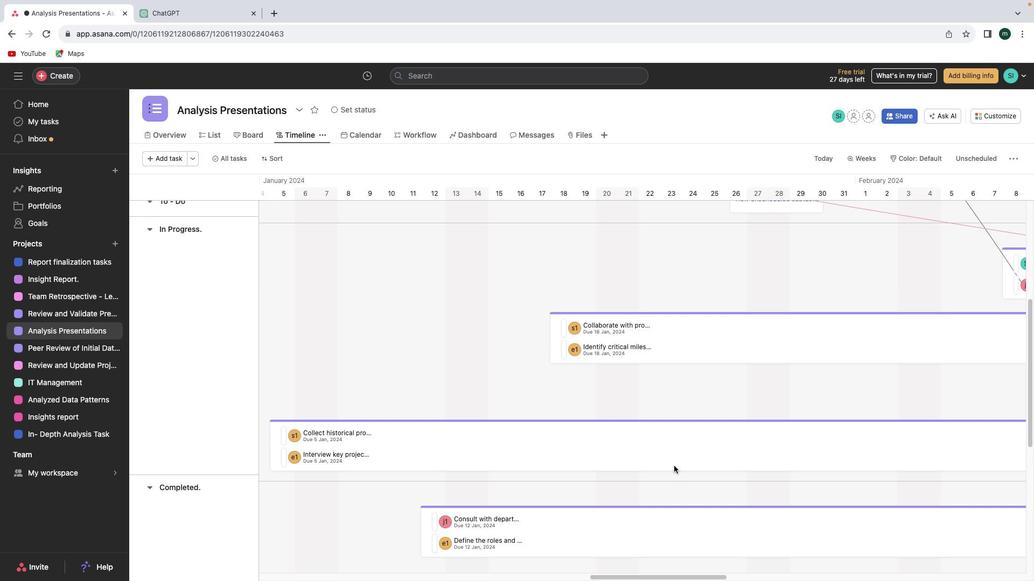 
Action: Mouse scrolled (674, 466) with delta (0, 0)
Screenshot: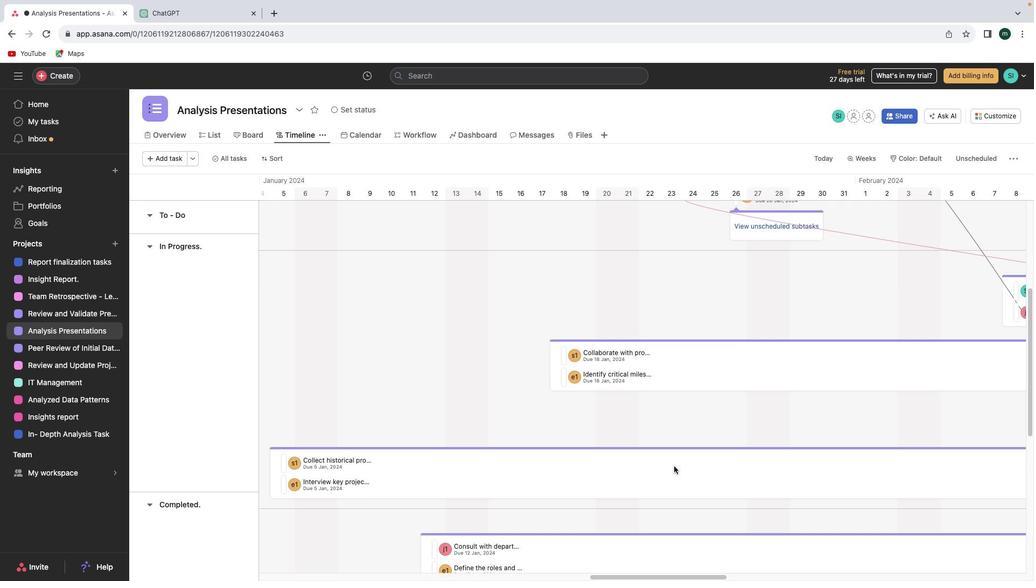 
Action: Mouse moved to (674, 466)
Screenshot: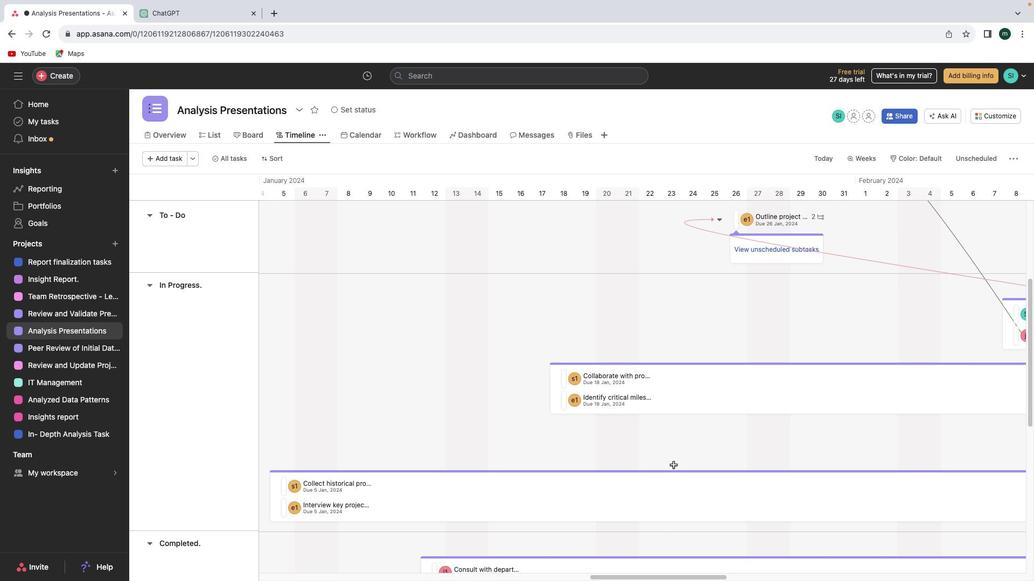 
Action: Mouse scrolled (674, 466) with delta (0, 0)
Screenshot: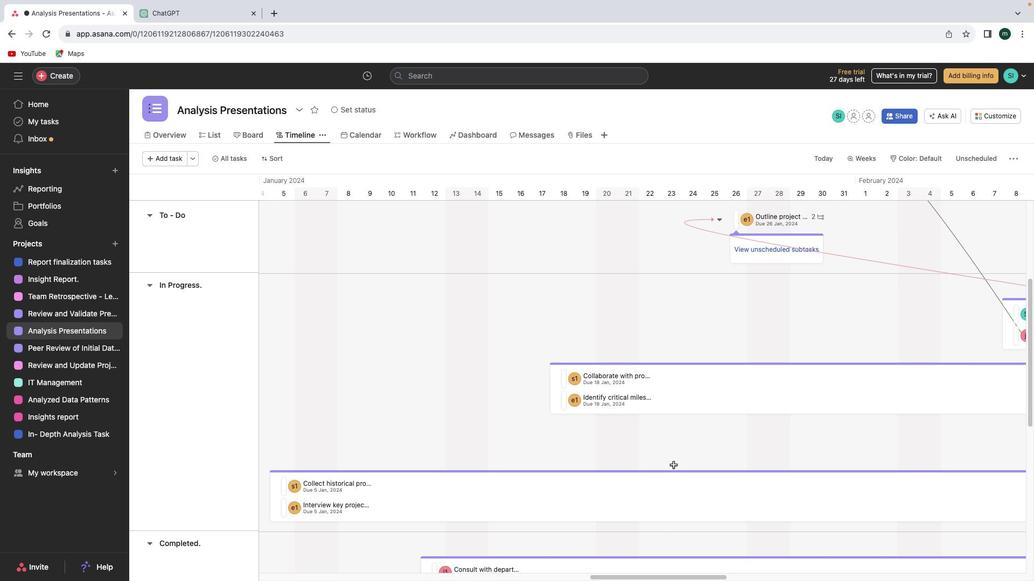 
Action: Mouse scrolled (674, 466) with delta (0, 0)
Screenshot: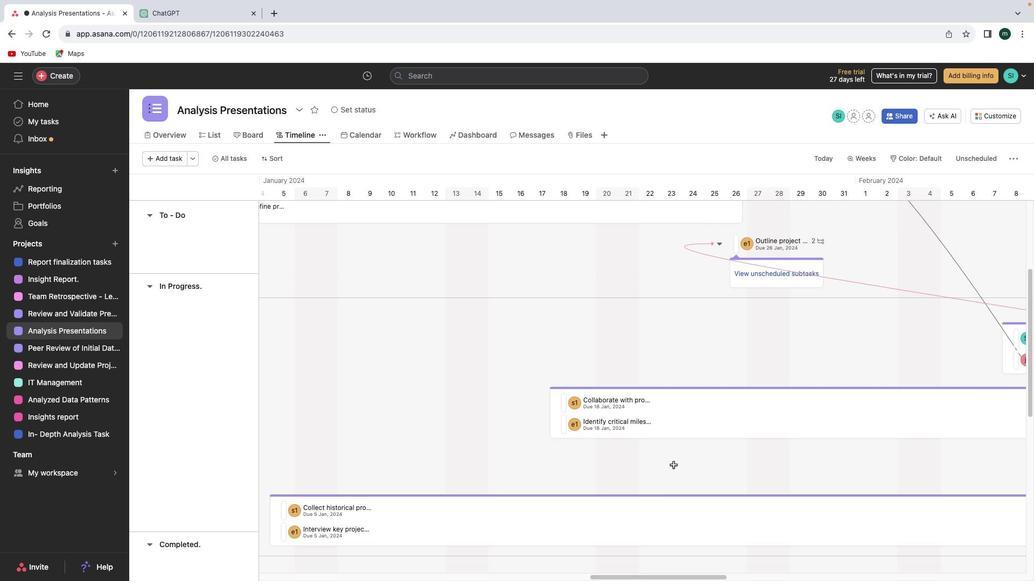 
Action: Mouse scrolled (674, 466) with delta (0, 1)
Screenshot: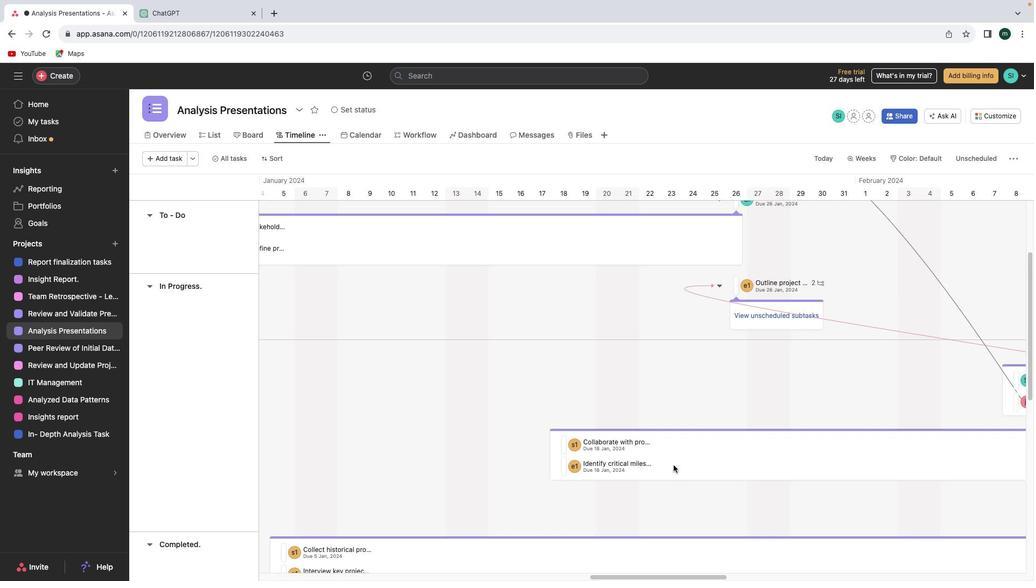 
Action: Mouse scrolled (674, 466) with delta (0, 2)
Screenshot: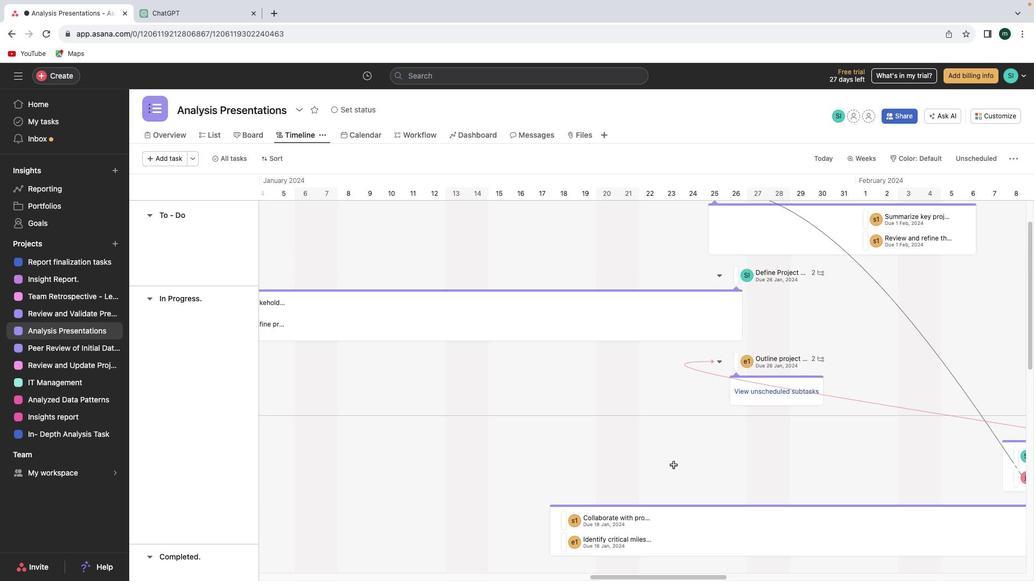 
Action: Mouse scrolled (674, 466) with delta (0, 0)
Screenshot: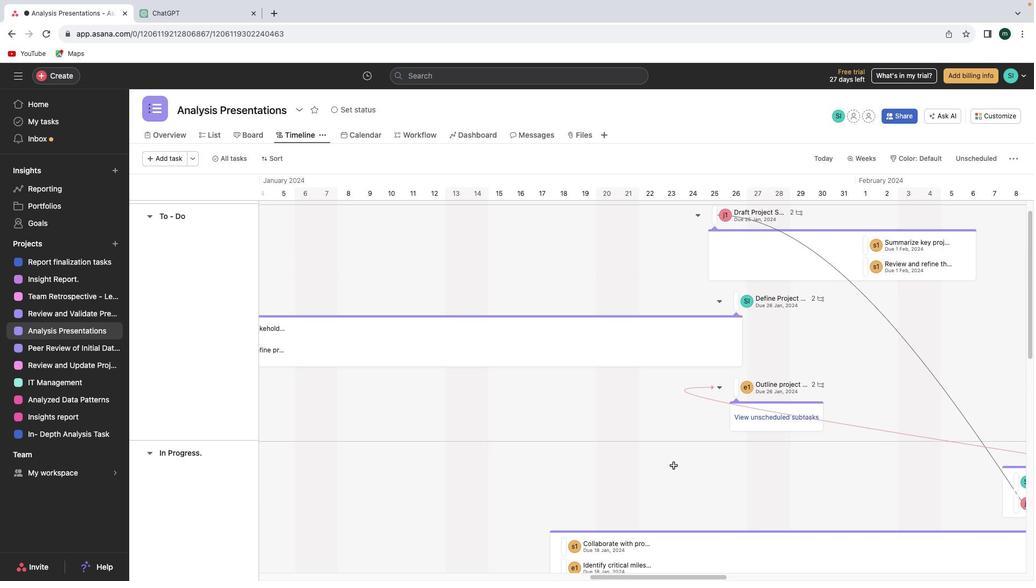 
Action: Mouse moved to (667, 468)
Screenshot: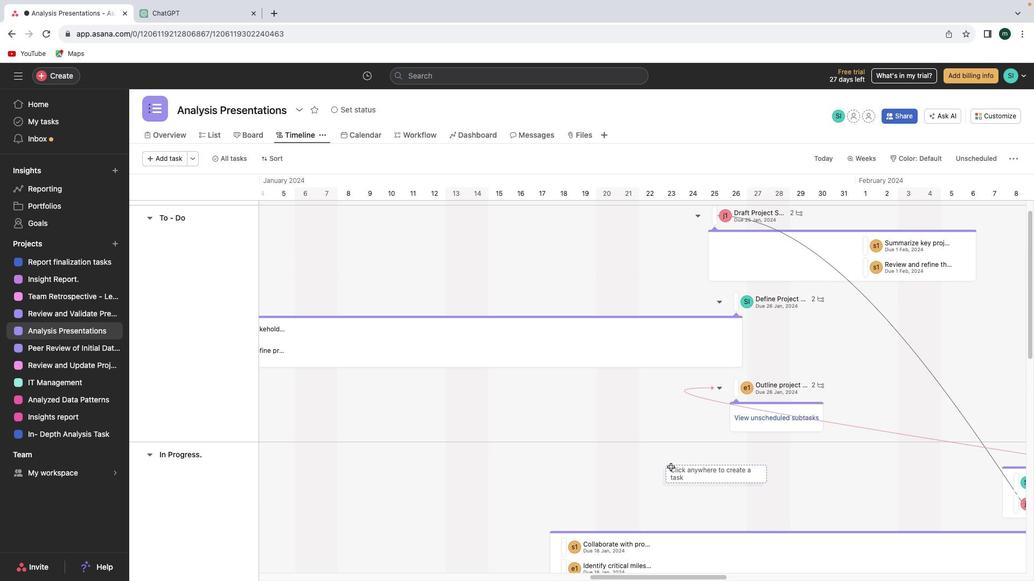 
